 Task: Look for Airbnb options in GuayaramerÃ­n, Bolivia from 10th December, 2023 to 16th December, 2023 for 4 adults.4 bedrooms having 4 beds and 4 bathrooms. Property type can be flat. Amenities needed are: wifi, TV, free parkinig on premises, gym, breakfast. Booking option can be shelf check-in. Look for 4 properties as per requirement.
Action: Mouse moved to (450, 133)
Screenshot: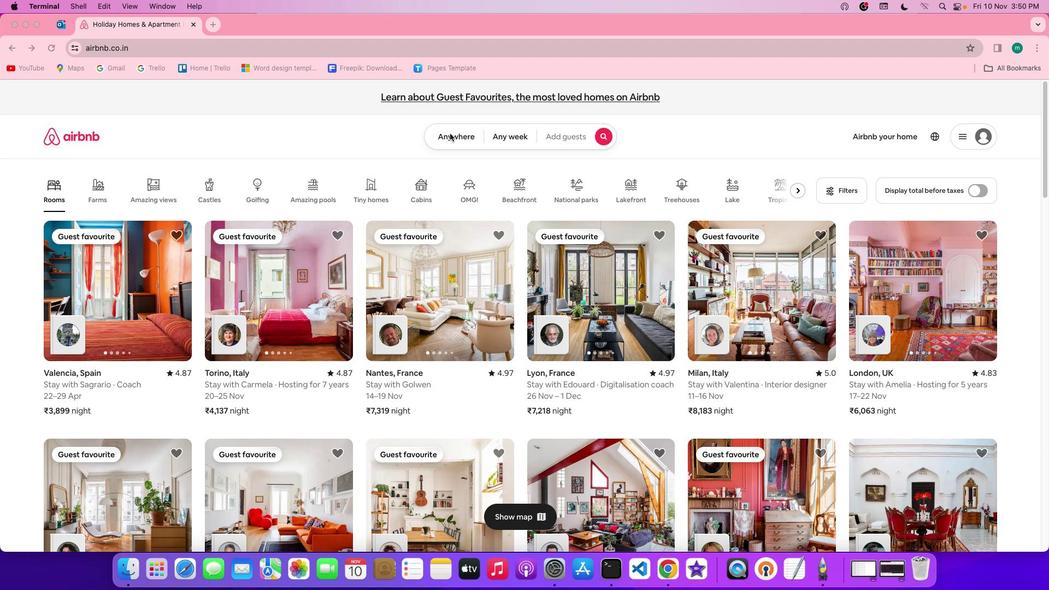 
Action: Mouse pressed left at (450, 133)
Screenshot: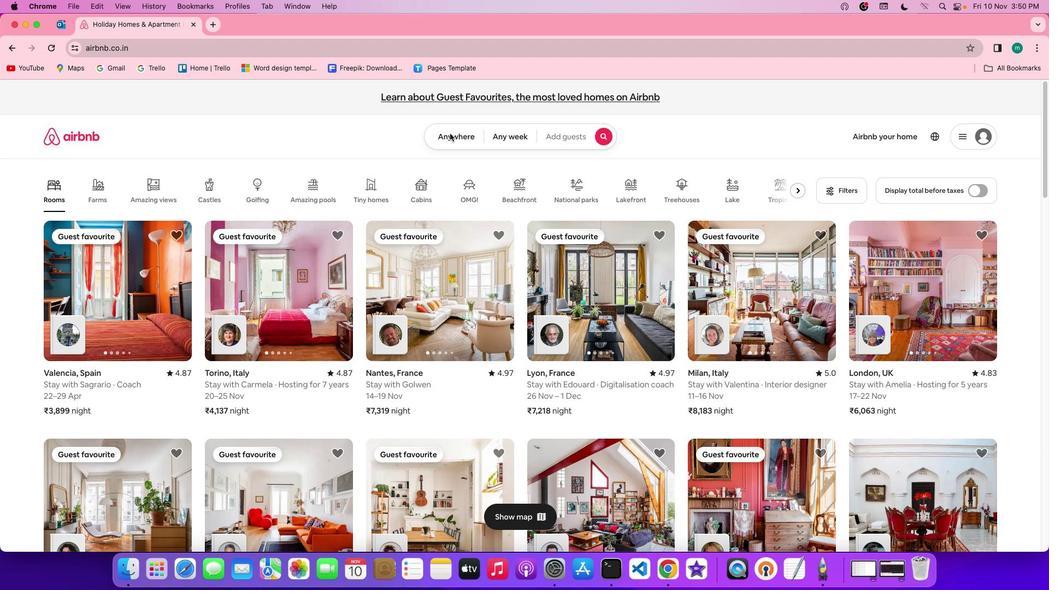 
Action: Mouse pressed left at (450, 133)
Screenshot: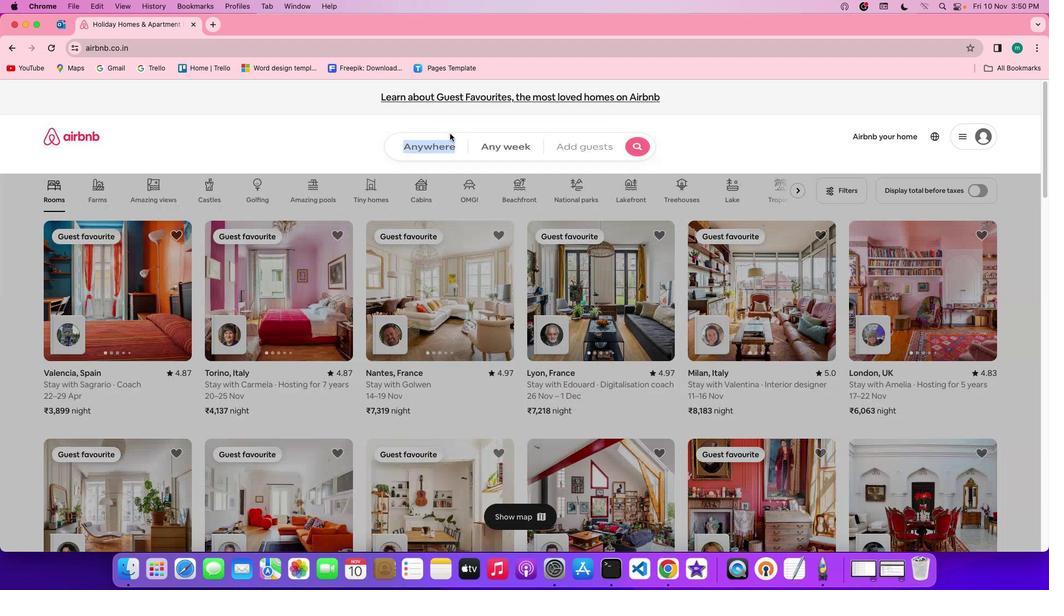 
Action: Mouse moved to (411, 176)
Screenshot: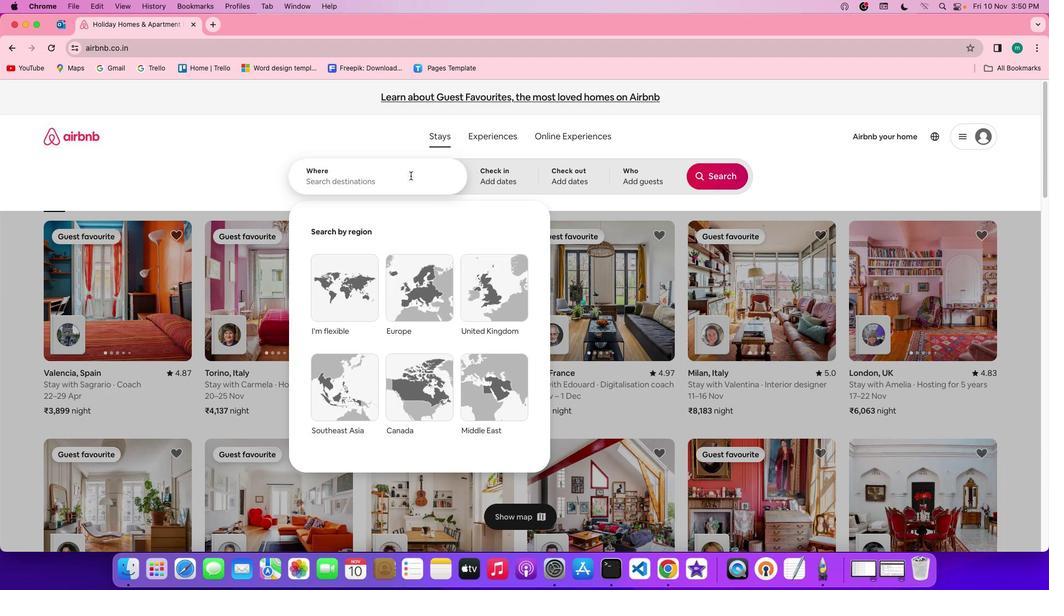 
Action: Mouse pressed left at (411, 176)
Screenshot: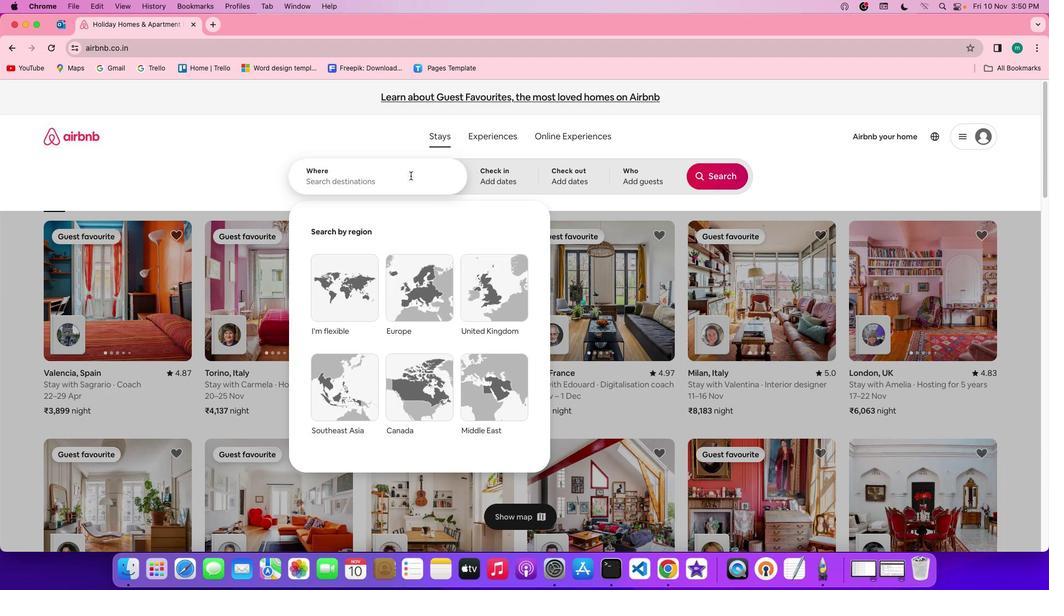 
Action: Key pressed Key.shift'G''u''a''y''a''r''a''m''e''r''t'Key.backspace'i''n'','Key.spaceKey.shift'B''o''l''i''v''i''a'
Screenshot: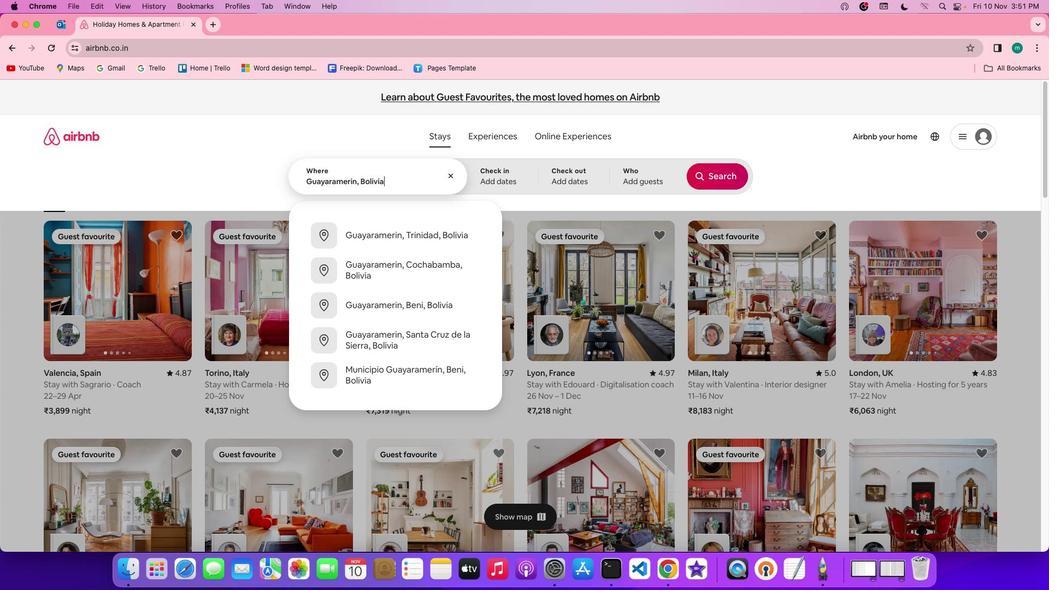 
Action: Mouse moved to (496, 177)
Screenshot: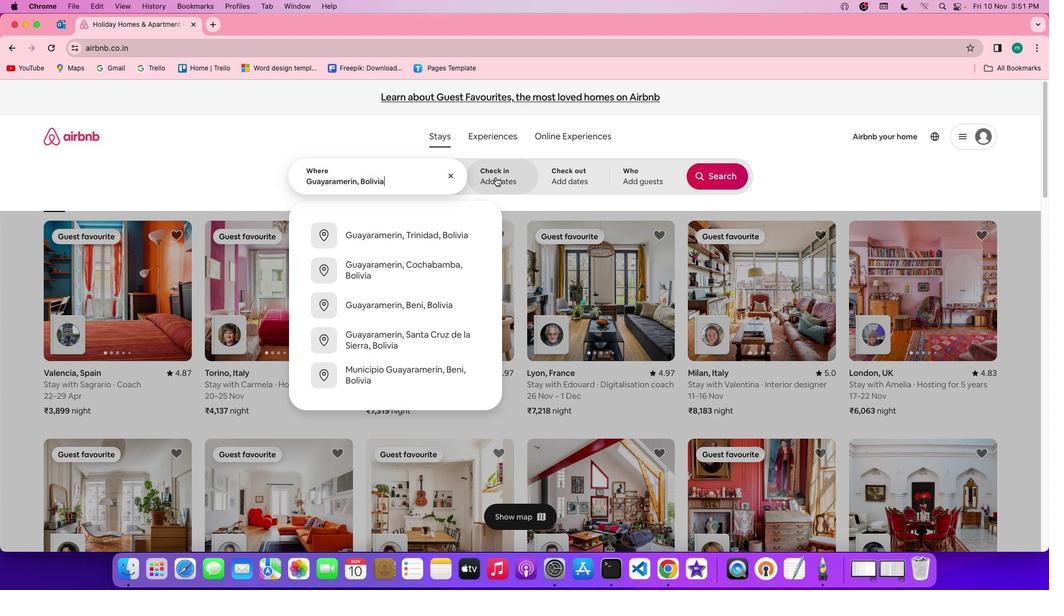 
Action: Mouse pressed left at (496, 177)
Screenshot: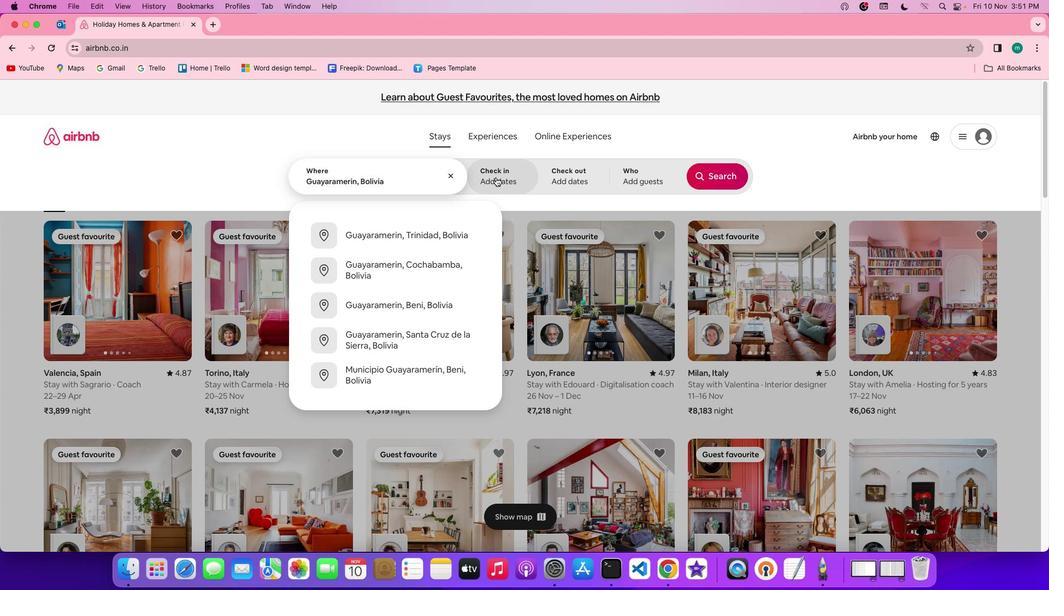 
Action: Mouse moved to (548, 370)
Screenshot: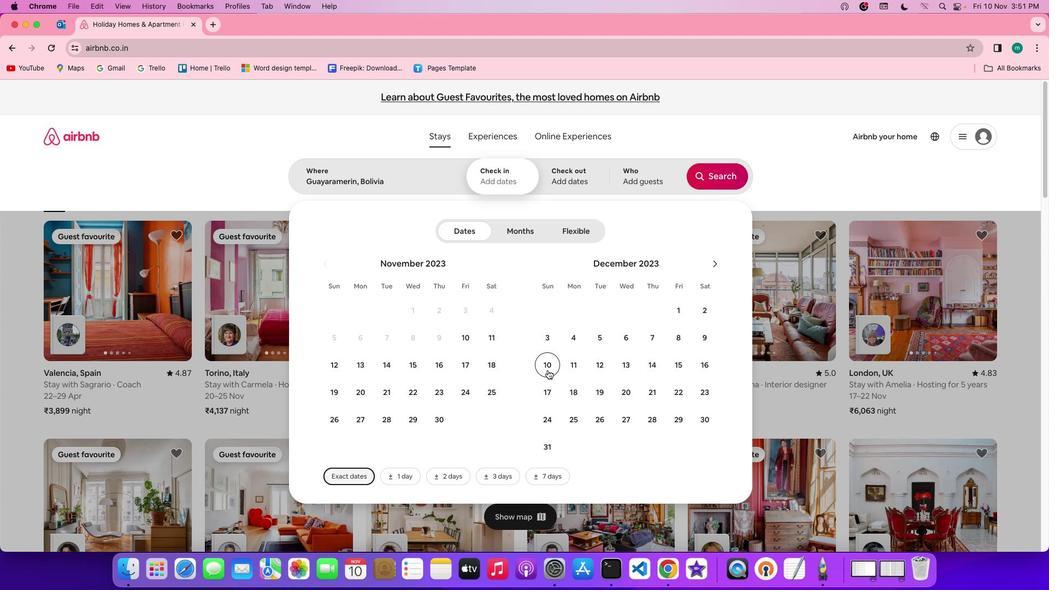 
Action: Mouse pressed left at (548, 370)
Screenshot: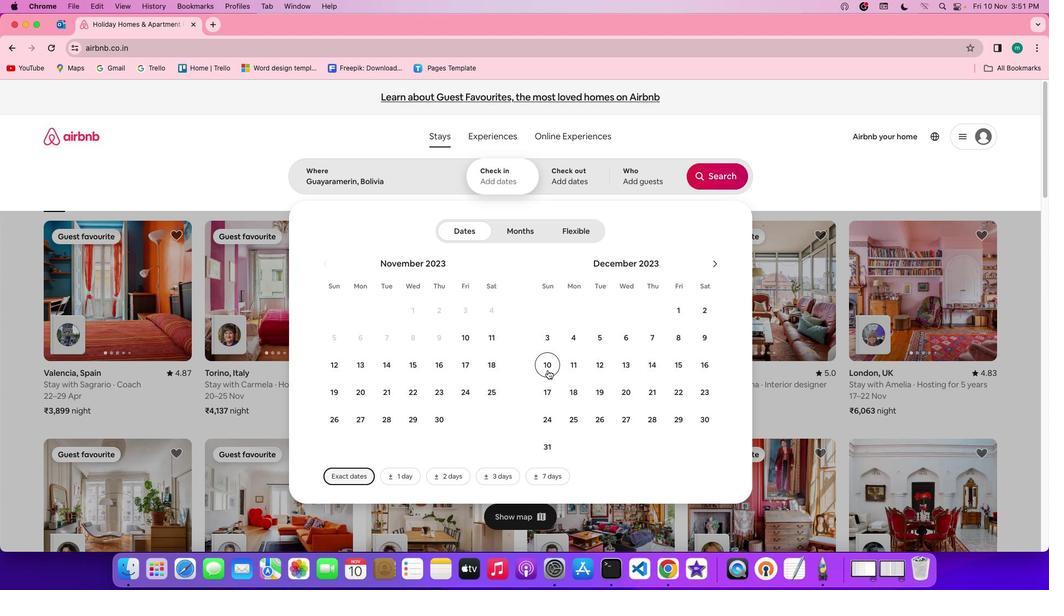 
Action: Mouse moved to (707, 369)
Screenshot: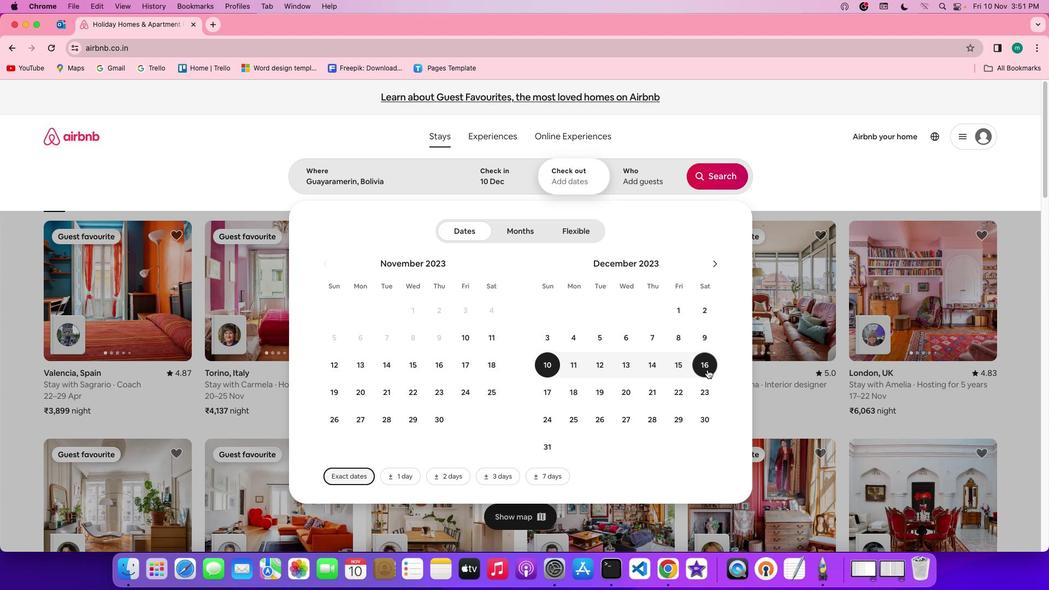 
Action: Mouse pressed left at (707, 369)
Screenshot: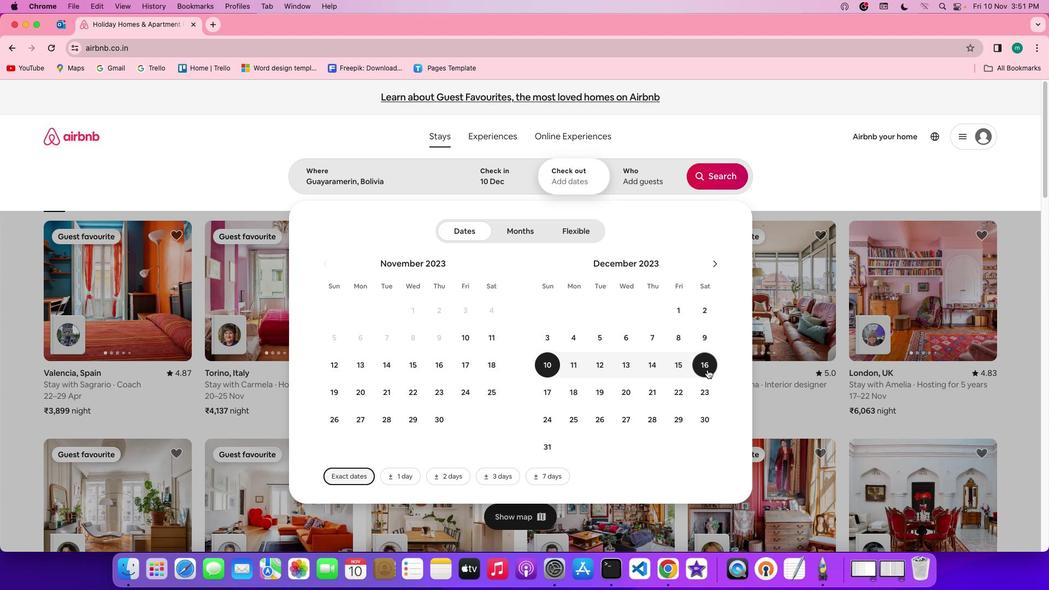 
Action: Mouse moved to (645, 187)
Screenshot: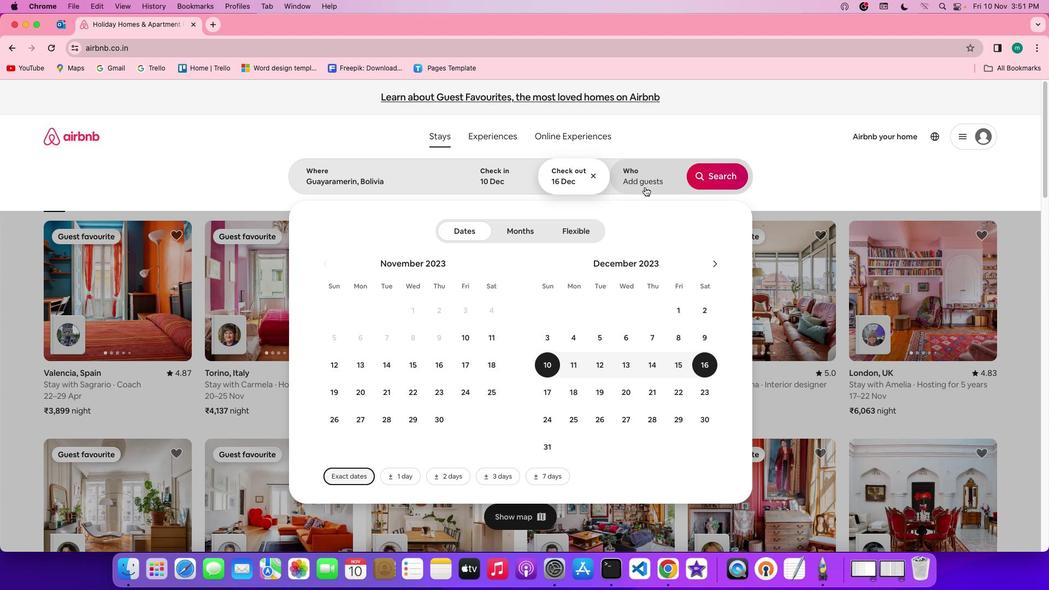 
Action: Mouse pressed left at (645, 187)
Screenshot: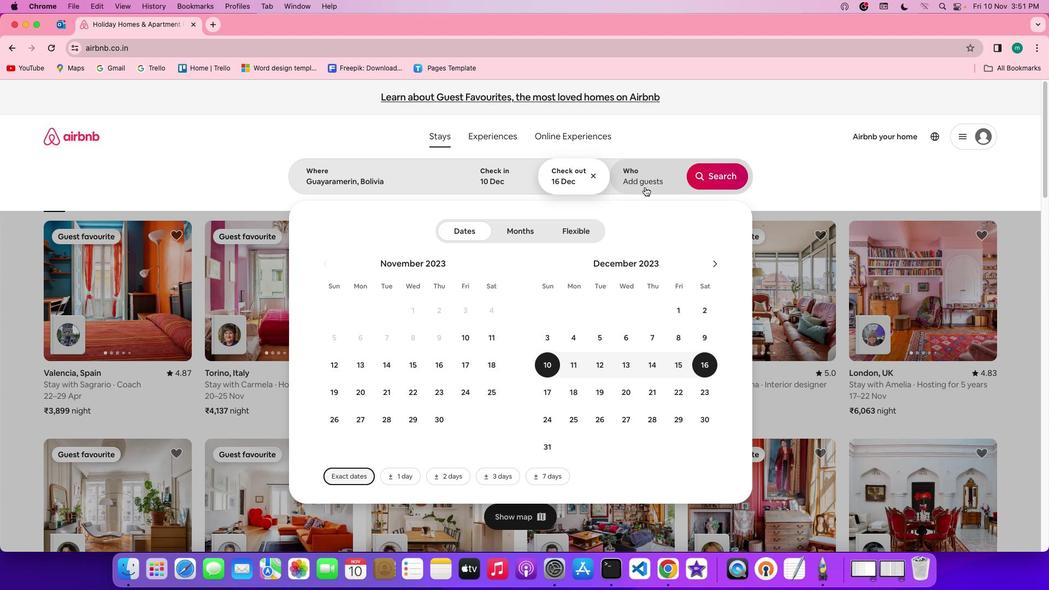 
Action: Mouse moved to (725, 234)
Screenshot: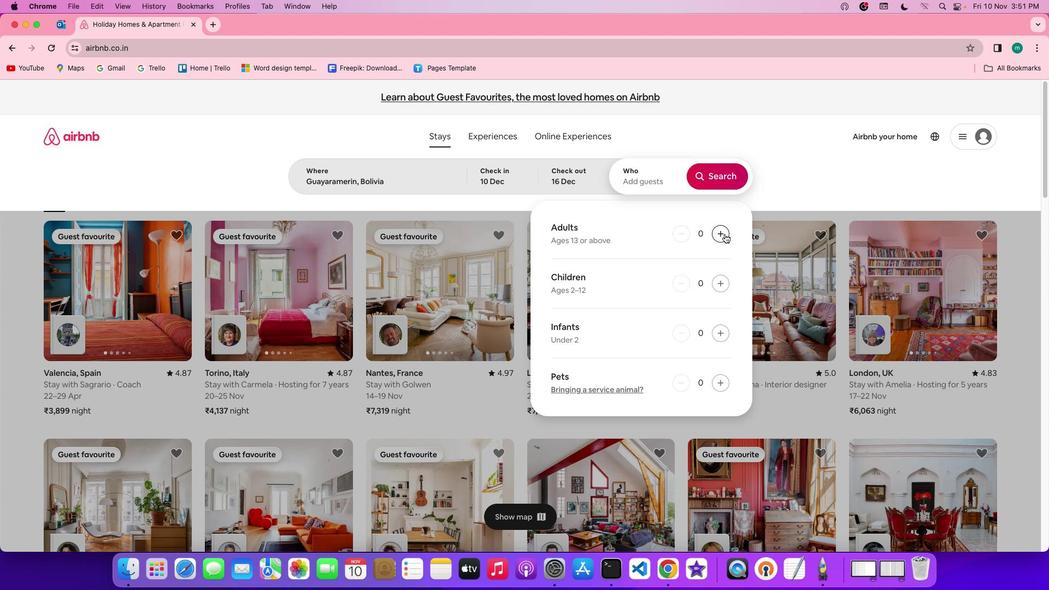 
Action: Mouse pressed left at (725, 234)
Screenshot: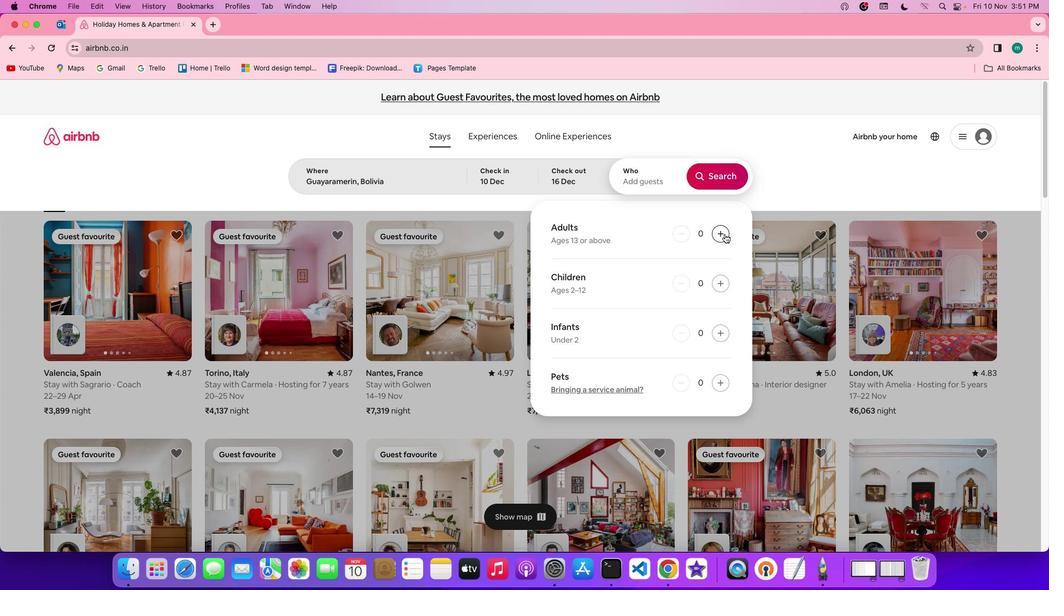 
Action: Mouse pressed left at (725, 234)
Screenshot: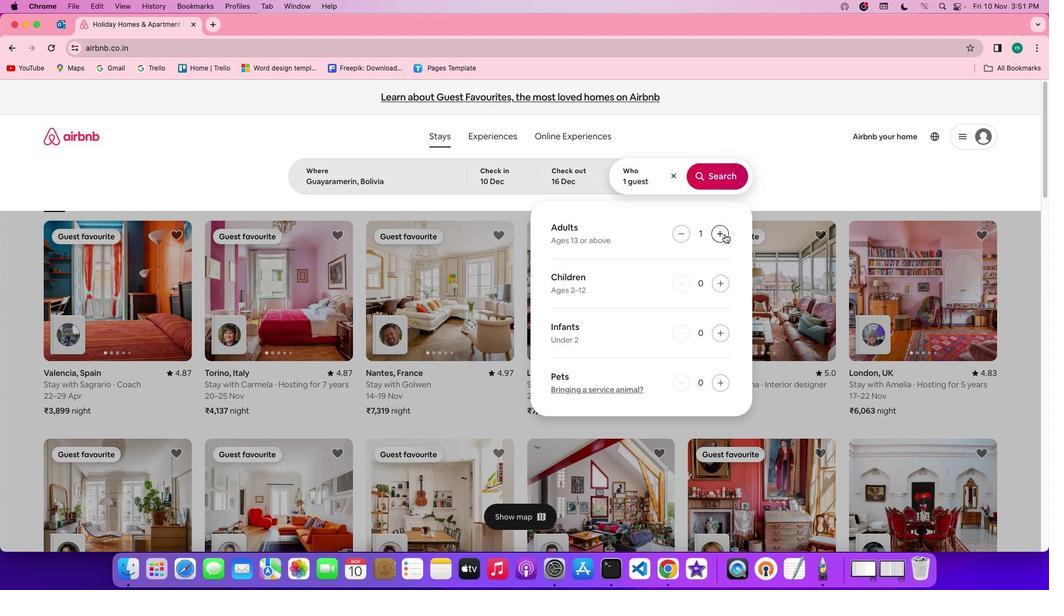 
Action: Mouse pressed left at (725, 234)
Screenshot: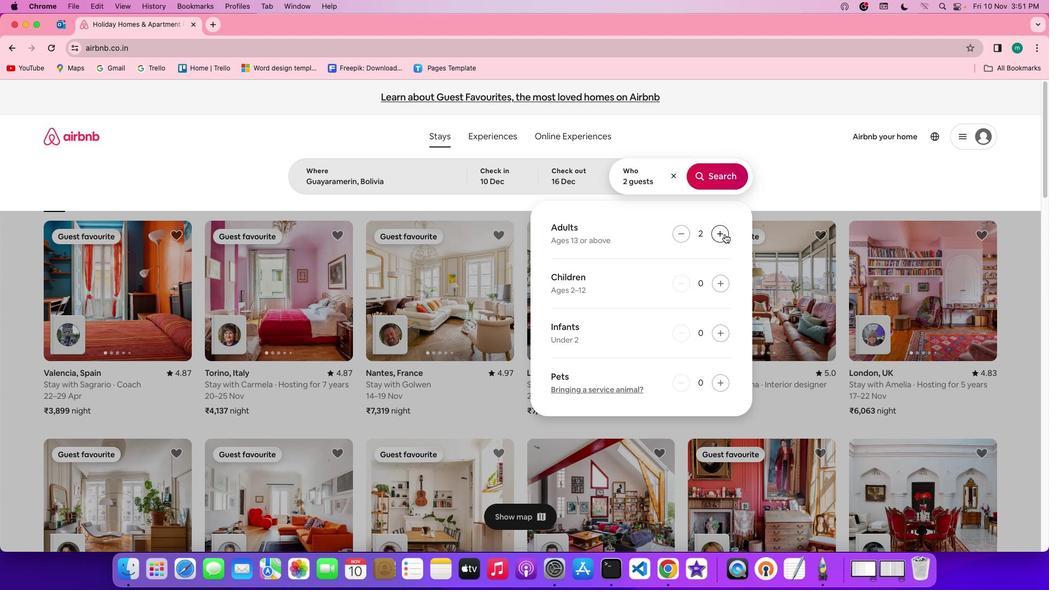 
Action: Mouse pressed left at (725, 234)
Screenshot: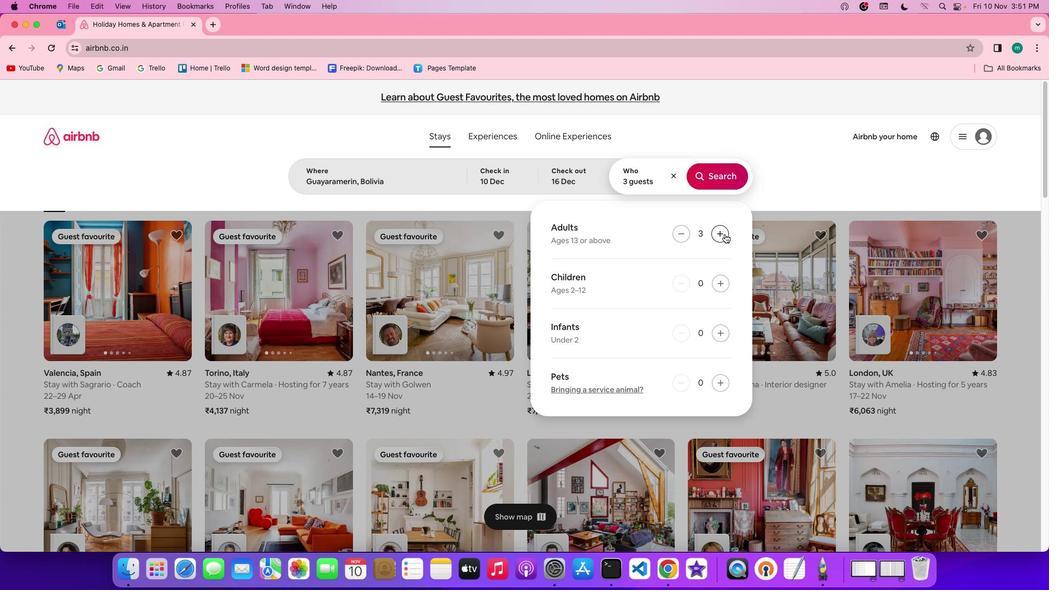 
Action: Mouse moved to (718, 174)
Screenshot: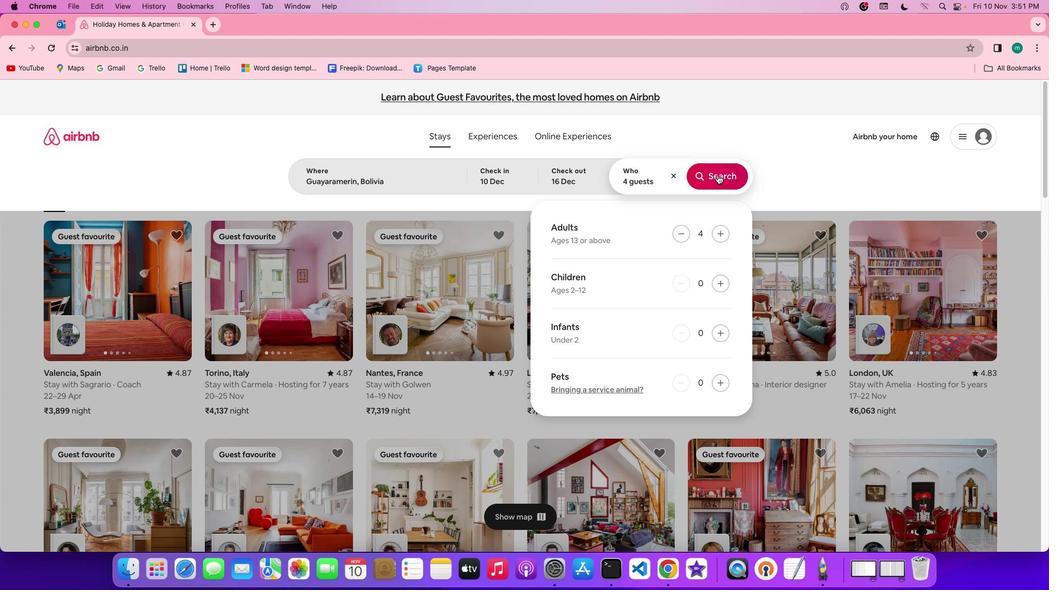 
Action: Mouse pressed left at (718, 174)
Screenshot: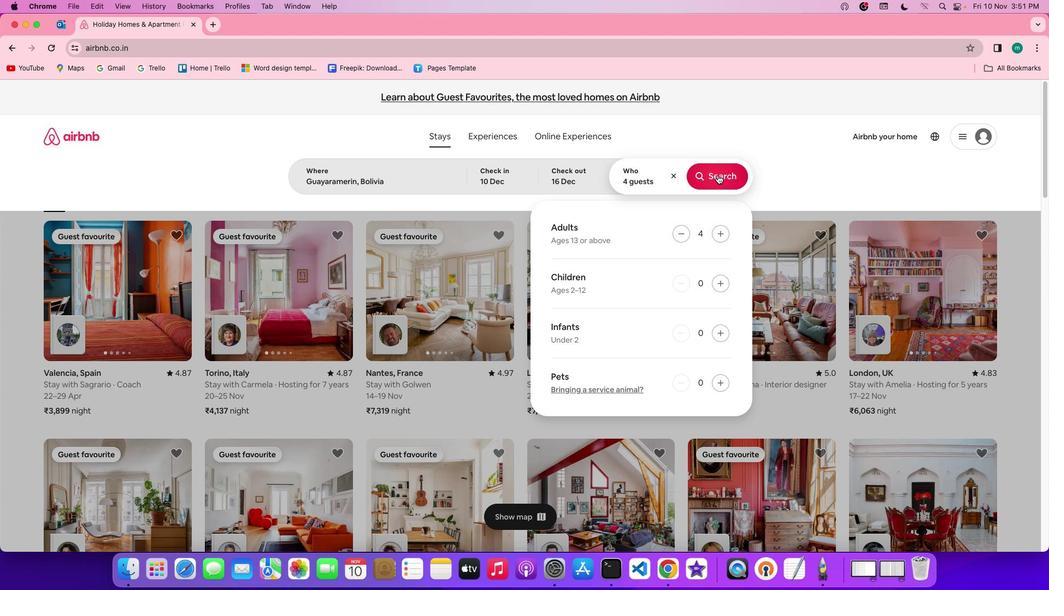 
Action: Mouse moved to (873, 142)
Screenshot: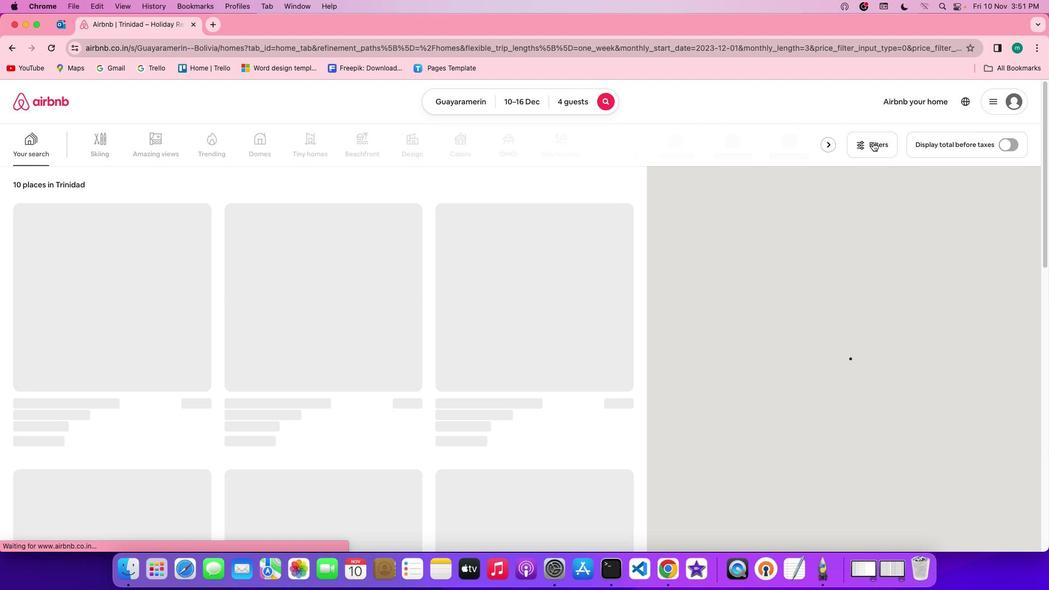 
Action: Mouse pressed left at (873, 142)
Screenshot: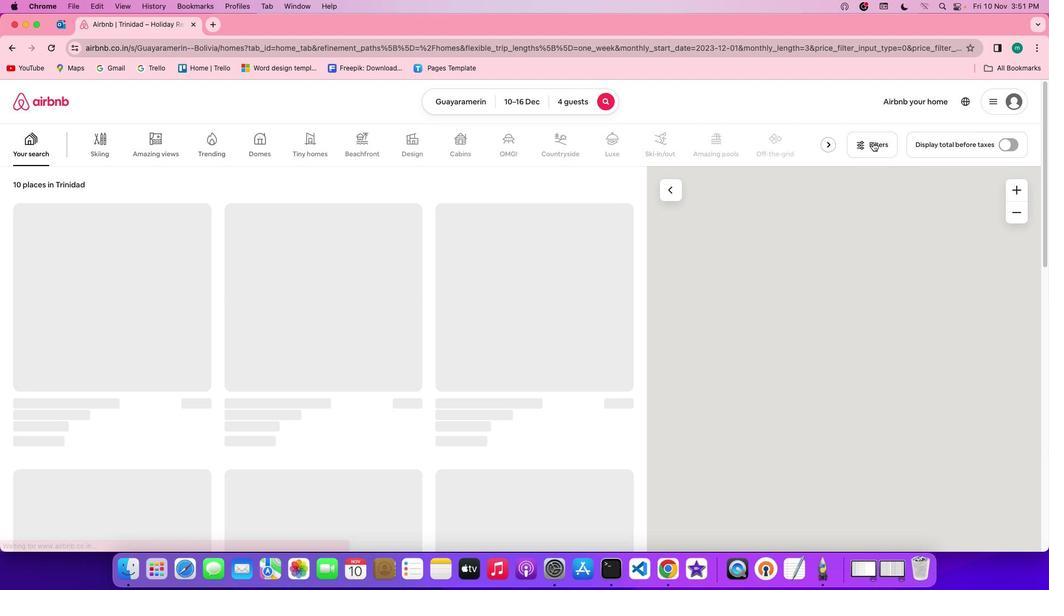 
Action: Mouse moved to (544, 370)
Screenshot: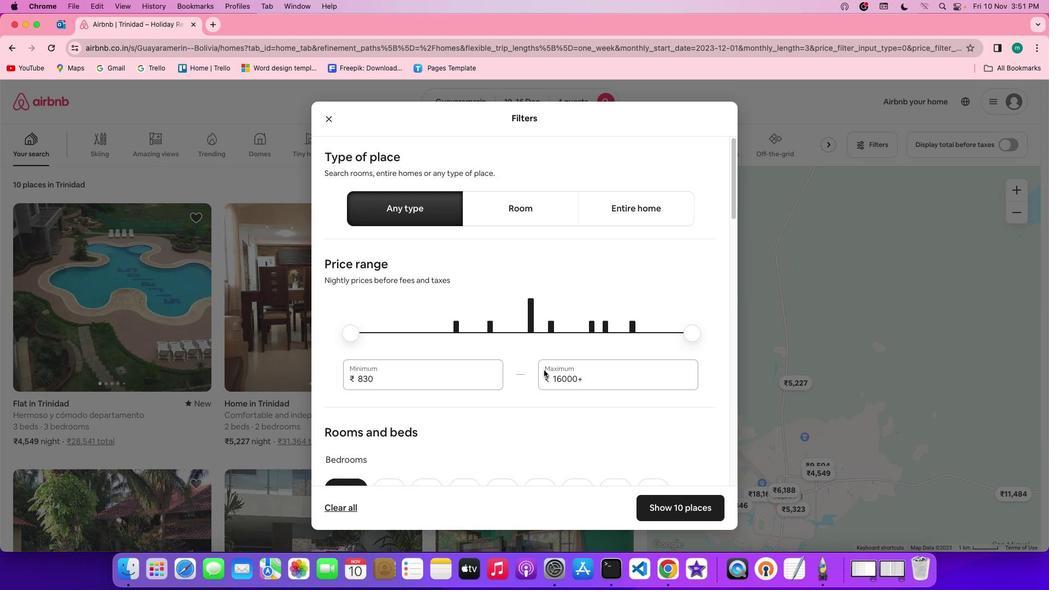 
Action: Mouse scrolled (544, 370) with delta (0, 0)
Screenshot: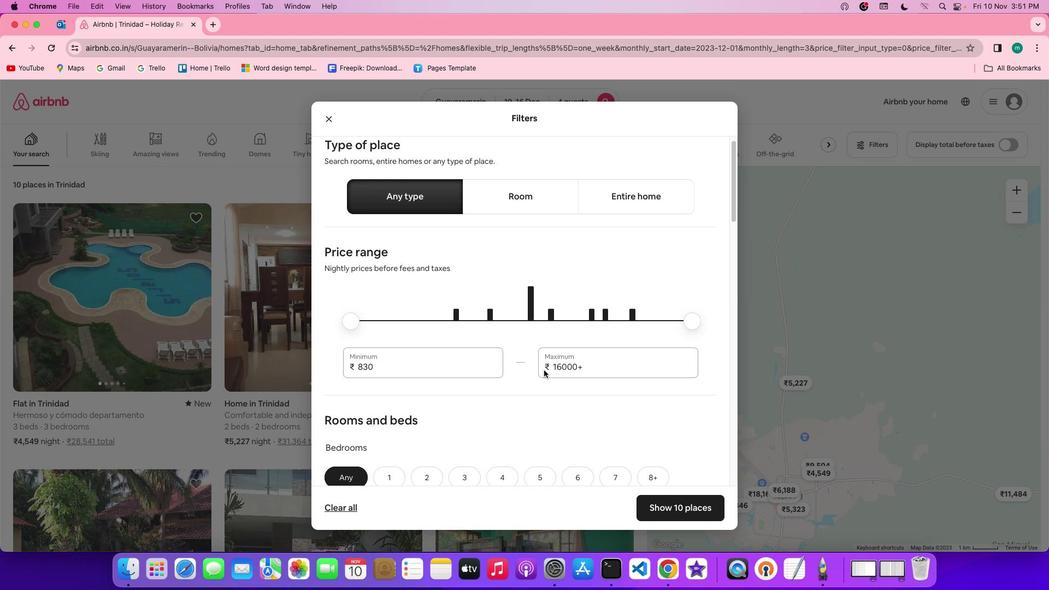
Action: Mouse scrolled (544, 370) with delta (0, 0)
Screenshot: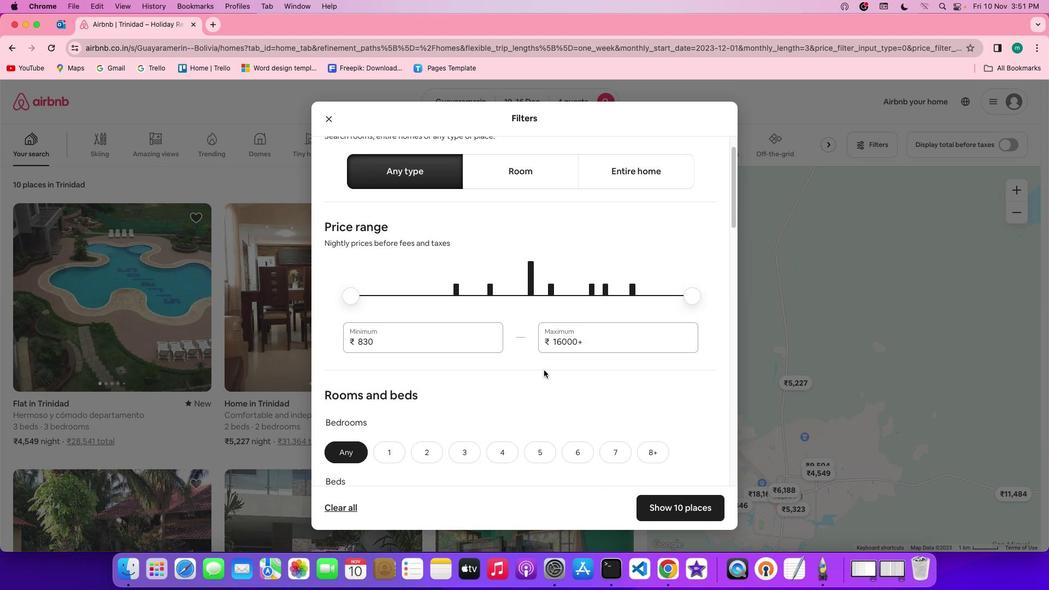 
Action: Mouse scrolled (544, 370) with delta (0, -1)
Screenshot: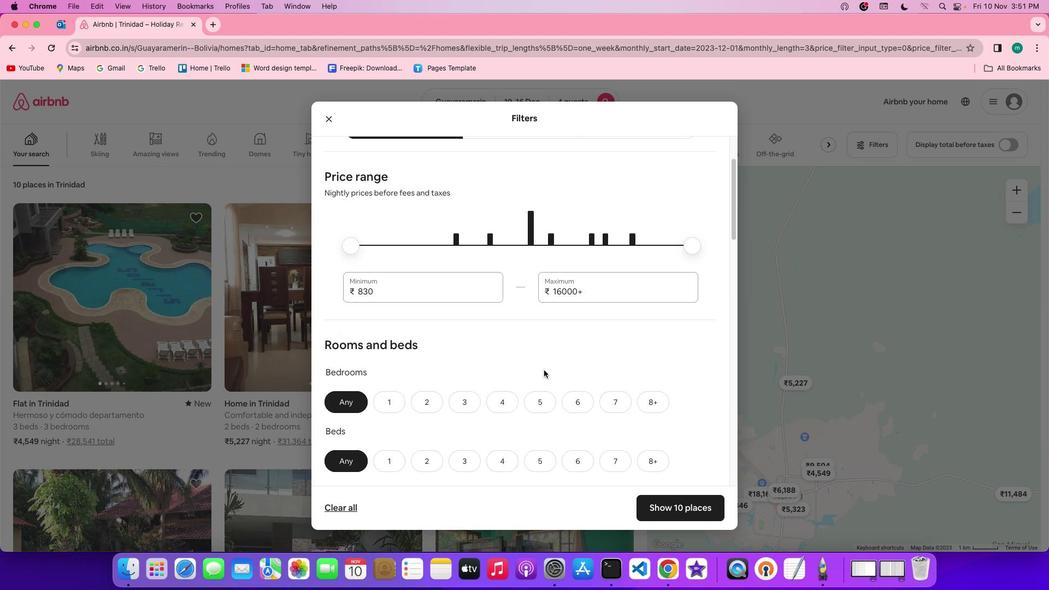 
Action: Mouse scrolled (544, 370) with delta (0, -2)
Screenshot: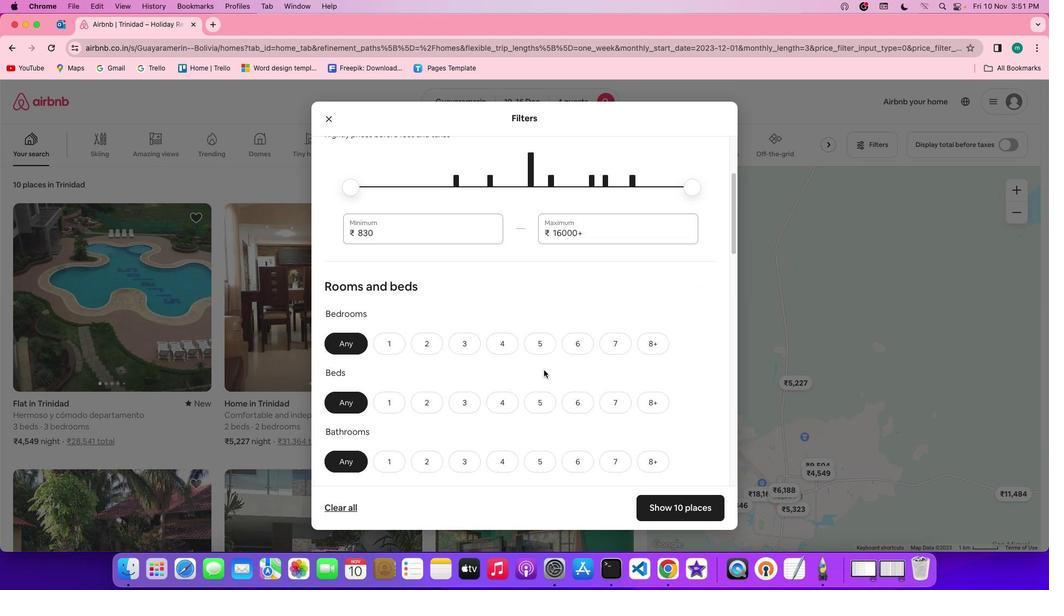 
Action: Mouse moved to (512, 306)
Screenshot: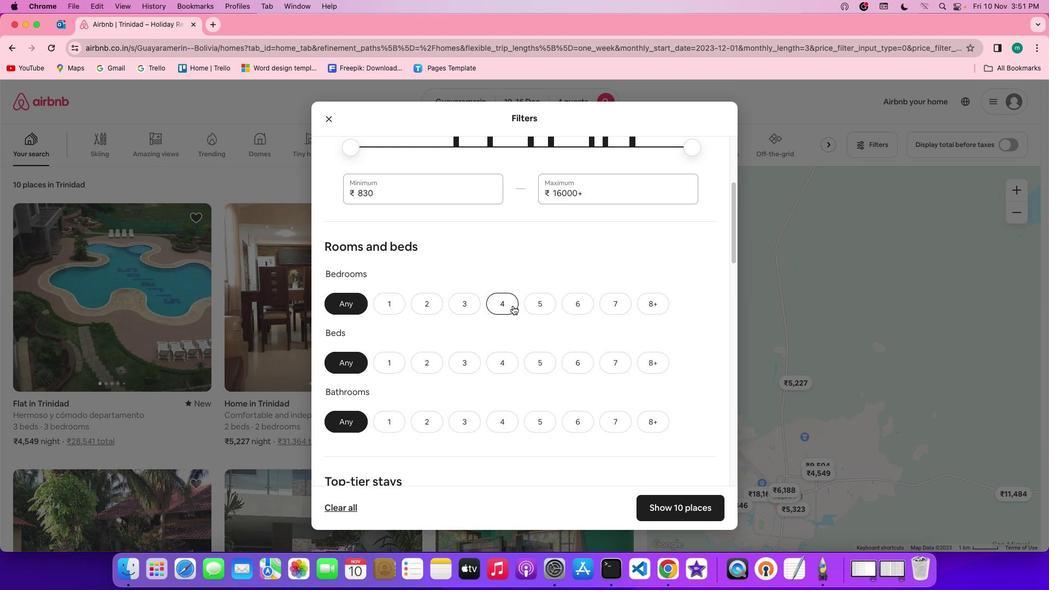 
Action: Mouse pressed left at (512, 306)
Screenshot: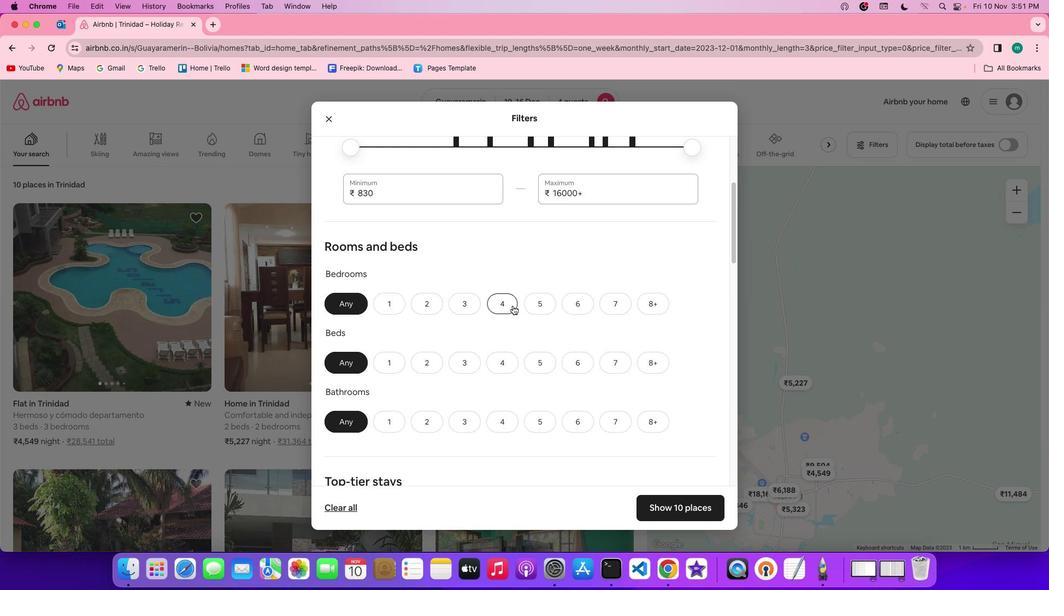 
Action: Mouse moved to (504, 361)
Screenshot: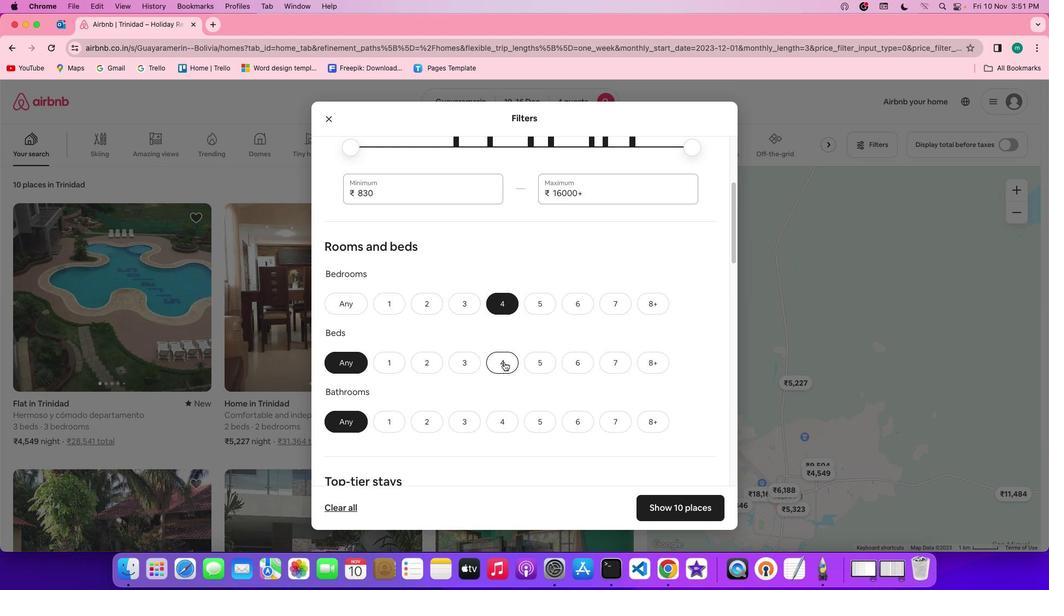 
Action: Mouse pressed left at (504, 361)
Screenshot: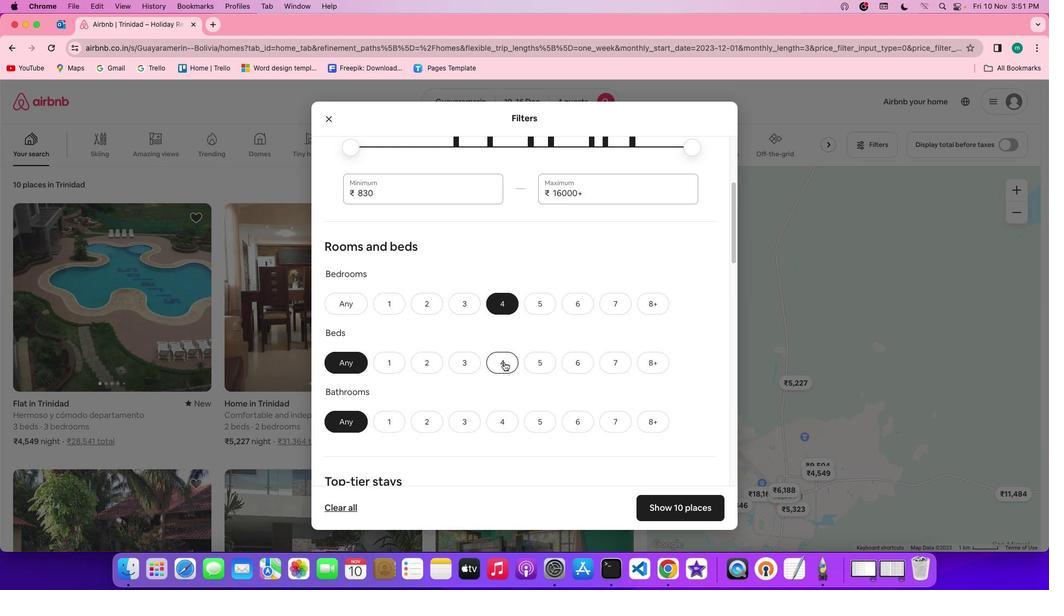 
Action: Mouse moved to (502, 423)
Screenshot: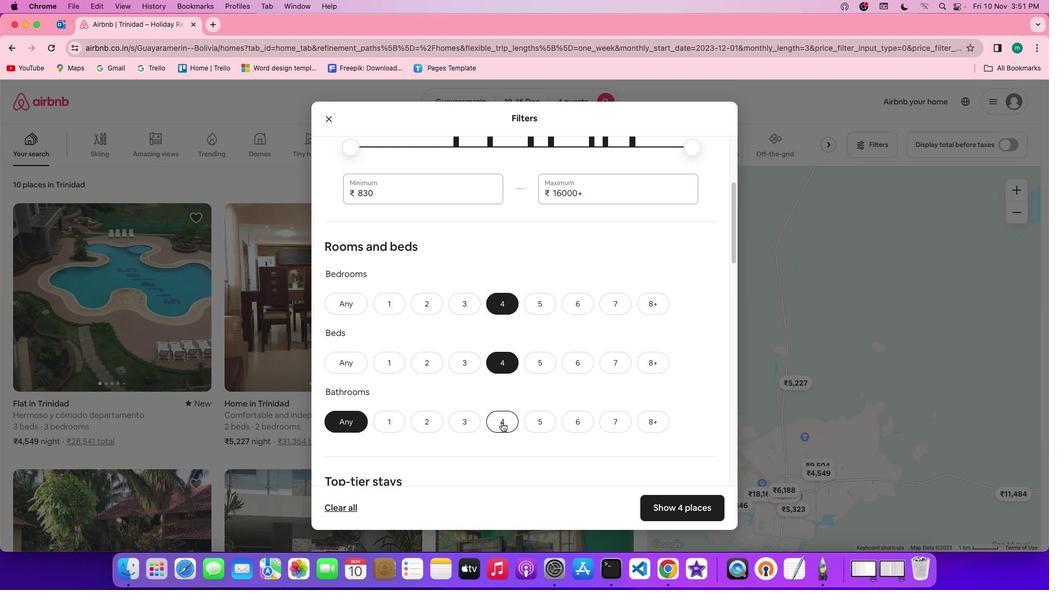 
Action: Mouse pressed left at (502, 423)
Screenshot: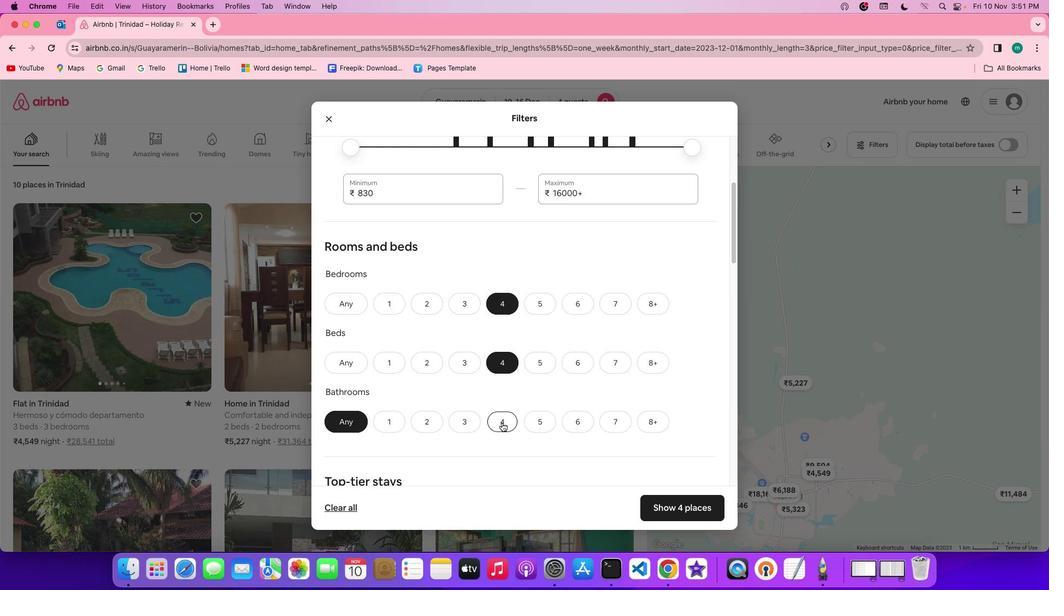 
Action: Mouse moved to (607, 406)
Screenshot: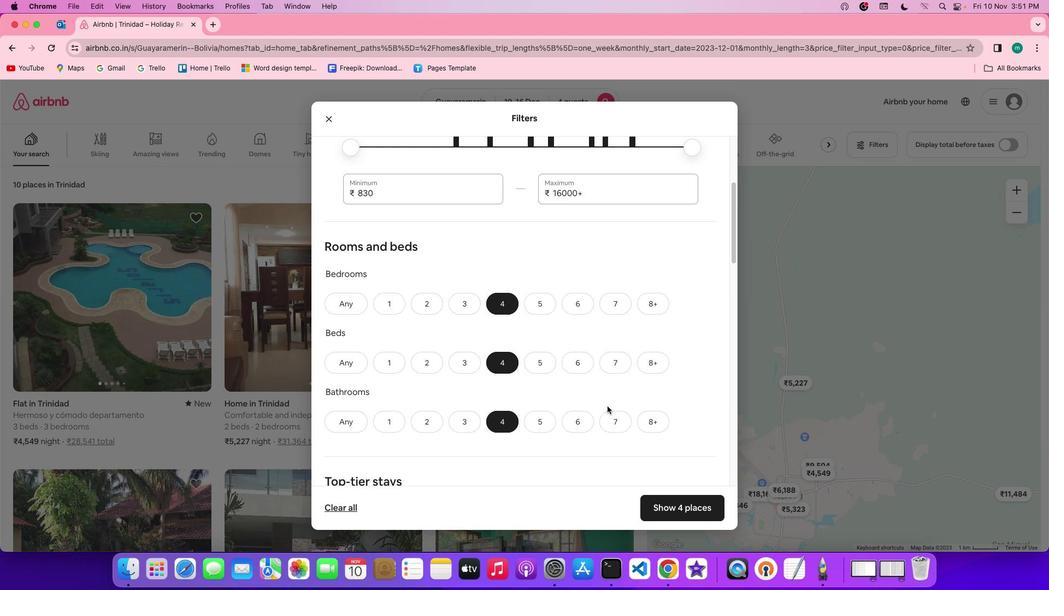 
Action: Mouse scrolled (607, 406) with delta (0, 0)
Screenshot: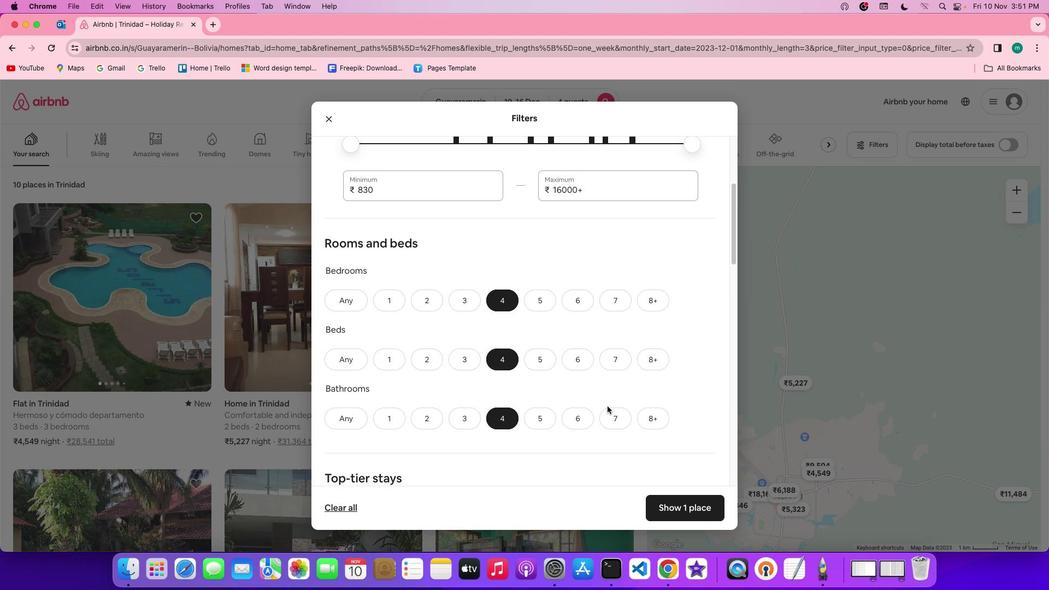 
Action: Mouse scrolled (607, 406) with delta (0, 0)
Screenshot: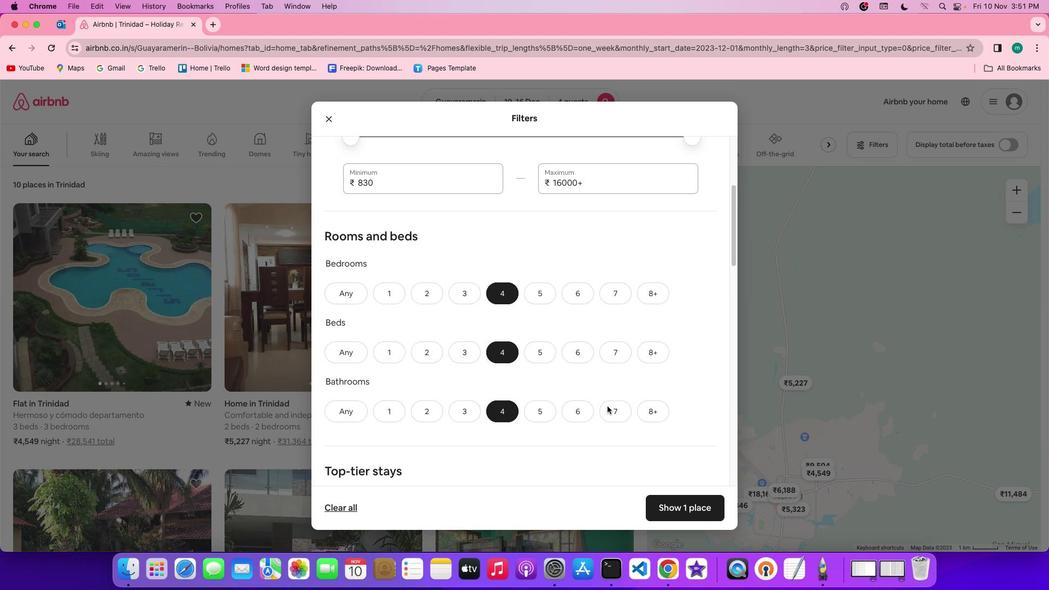 
Action: Mouse scrolled (607, 406) with delta (0, -1)
Screenshot: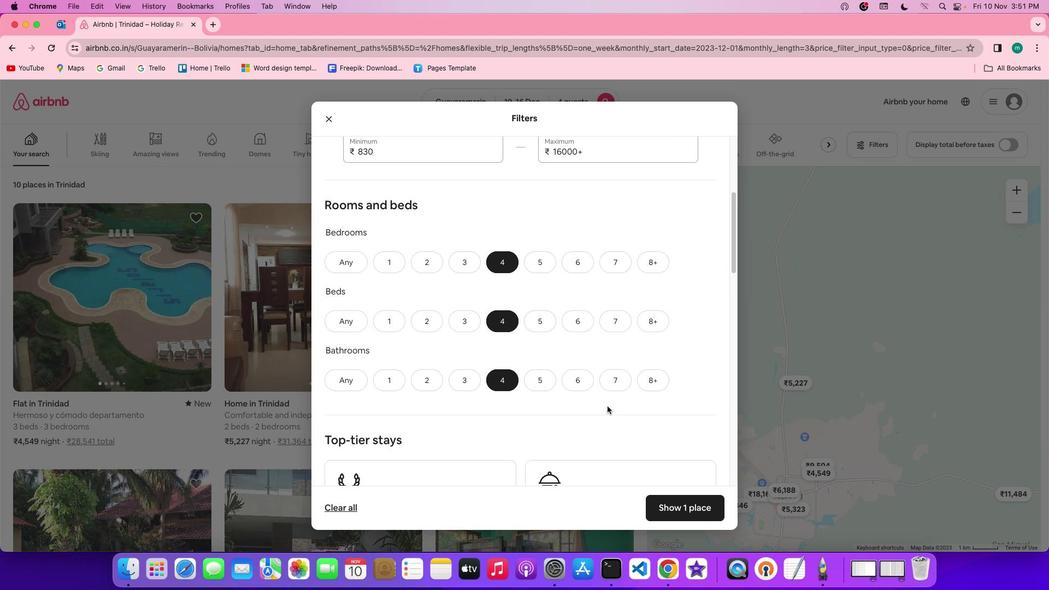 
Action: Mouse scrolled (607, 406) with delta (0, 0)
Screenshot: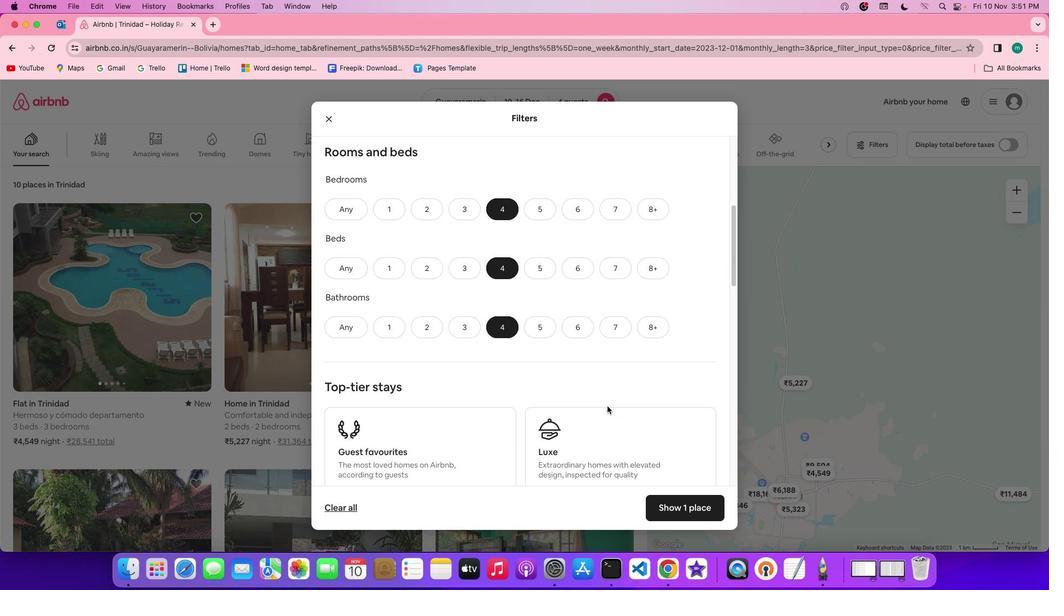 
Action: Mouse scrolled (607, 406) with delta (0, 0)
Screenshot: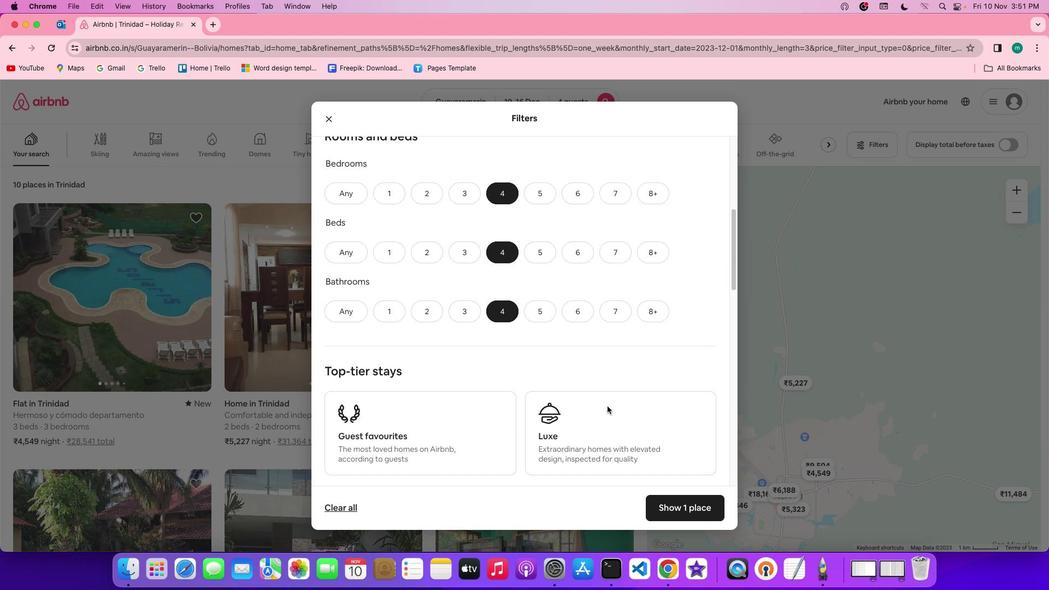 
Action: Mouse scrolled (607, 406) with delta (0, 0)
Screenshot: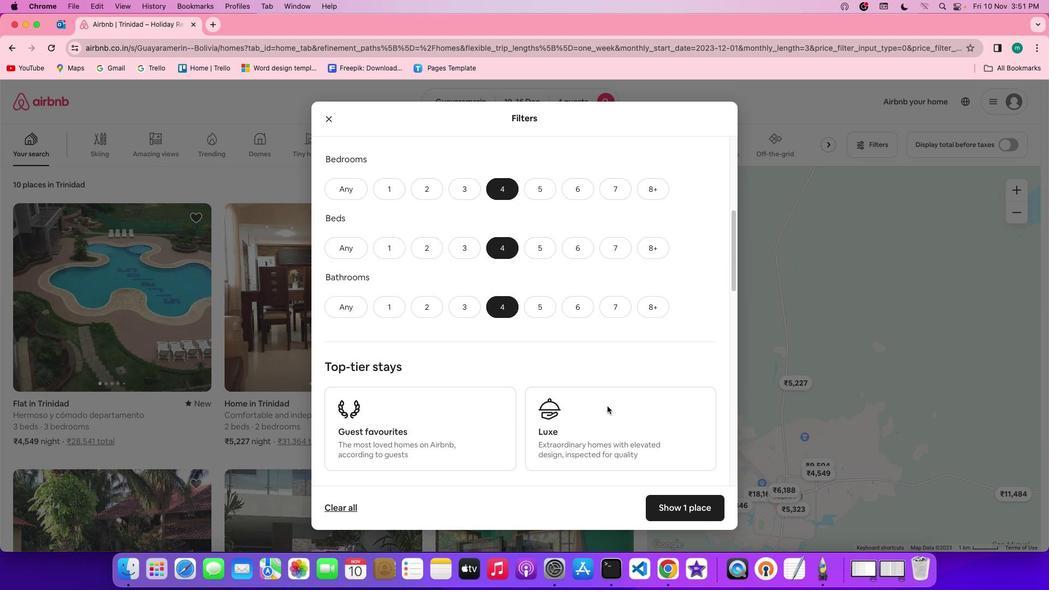 
Action: Mouse scrolled (607, 406) with delta (0, 0)
Screenshot: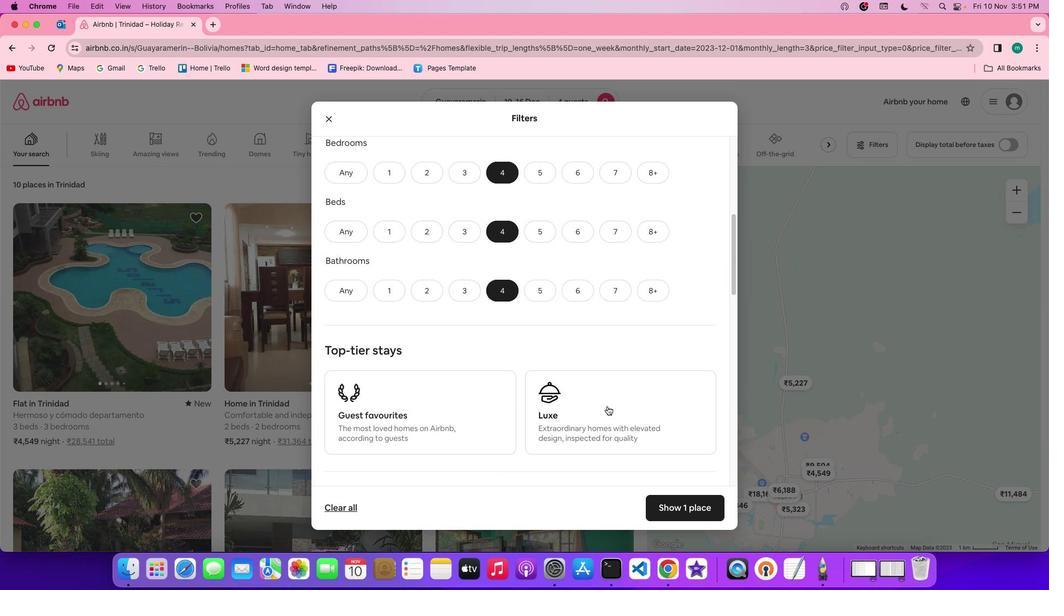 
Action: Mouse scrolled (607, 406) with delta (0, 0)
Screenshot: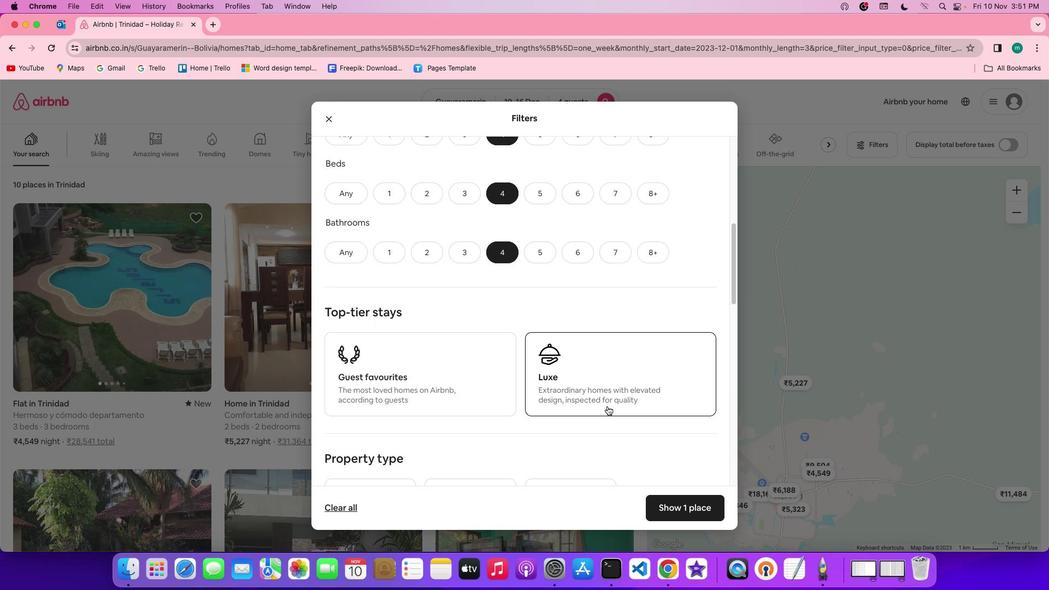 
Action: Mouse scrolled (607, 406) with delta (0, 0)
Screenshot: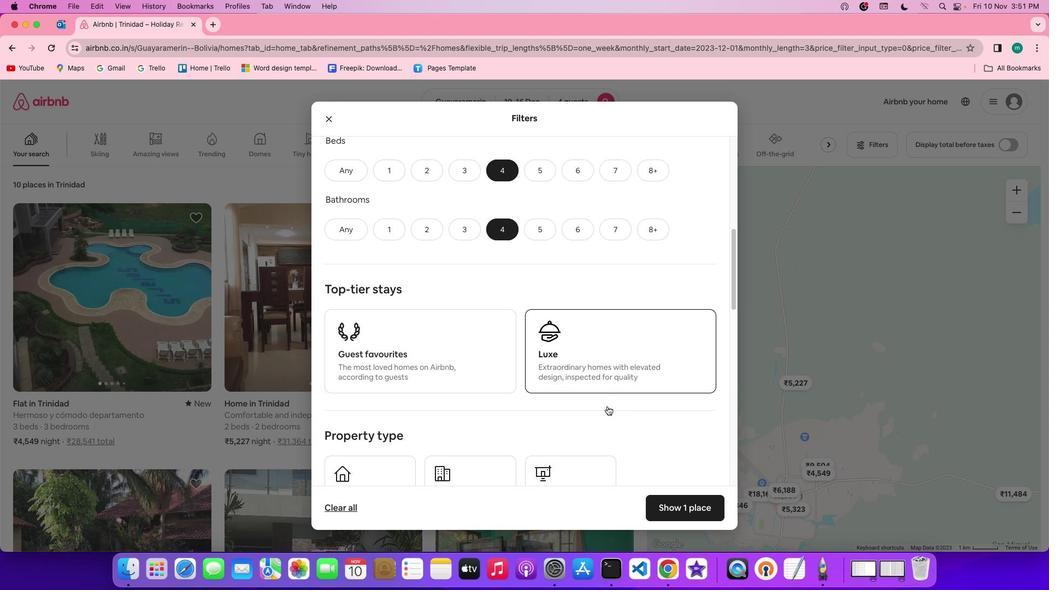 
Action: Mouse scrolled (607, 406) with delta (0, 0)
Screenshot: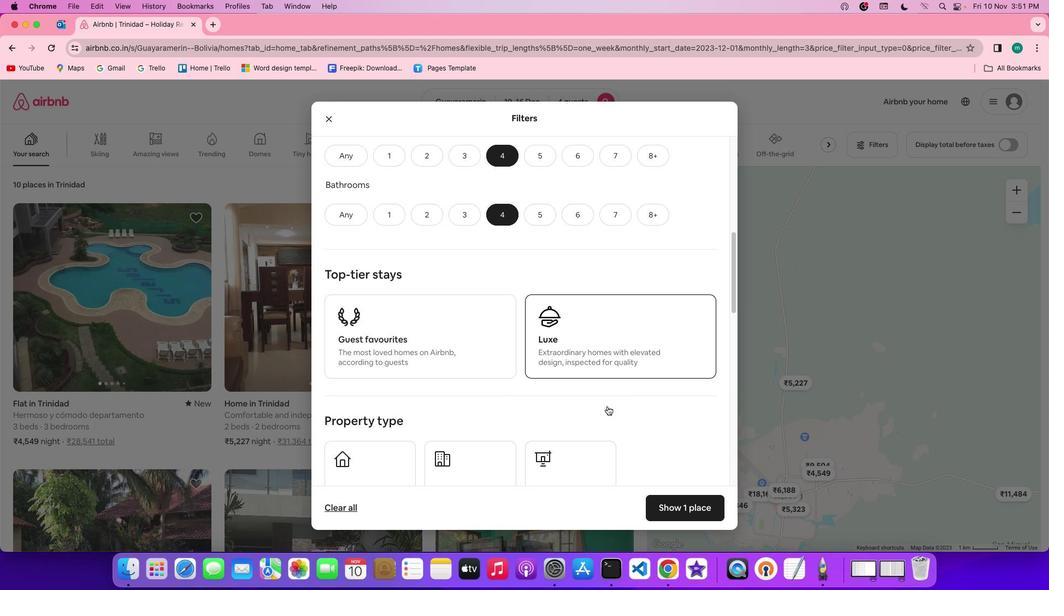 
Action: Mouse scrolled (607, 406) with delta (0, -1)
Screenshot: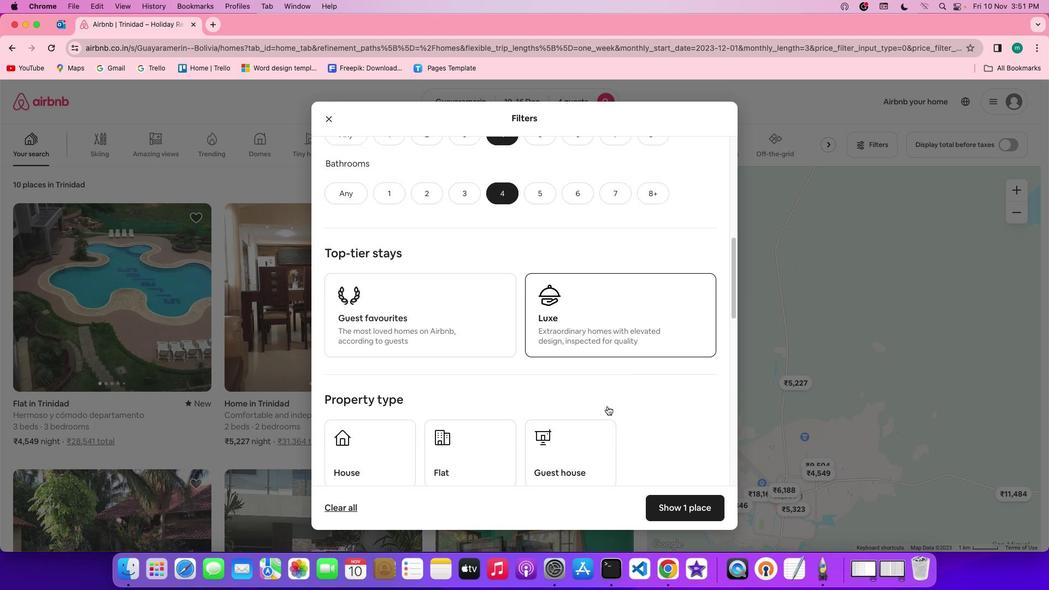 
Action: Mouse scrolled (607, 406) with delta (0, 0)
Screenshot: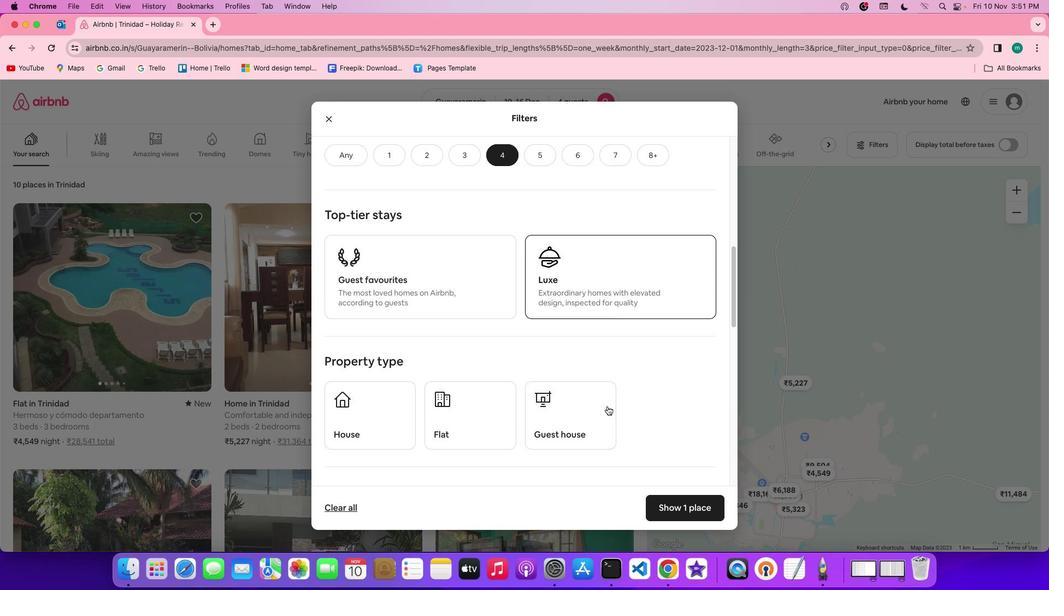 
Action: Mouse scrolled (607, 406) with delta (0, 0)
Screenshot: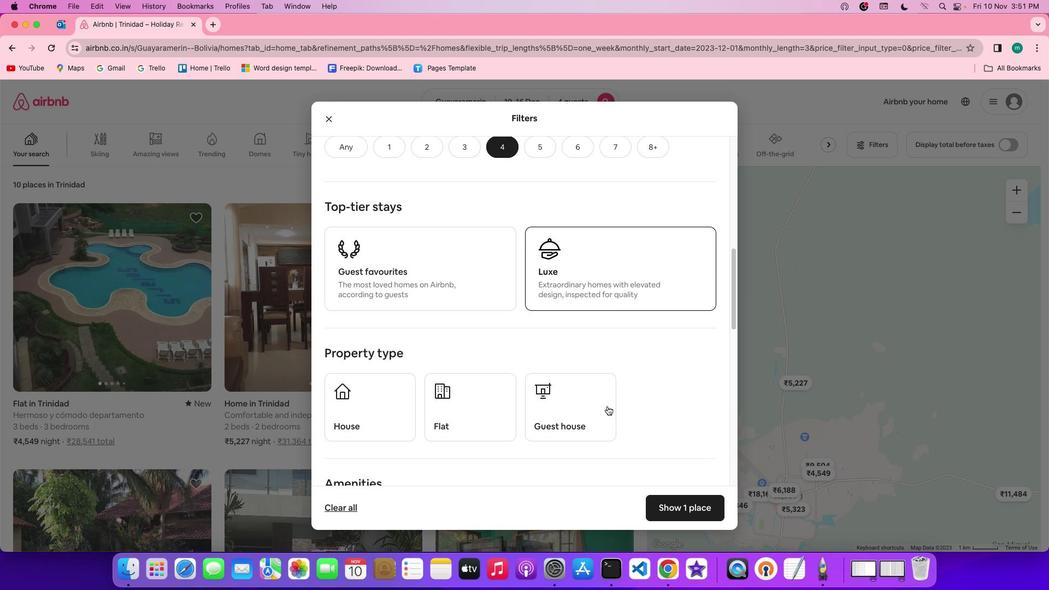 
Action: Mouse scrolled (607, 406) with delta (0, -1)
Screenshot: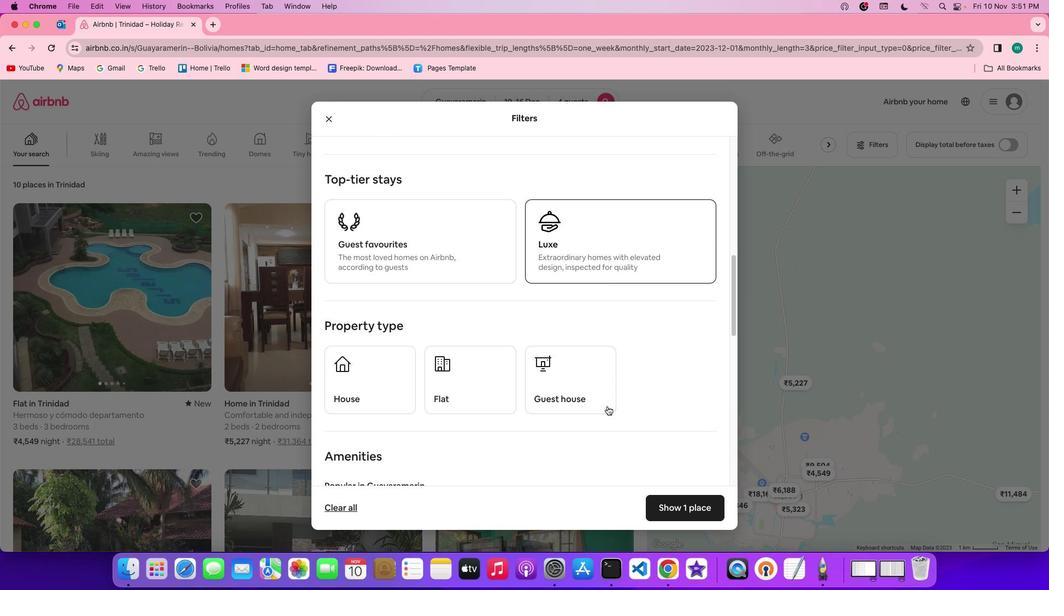 
Action: Mouse moved to (477, 385)
Screenshot: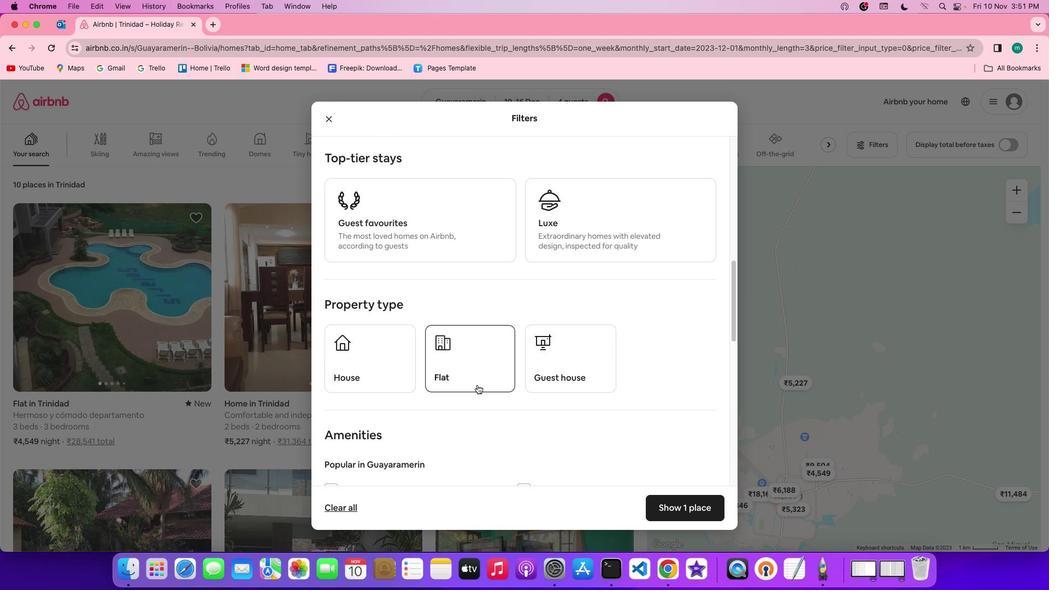 
Action: Mouse pressed left at (477, 385)
Screenshot: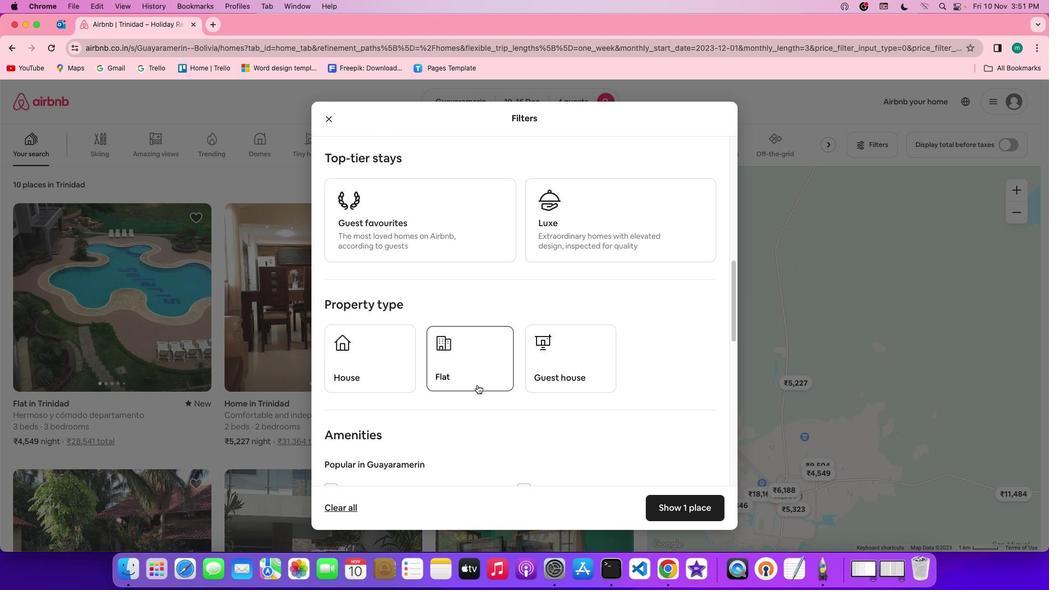 
Action: Mouse moved to (607, 417)
Screenshot: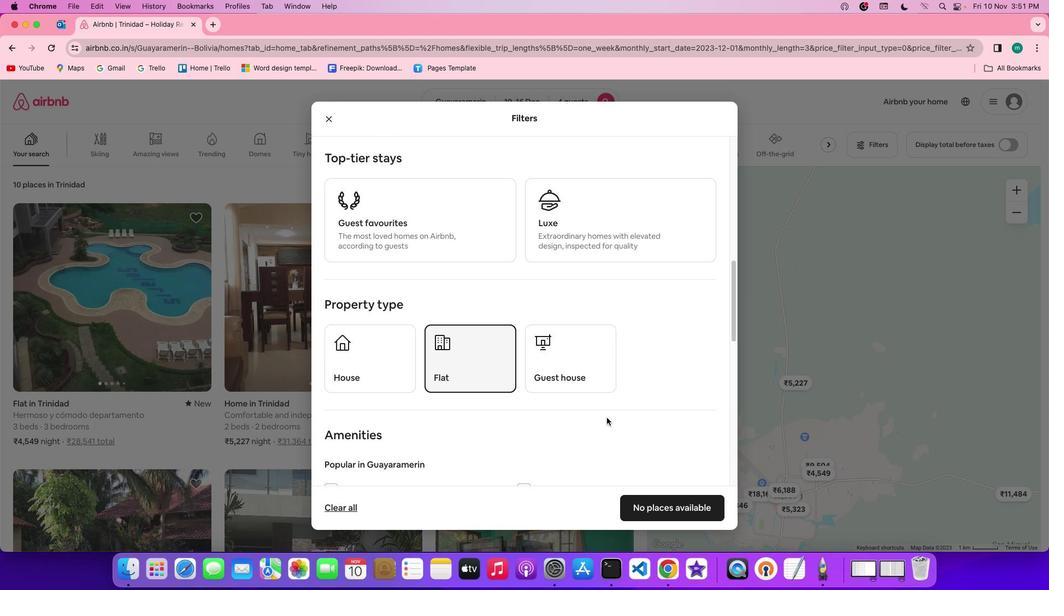 
Action: Mouse scrolled (607, 417) with delta (0, 0)
Screenshot: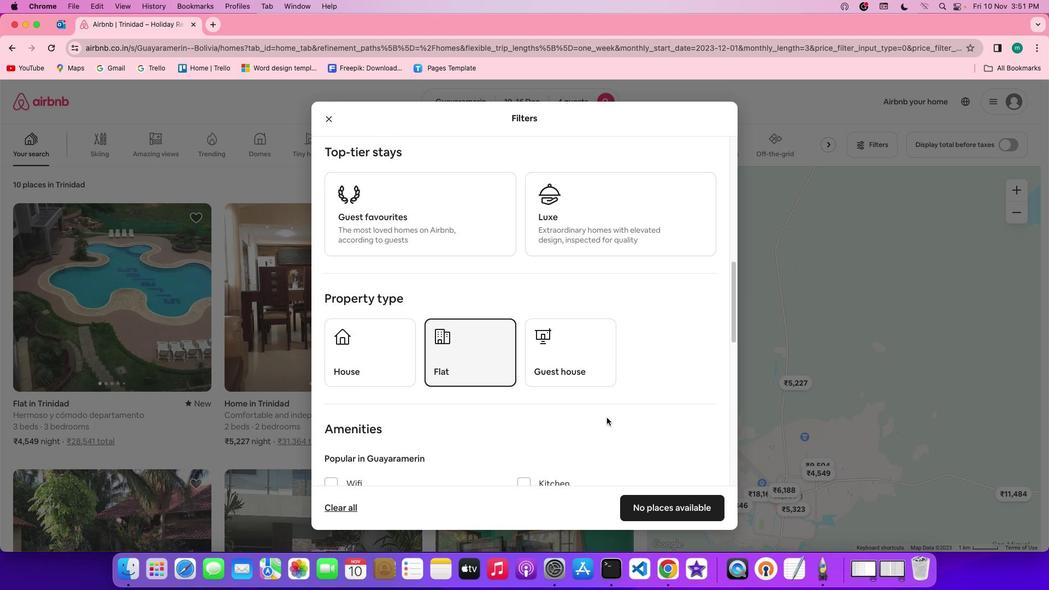 
Action: Mouse scrolled (607, 417) with delta (0, 0)
Screenshot: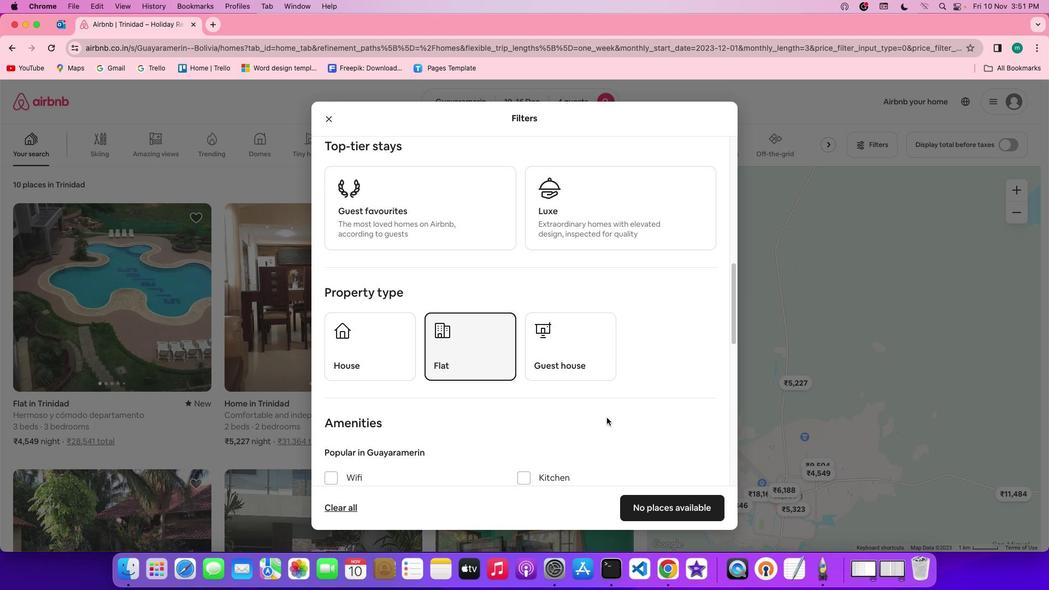 
Action: Mouse scrolled (607, 417) with delta (0, 0)
Screenshot: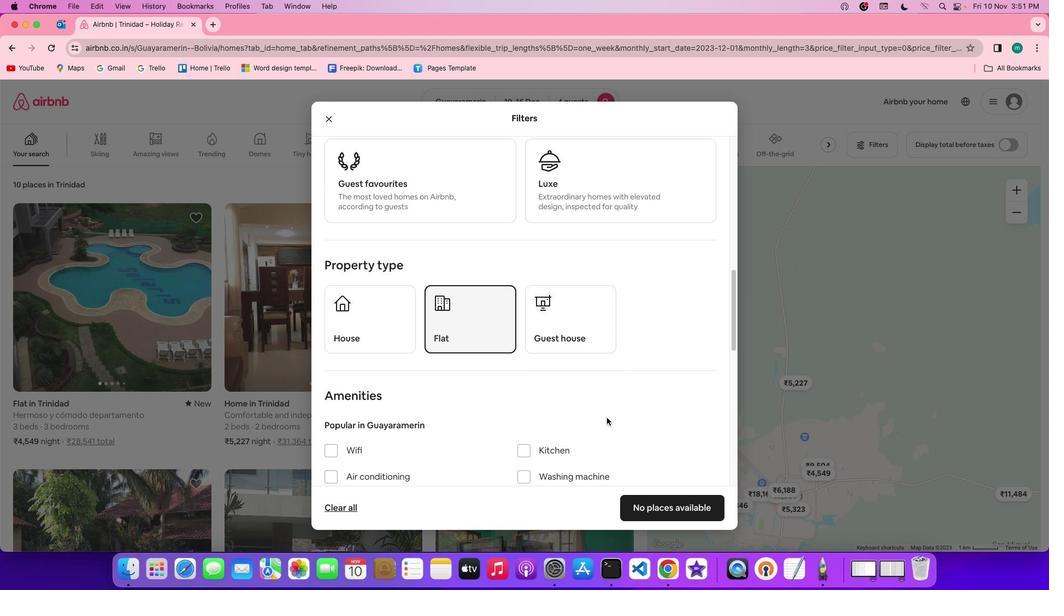 
Action: Mouse scrolled (607, 417) with delta (0, 0)
Screenshot: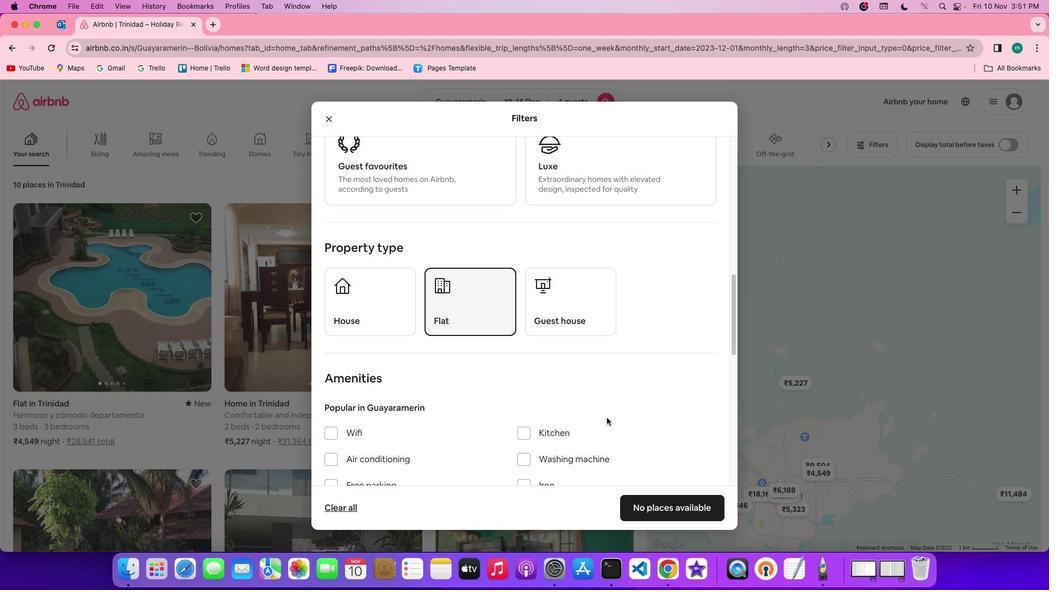 
Action: Mouse scrolled (607, 417) with delta (0, 0)
Screenshot: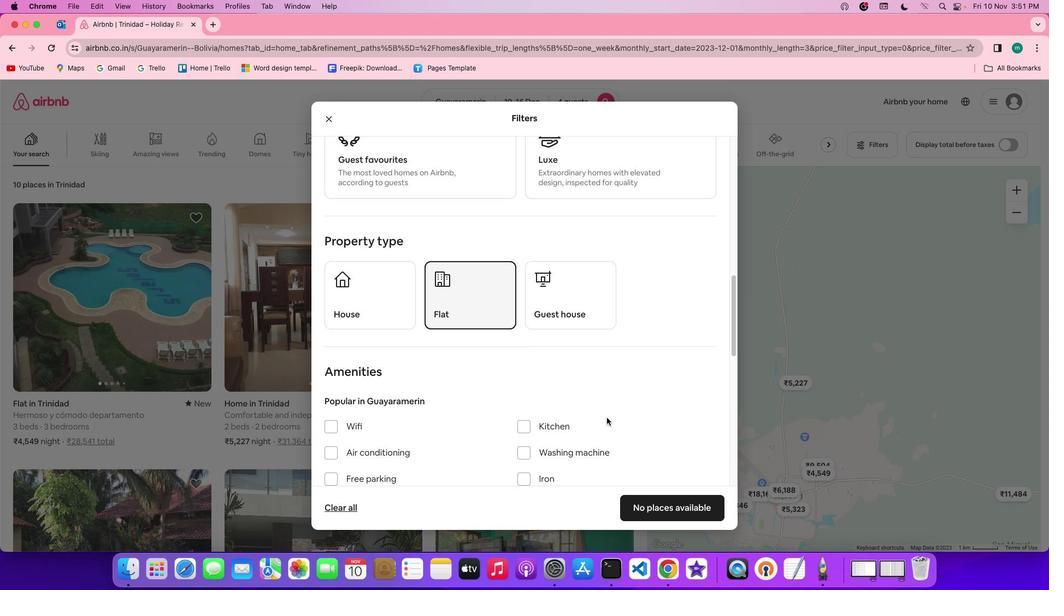 
Action: Mouse scrolled (607, 417) with delta (0, -1)
Screenshot: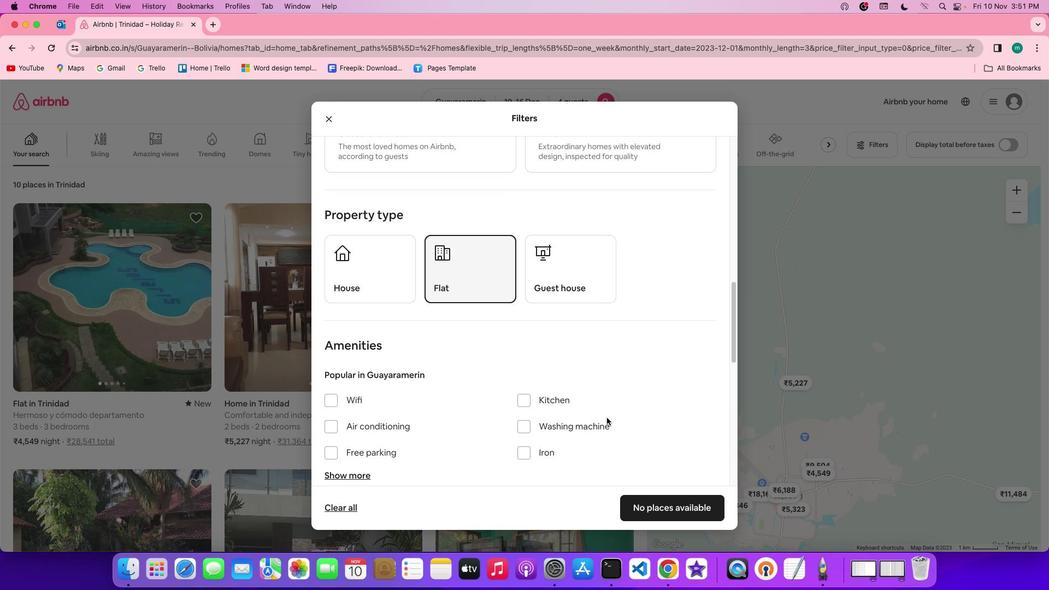 
Action: Mouse scrolled (607, 417) with delta (0, 0)
Screenshot: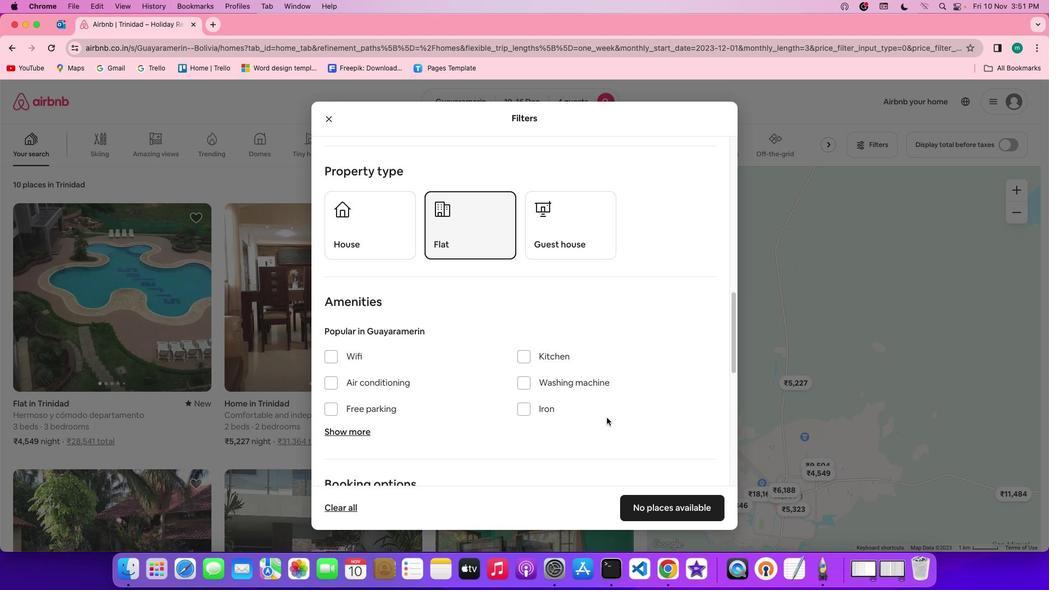 
Action: Mouse scrolled (607, 417) with delta (0, 0)
Screenshot: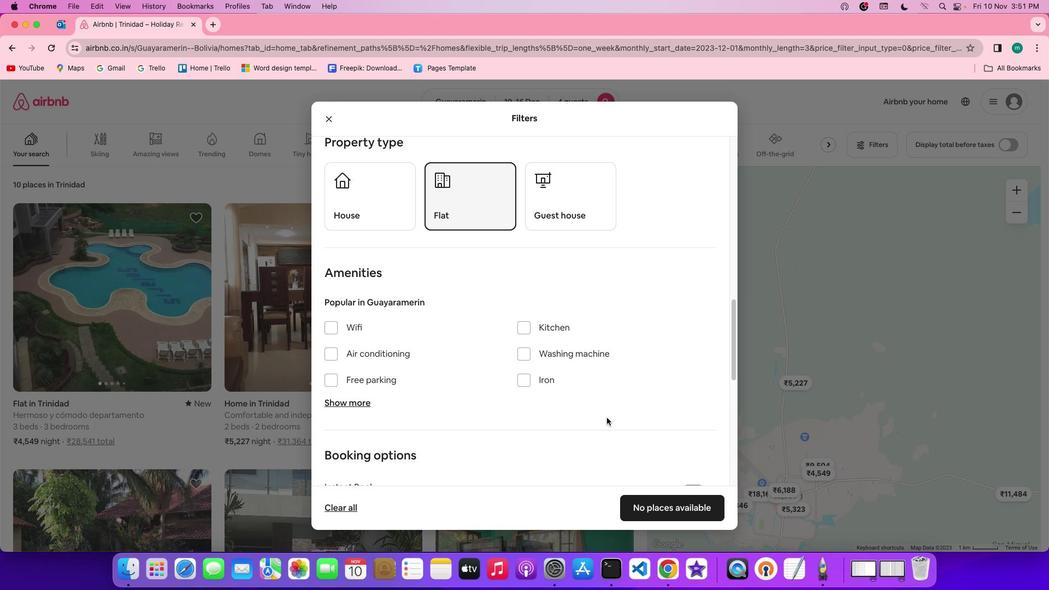 
Action: Mouse scrolled (607, 417) with delta (0, 0)
Screenshot: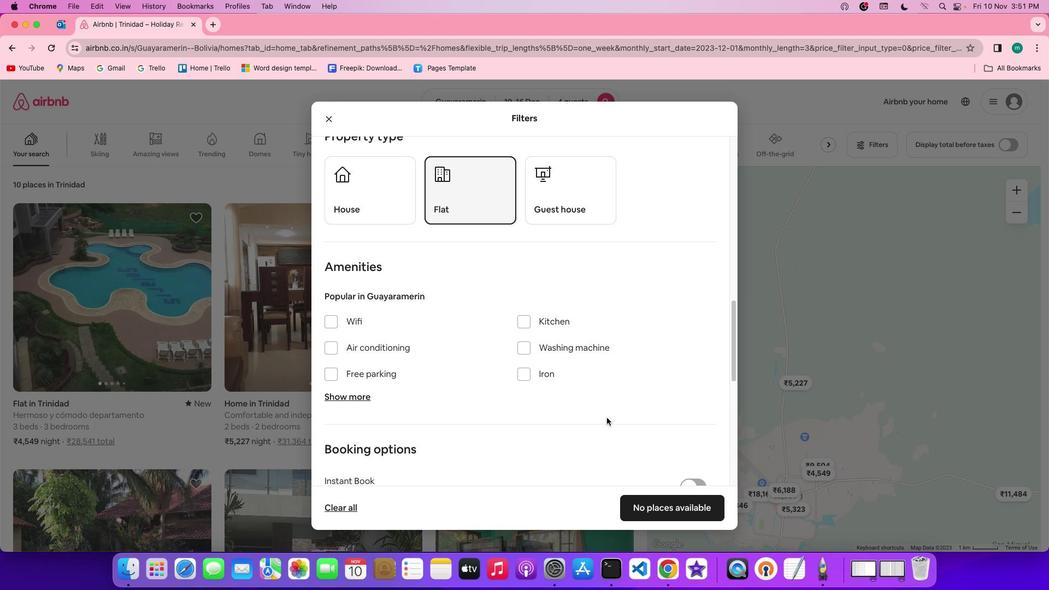 
Action: Mouse scrolled (607, 417) with delta (0, -1)
Screenshot: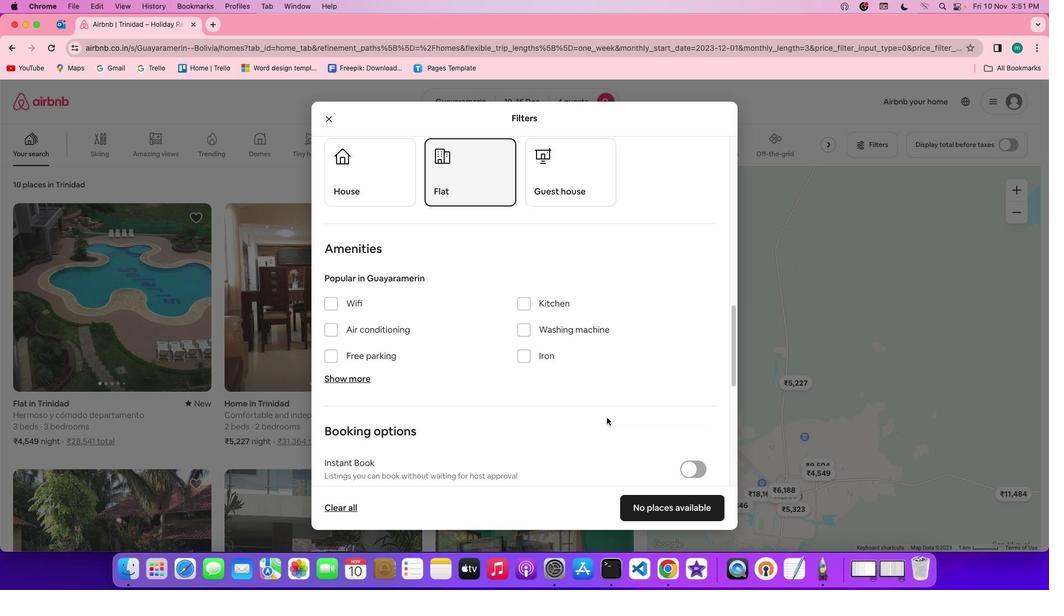 
Action: Mouse scrolled (607, 417) with delta (0, 0)
Screenshot: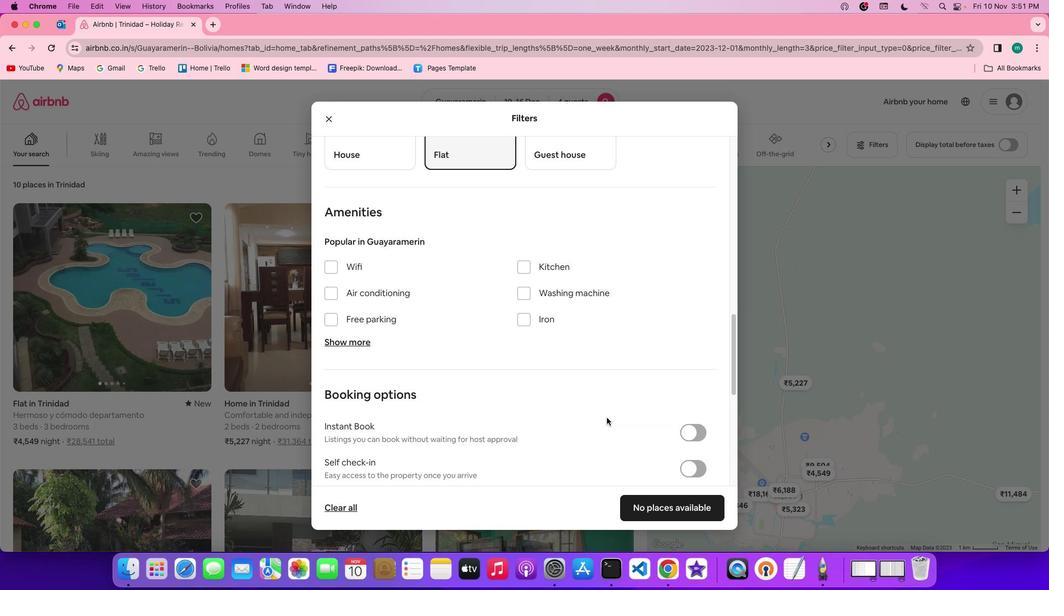 
Action: Mouse scrolled (607, 417) with delta (0, 0)
Screenshot: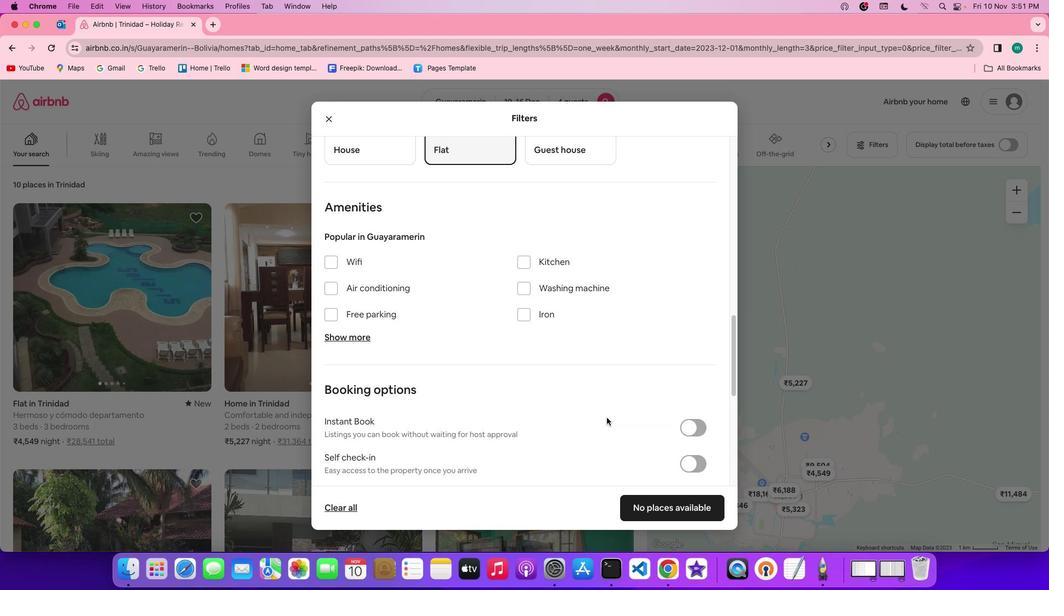 
Action: Mouse scrolled (607, 417) with delta (0, 0)
Screenshot: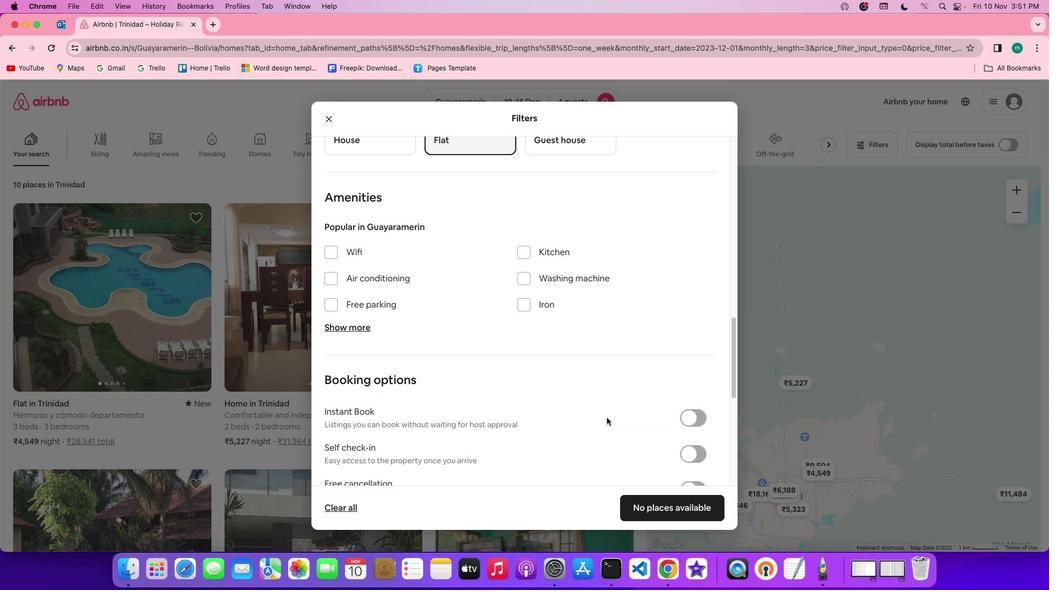 
Action: Mouse moved to (334, 240)
Screenshot: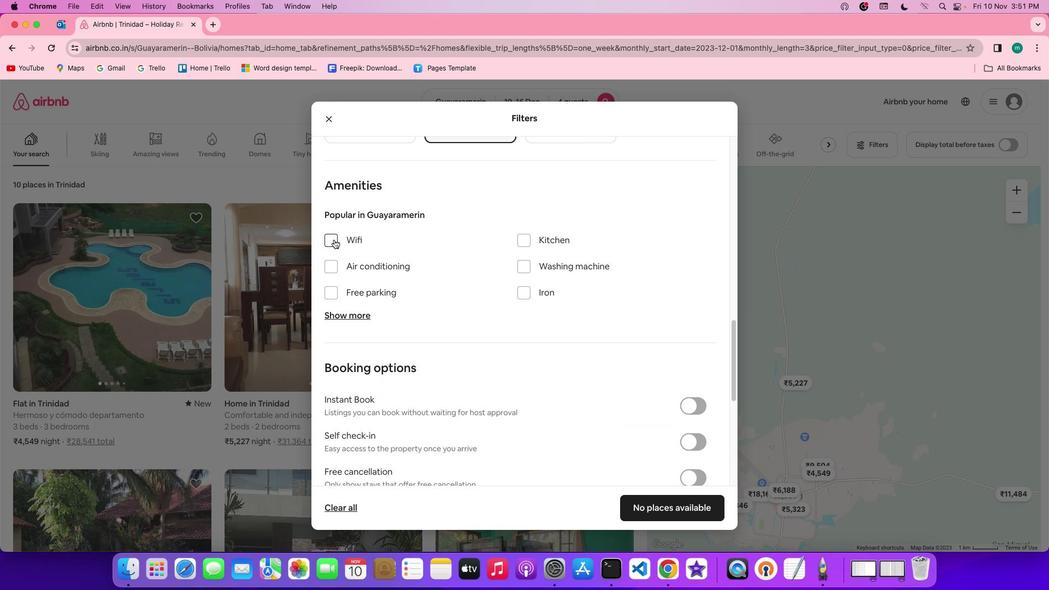 
Action: Mouse pressed left at (334, 240)
Screenshot: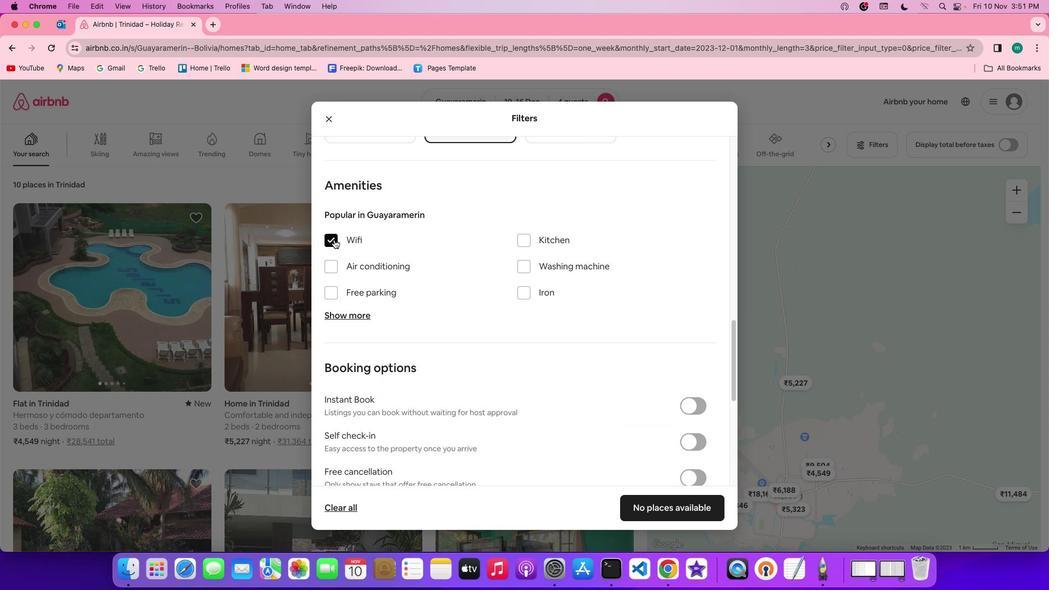 
Action: Mouse moved to (342, 312)
Screenshot: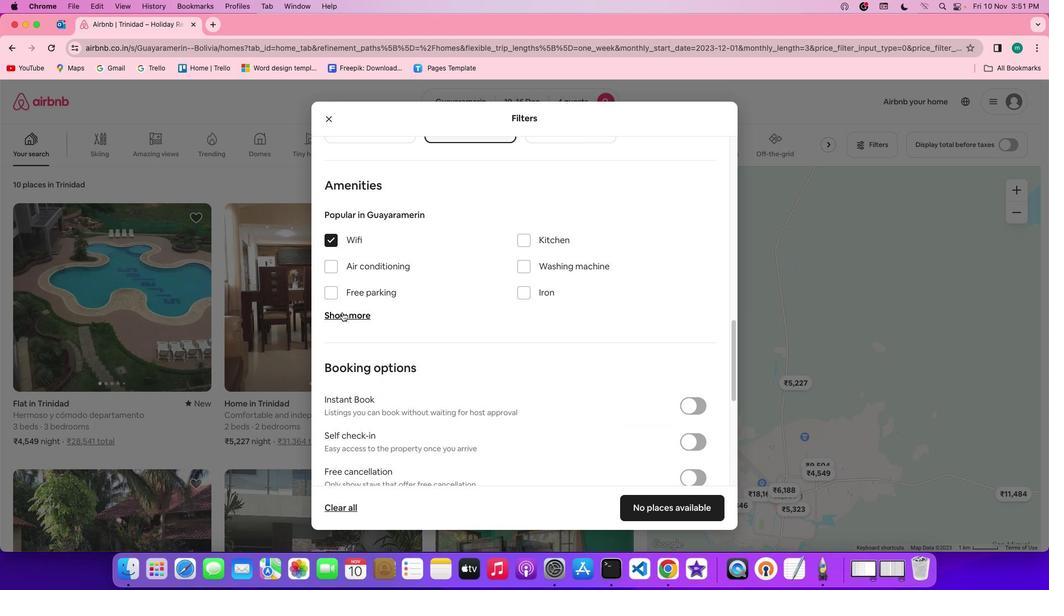 
Action: Mouse pressed left at (342, 312)
Screenshot: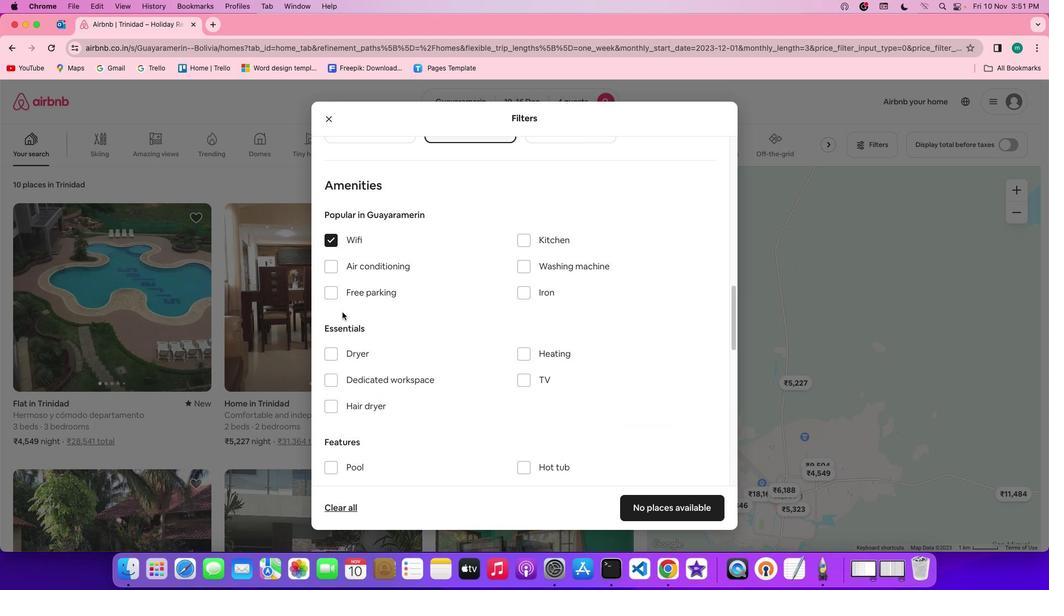 
Action: Mouse moved to (534, 382)
Screenshot: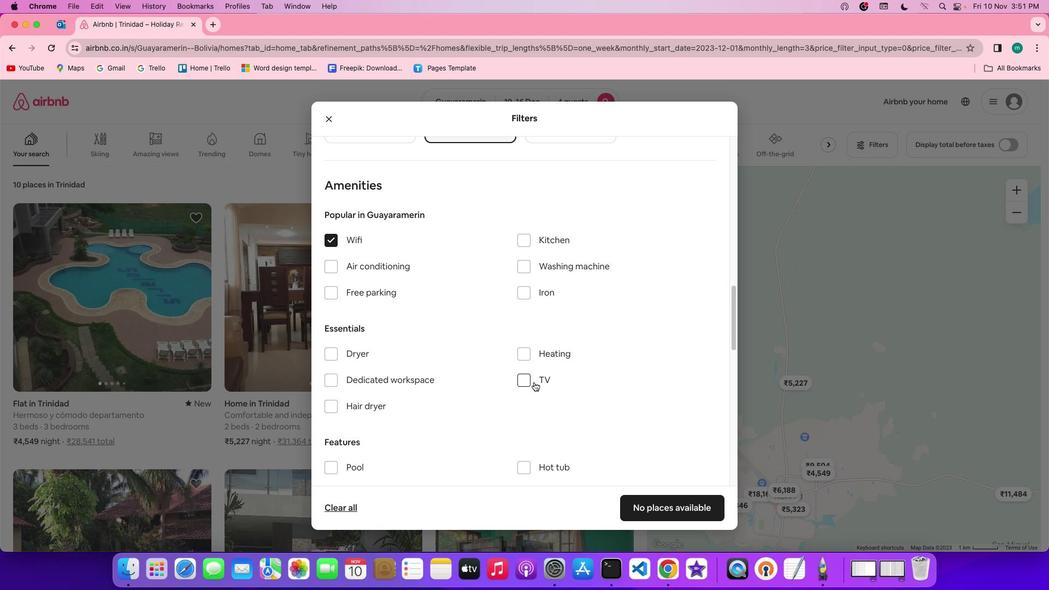 
Action: Mouse pressed left at (534, 382)
Screenshot: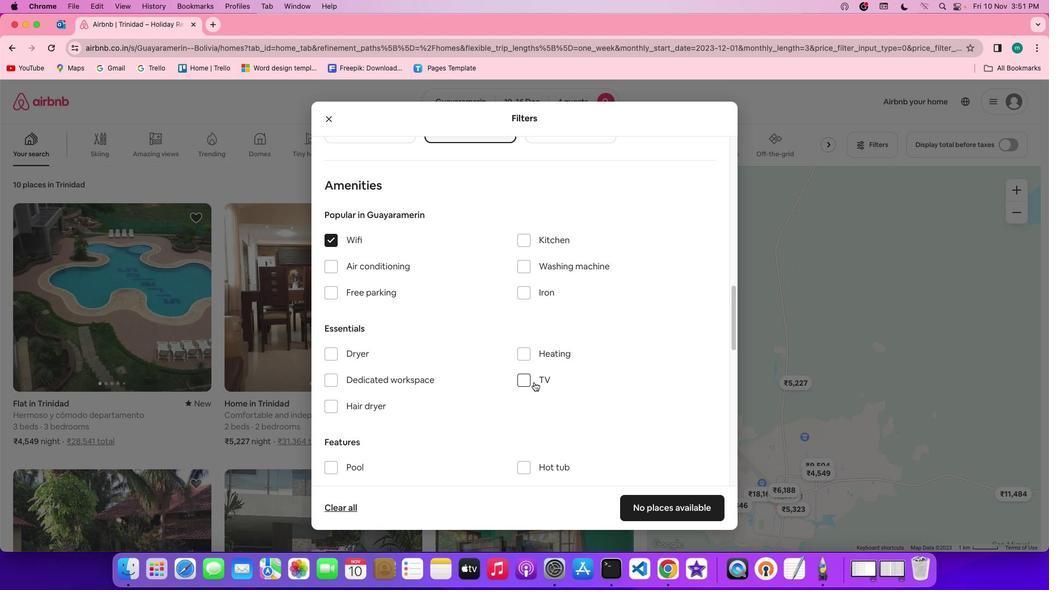 
Action: Mouse moved to (364, 294)
Screenshot: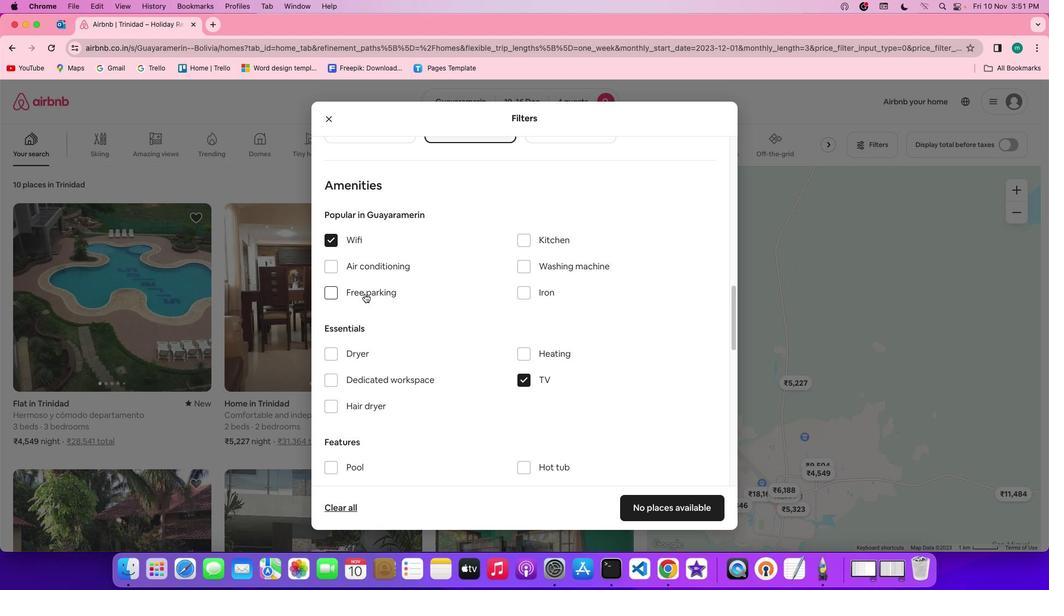 
Action: Mouse pressed left at (364, 294)
Screenshot: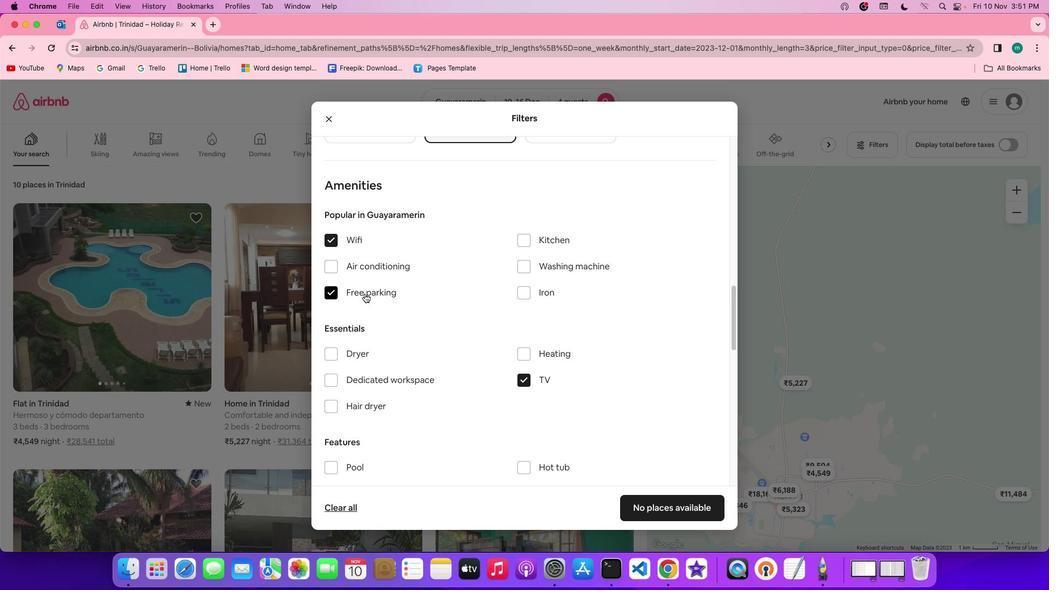 
Action: Mouse moved to (450, 340)
Screenshot: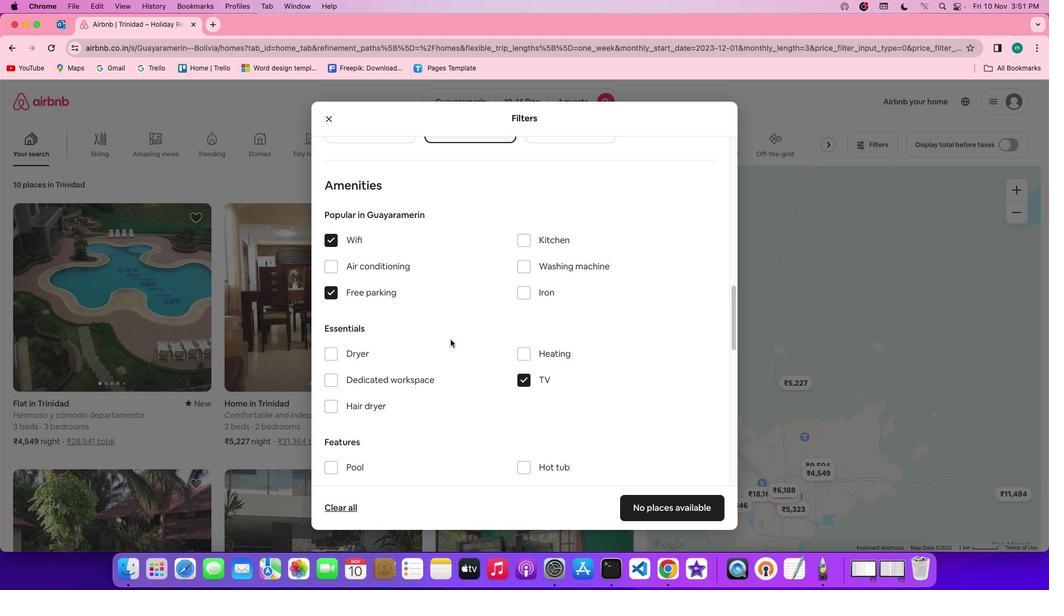 
Action: Mouse scrolled (450, 340) with delta (0, 0)
Screenshot: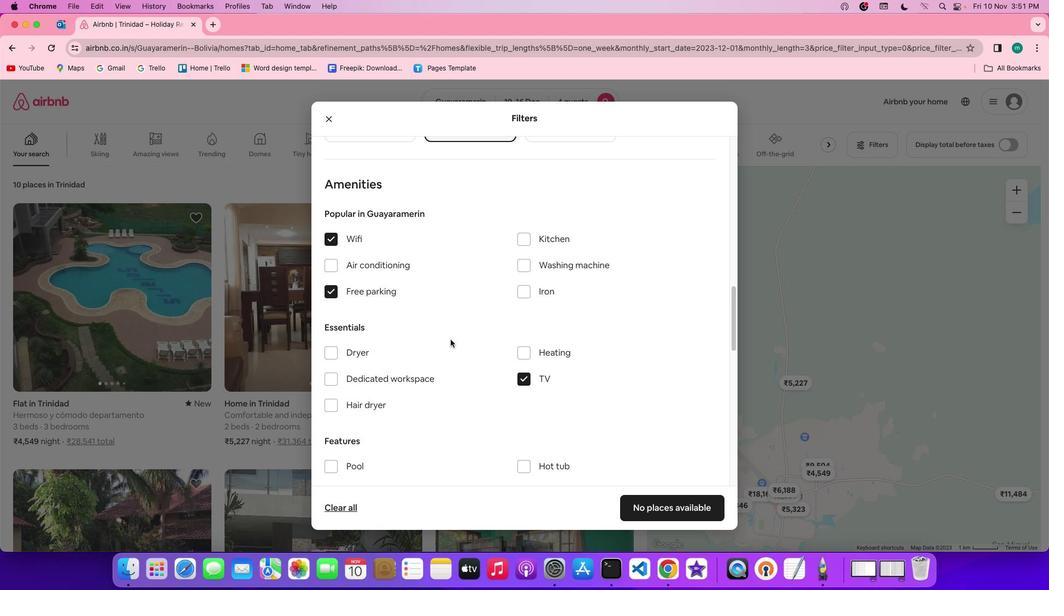 
Action: Mouse scrolled (450, 340) with delta (0, 0)
Screenshot: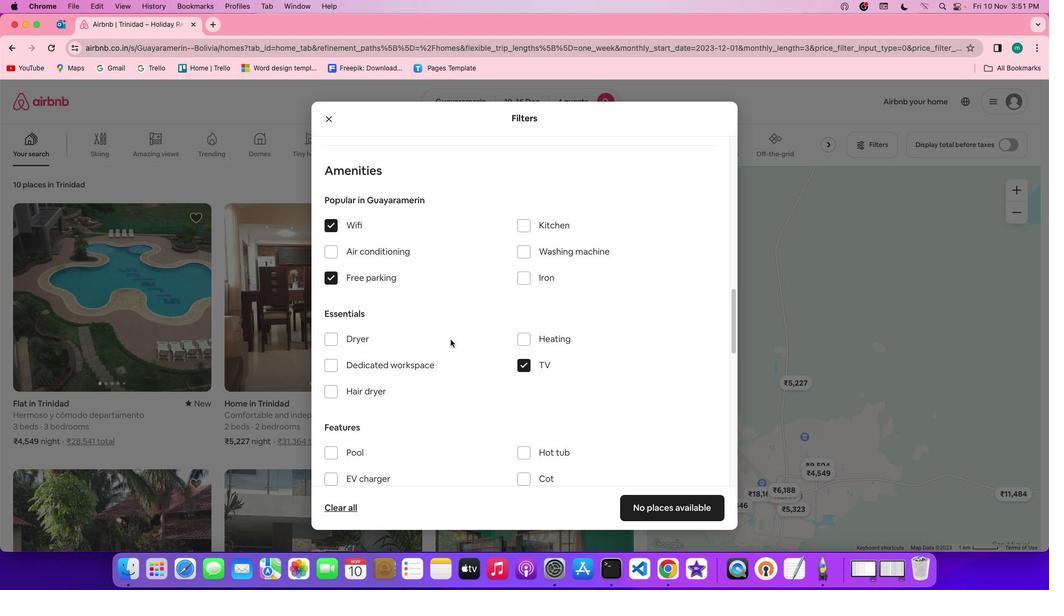 
Action: Mouse scrolled (450, 340) with delta (0, 0)
Screenshot: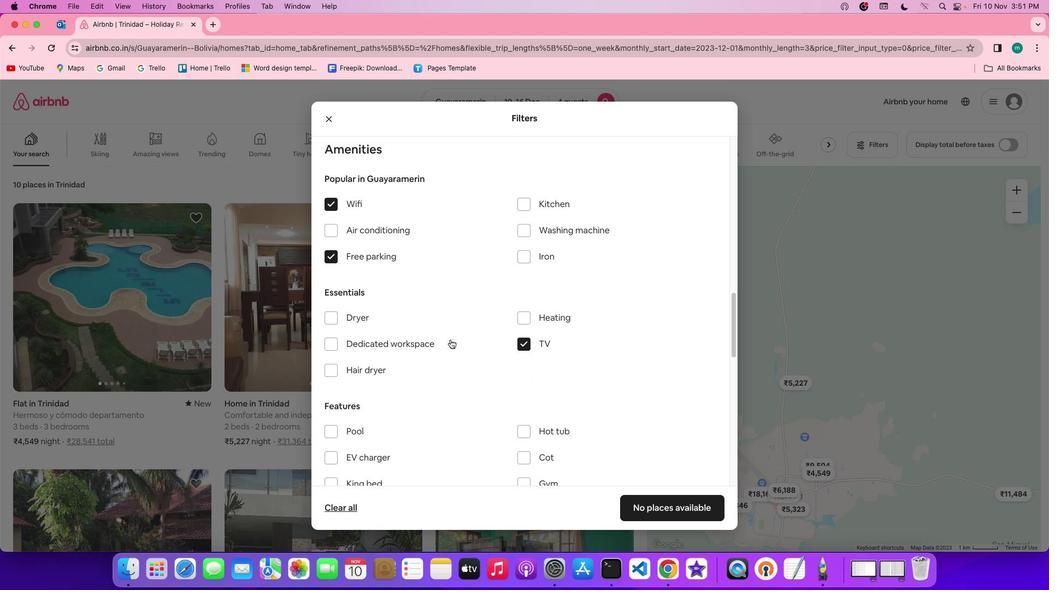 
Action: Mouse scrolled (450, 340) with delta (0, 0)
Screenshot: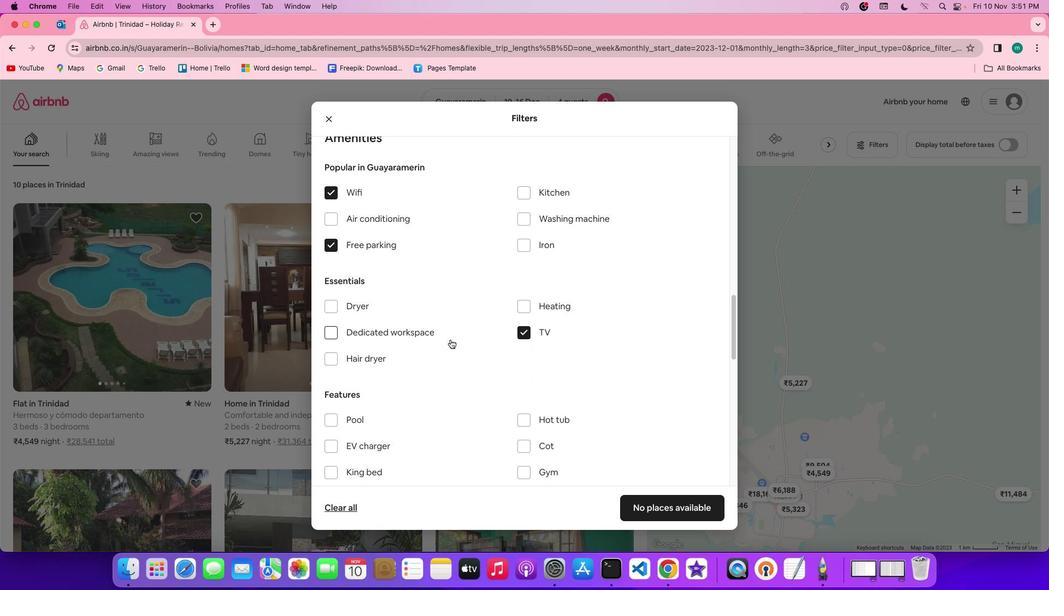 
Action: Mouse scrolled (450, 340) with delta (0, 0)
Screenshot: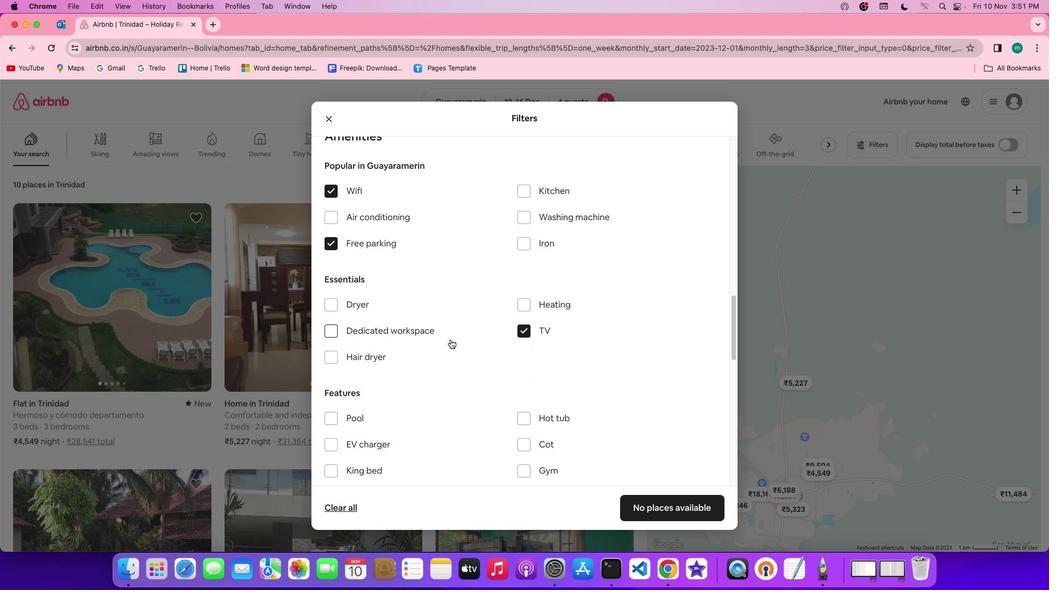 
Action: Mouse scrolled (450, 340) with delta (0, 0)
Screenshot: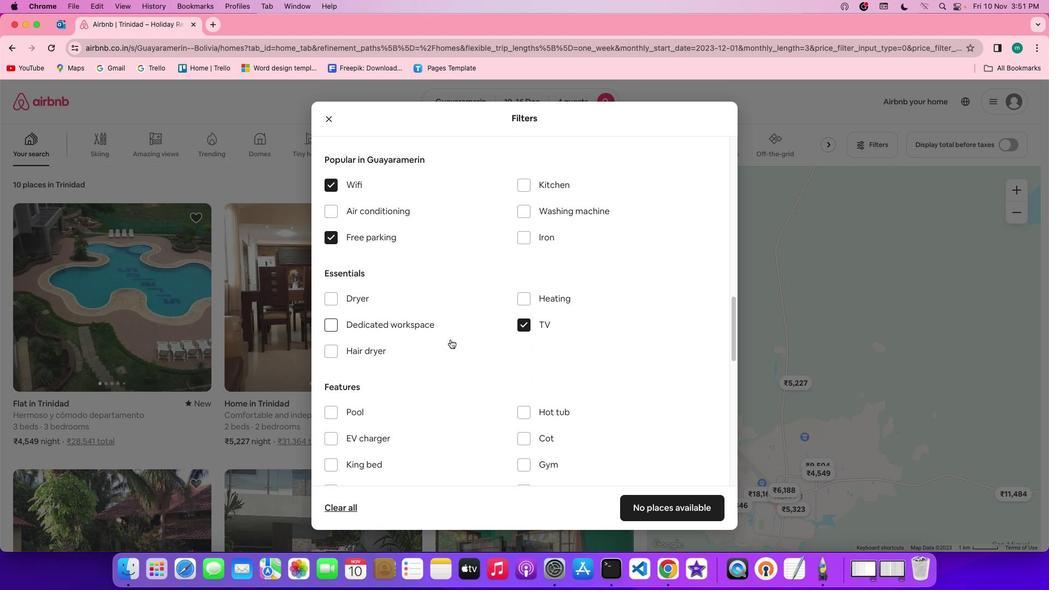 
Action: Mouse scrolled (450, 340) with delta (0, 0)
Screenshot: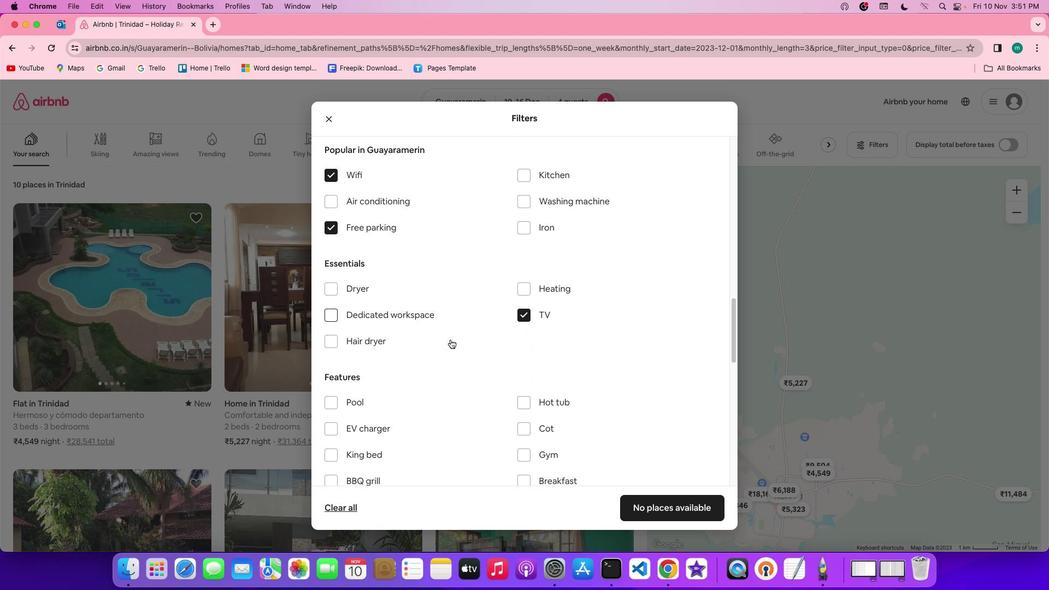 
Action: Mouse scrolled (450, 340) with delta (0, 0)
Screenshot: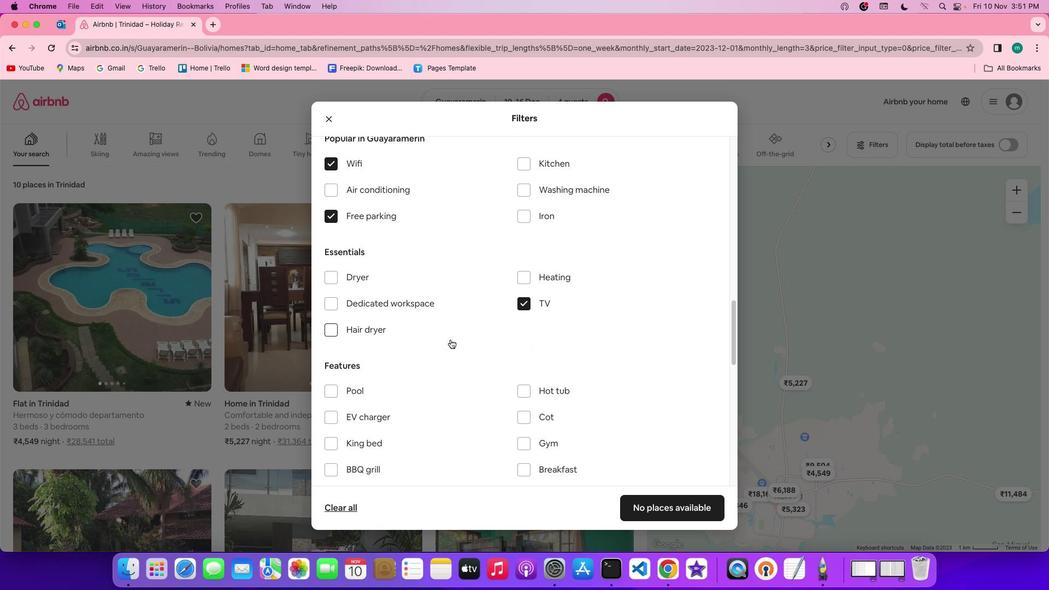 
Action: Mouse scrolled (450, 340) with delta (0, 0)
Screenshot: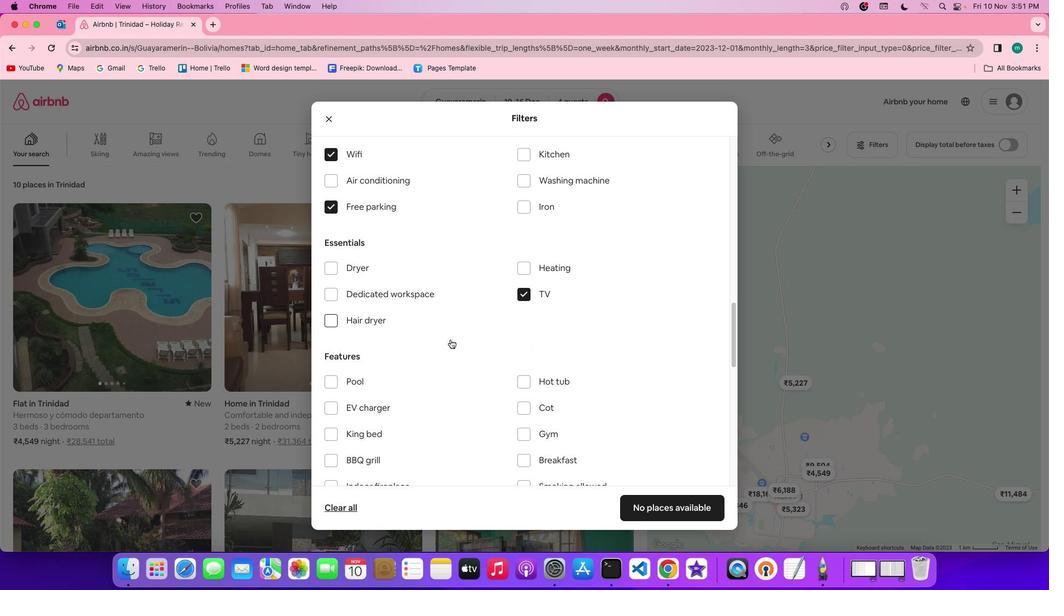 
Action: Mouse scrolled (450, 340) with delta (0, 0)
Screenshot: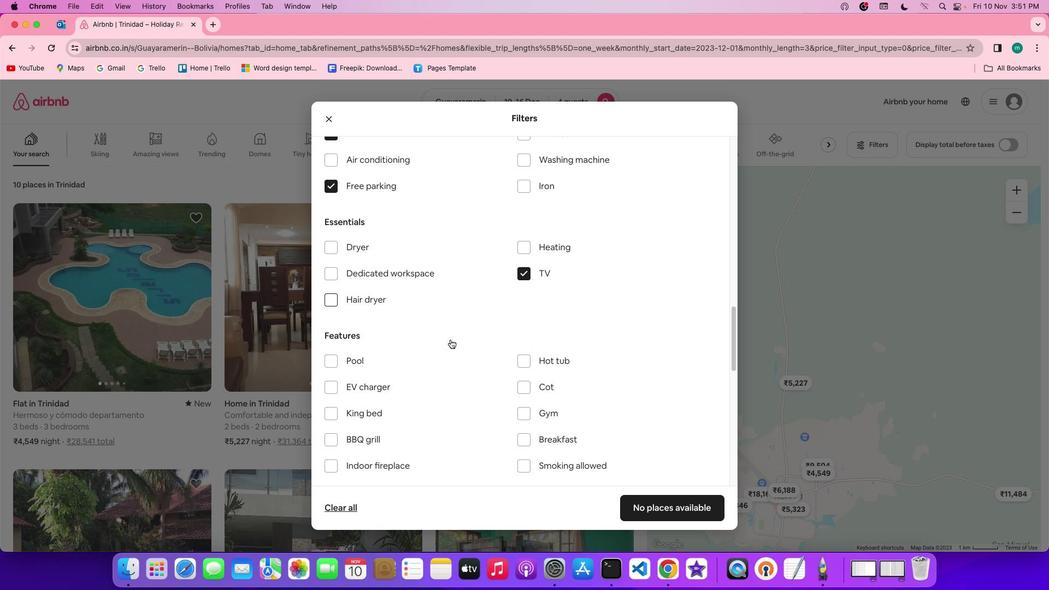 
Action: Mouse scrolled (450, 340) with delta (0, 0)
Screenshot: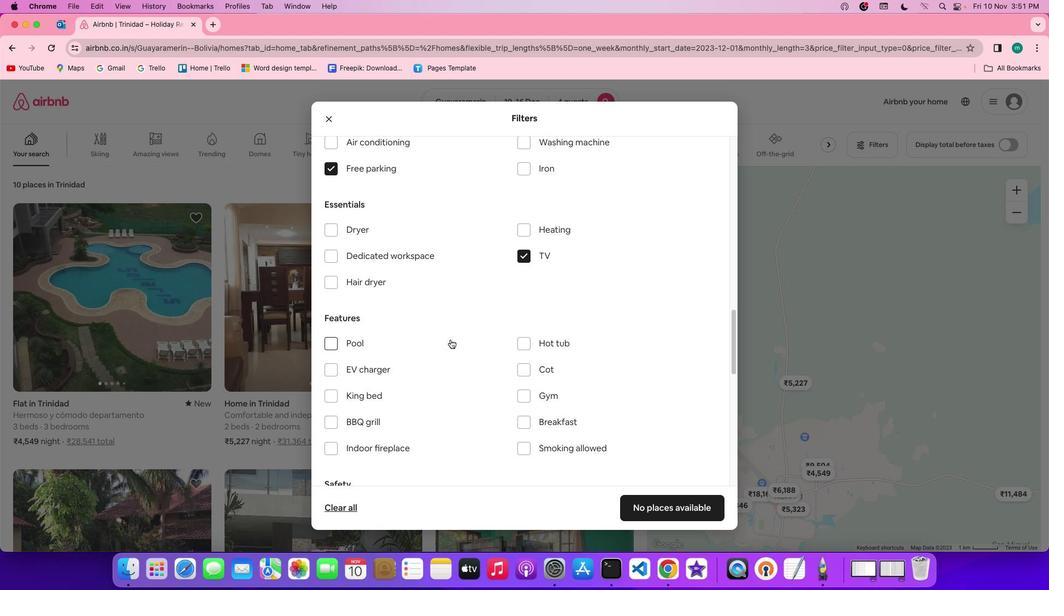 
Action: Mouse scrolled (450, 340) with delta (0, 0)
Screenshot: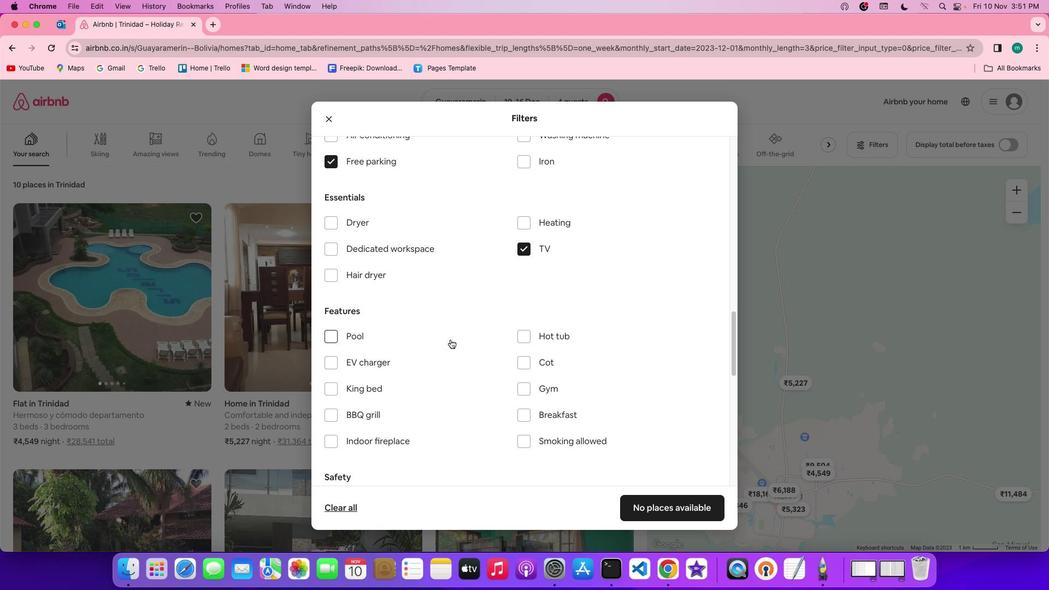 
Action: Mouse scrolled (450, 340) with delta (0, 0)
Screenshot: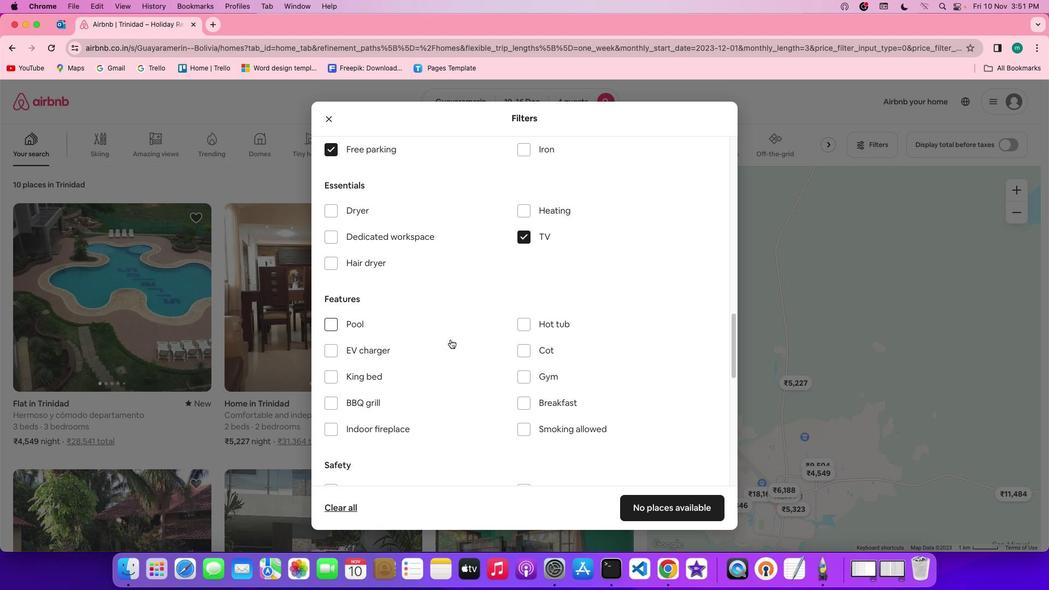 
Action: Mouse scrolled (450, 340) with delta (0, -1)
Screenshot: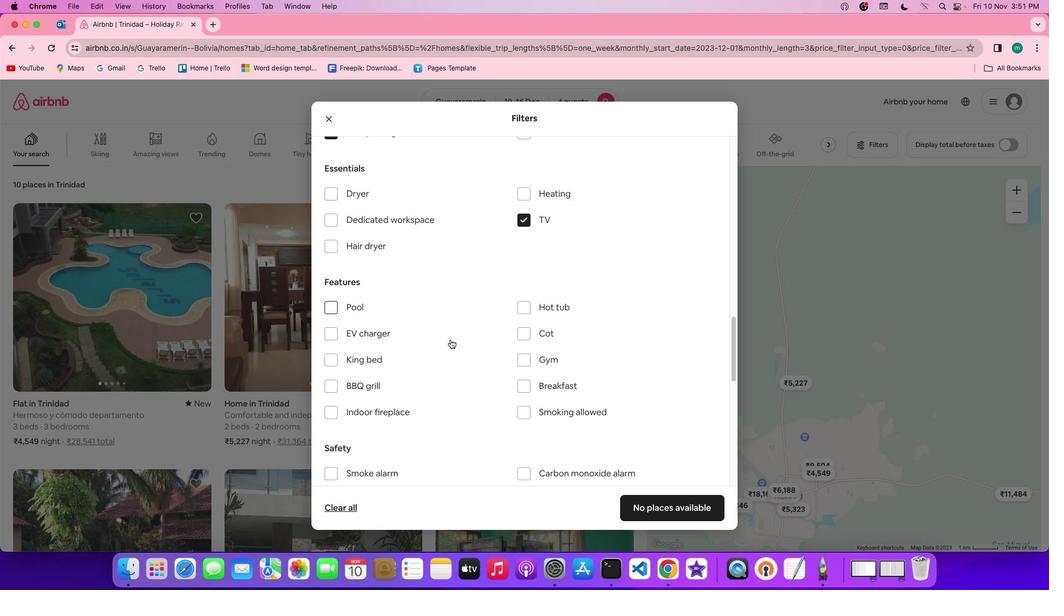 
Action: Mouse moved to (519, 325)
Screenshot: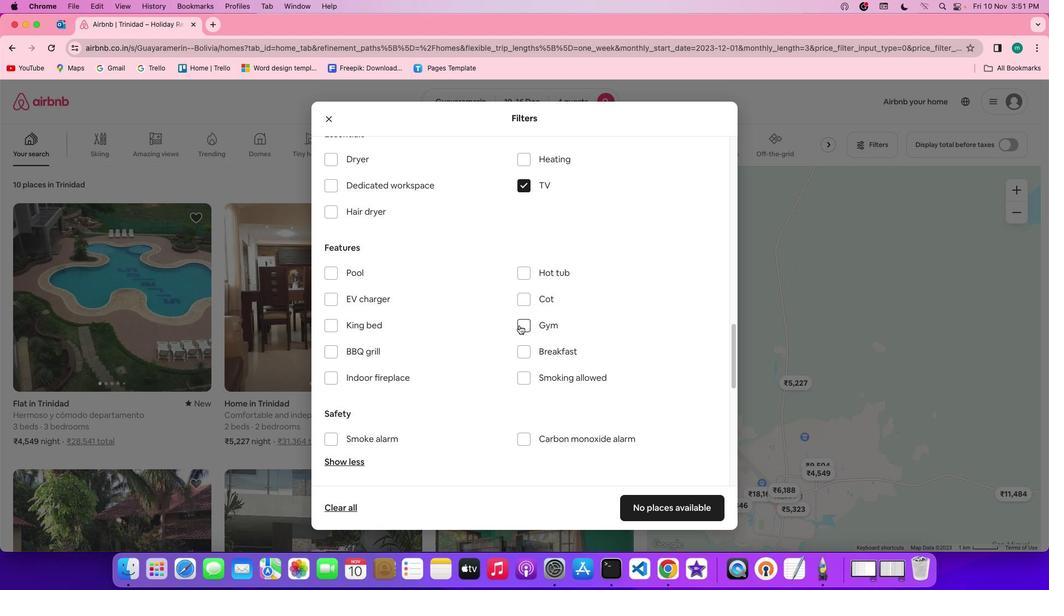 
Action: Mouse pressed left at (519, 325)
Screenshot: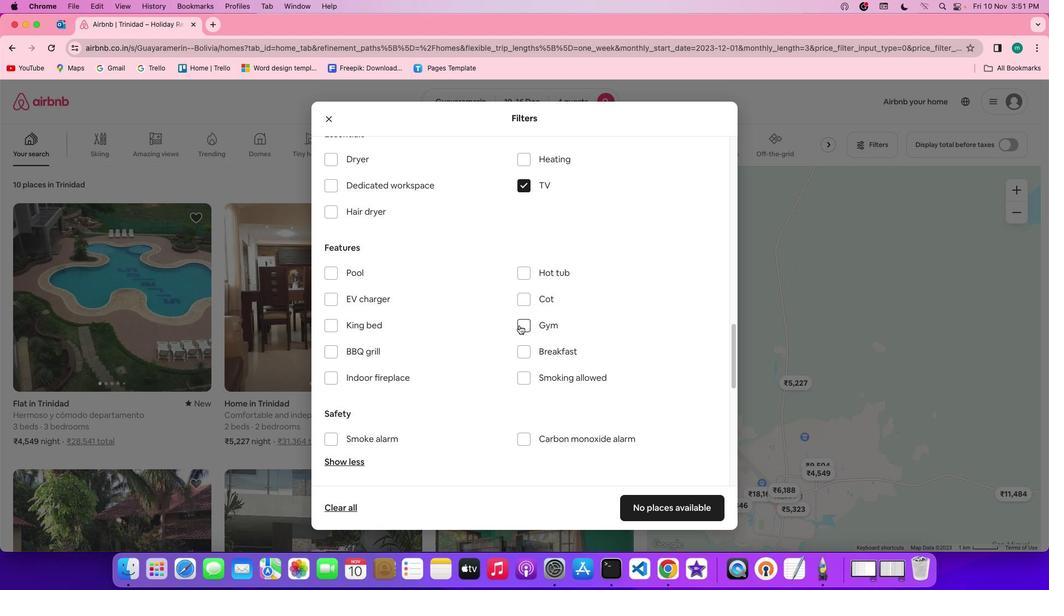 
Action: Mouse moved to (523, 354)
Screenshot: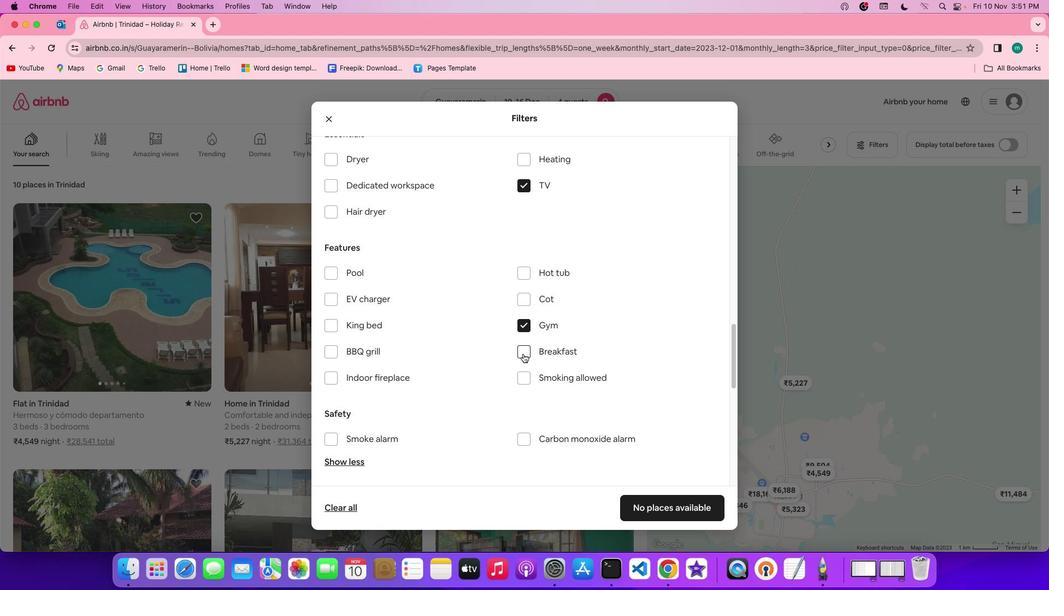 
Action: Mouse pressed left at (523, 354)
Screenshot: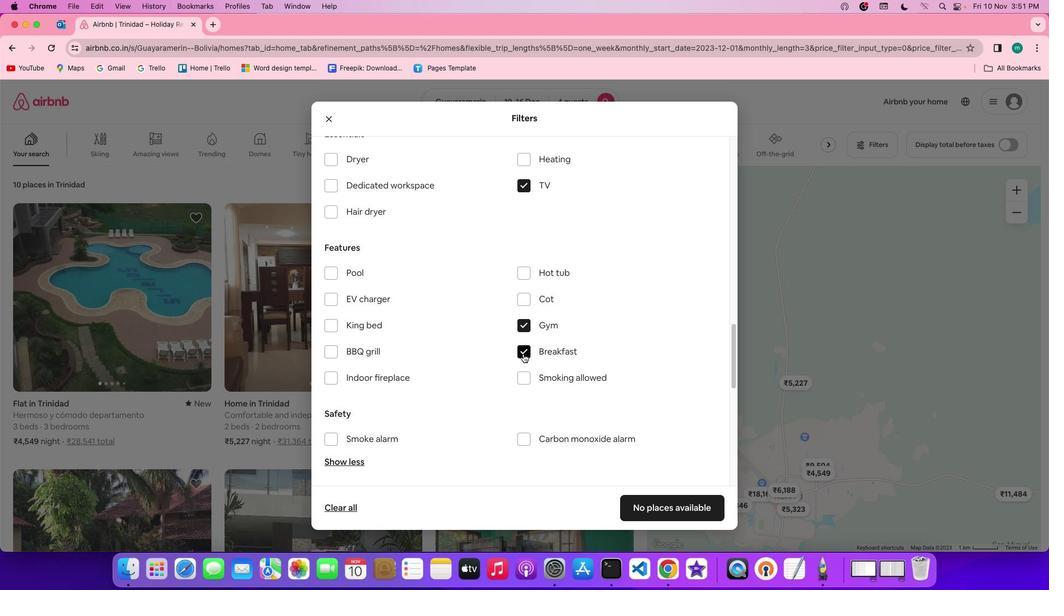 
Action: Mouse moved to (589, 394)
Screenshot: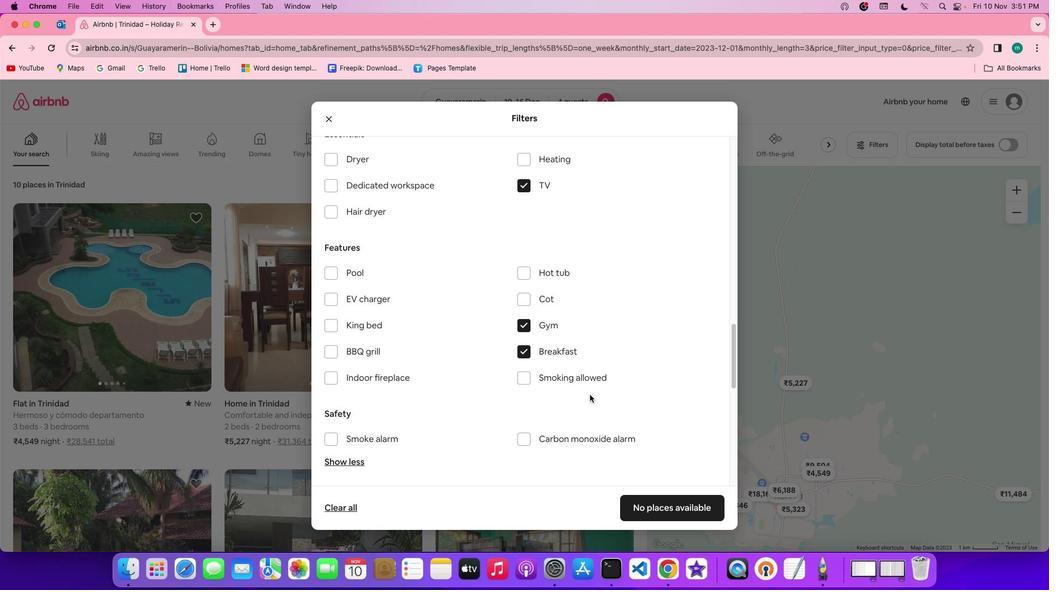 
Action: Mouse scrolled (589, 394) with delta (0, 0)
Screenshot: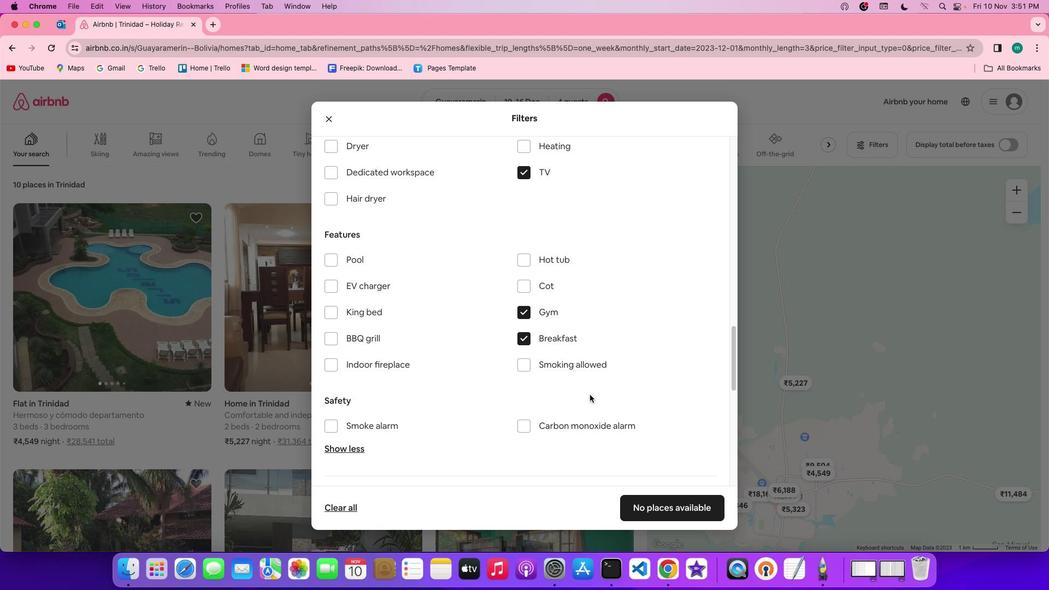 
Action: Mouse scrolled (589, 394) with delta (0, 0)
Screenshot: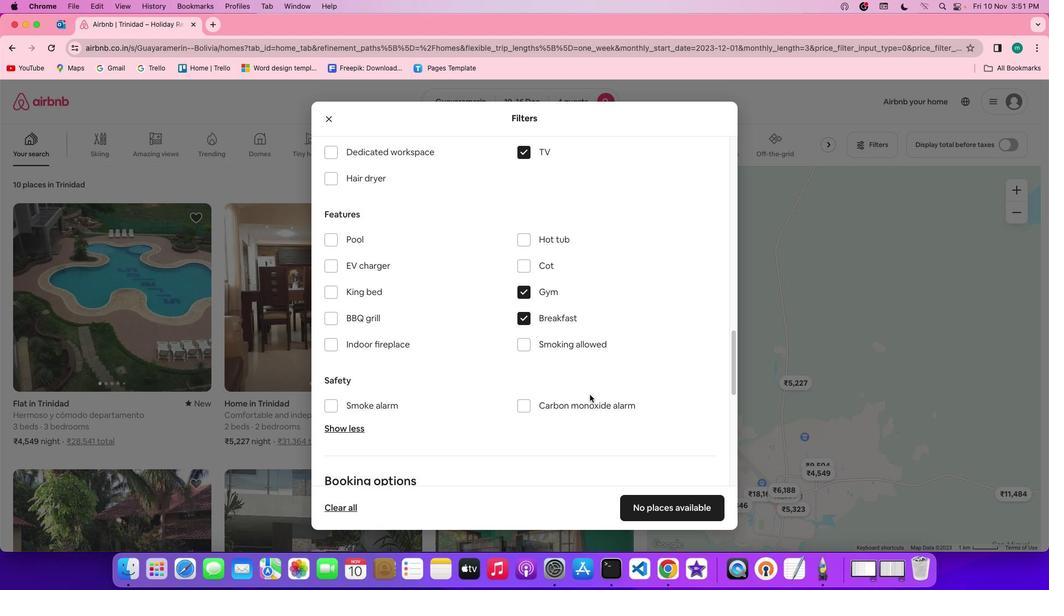 
Action: Mouse scrolled (589, 394) with delta (0, -1)
Screenshot: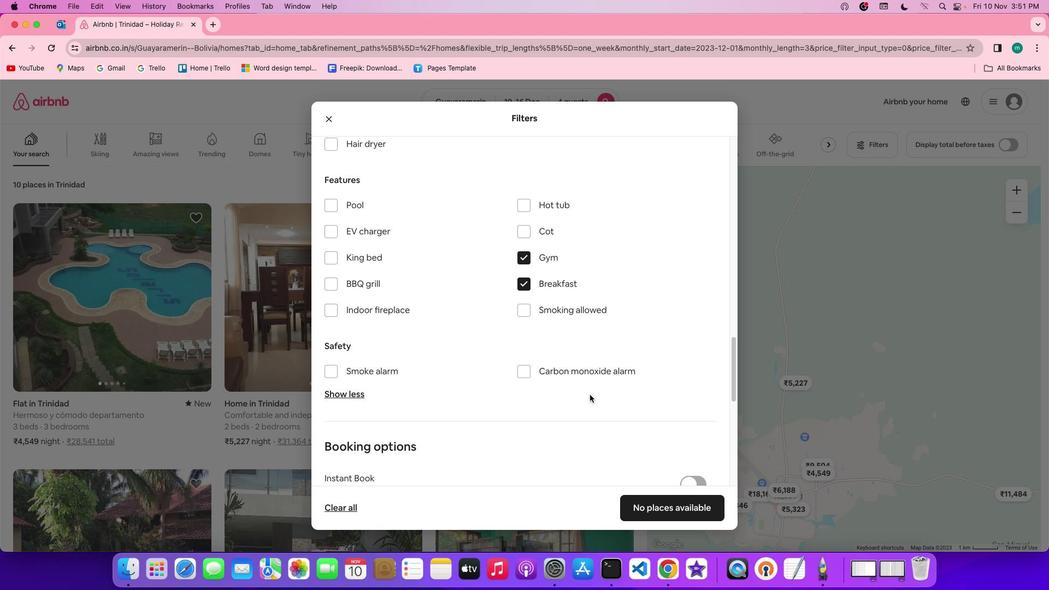 
Action: Mouse scrolled (589, 394) with delta (0, -1)
Screenshot: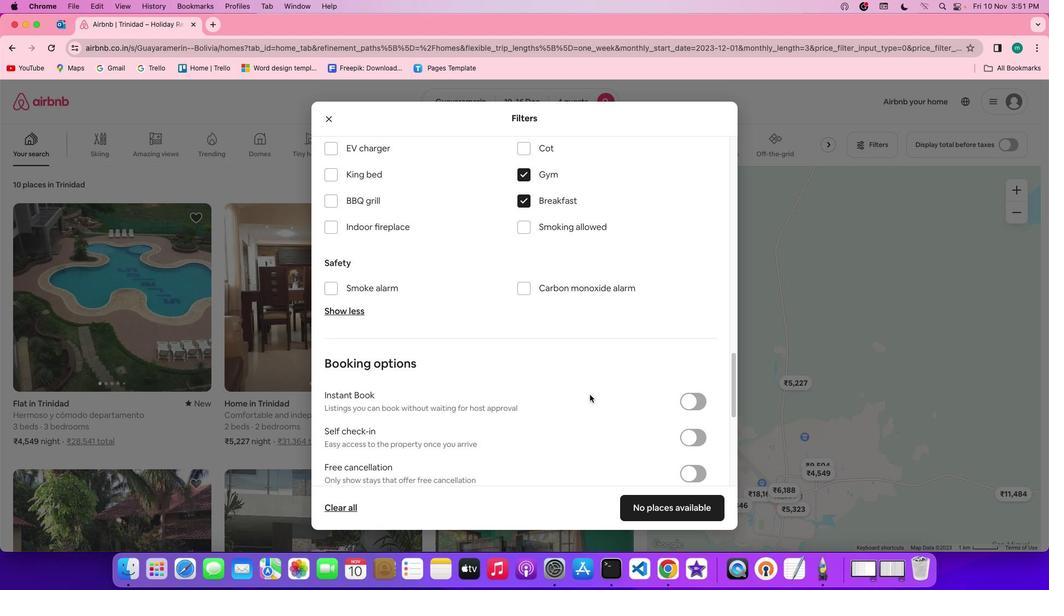 
Action: Mouse scrolled (589, 394) with delta (0, 0)
Screenshot: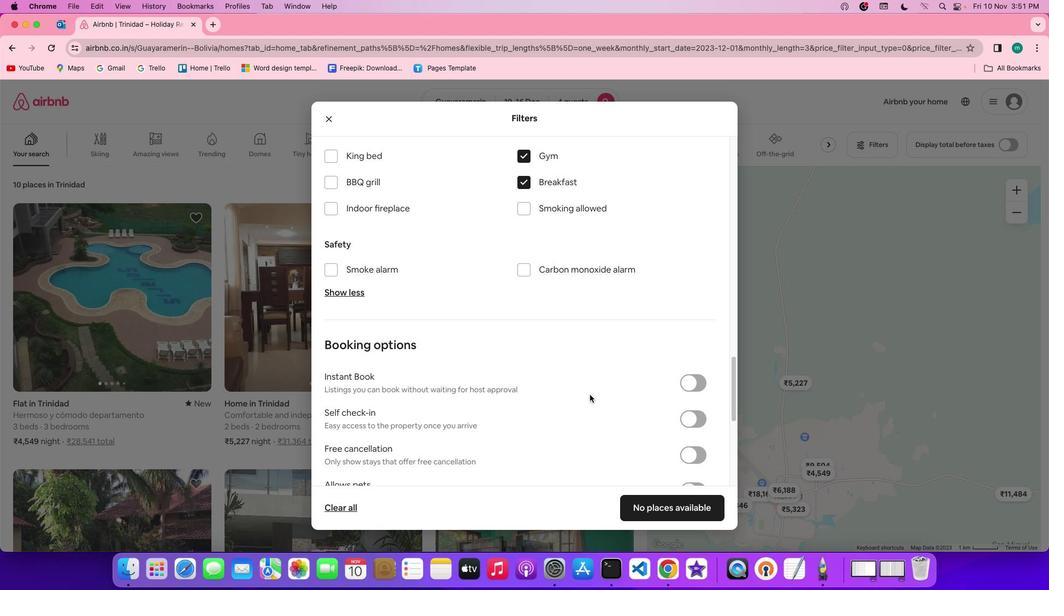 
Action: Mouse scrolled (589, 394) with delta (0, 0)
Screenshot: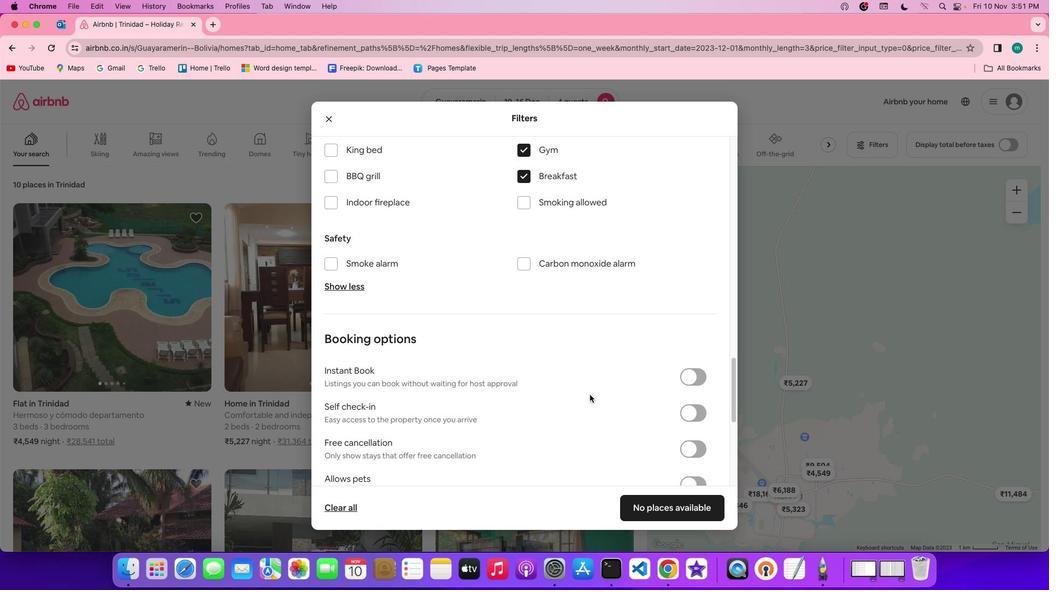 
Action: Mouse scrolled (589, 394) with delta (0, -1)
Screenshot: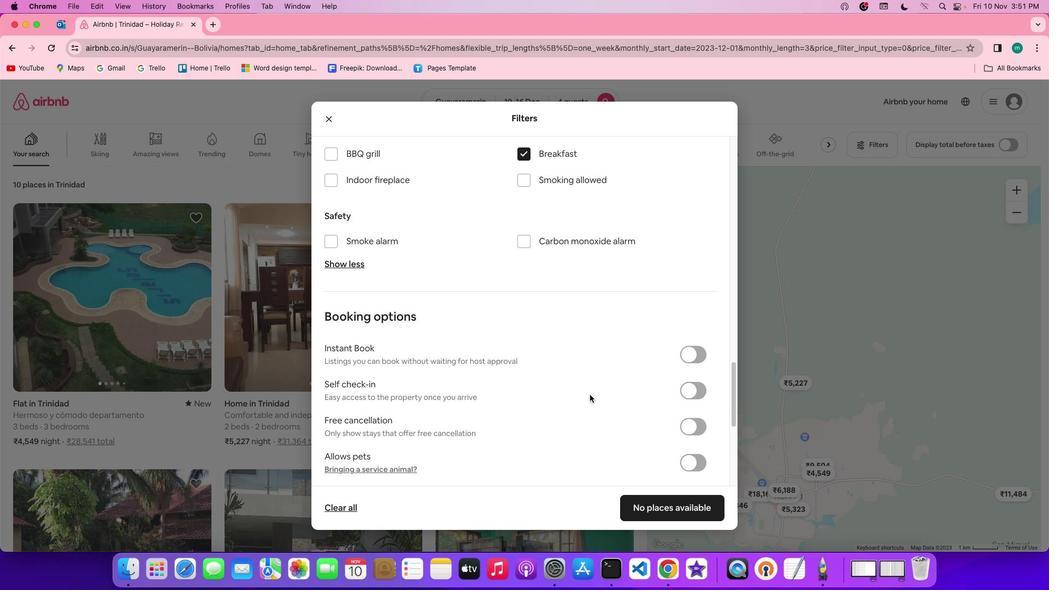 
Action: Mouse scrolled (589, 394) with delta (0, 0)
Screenshot: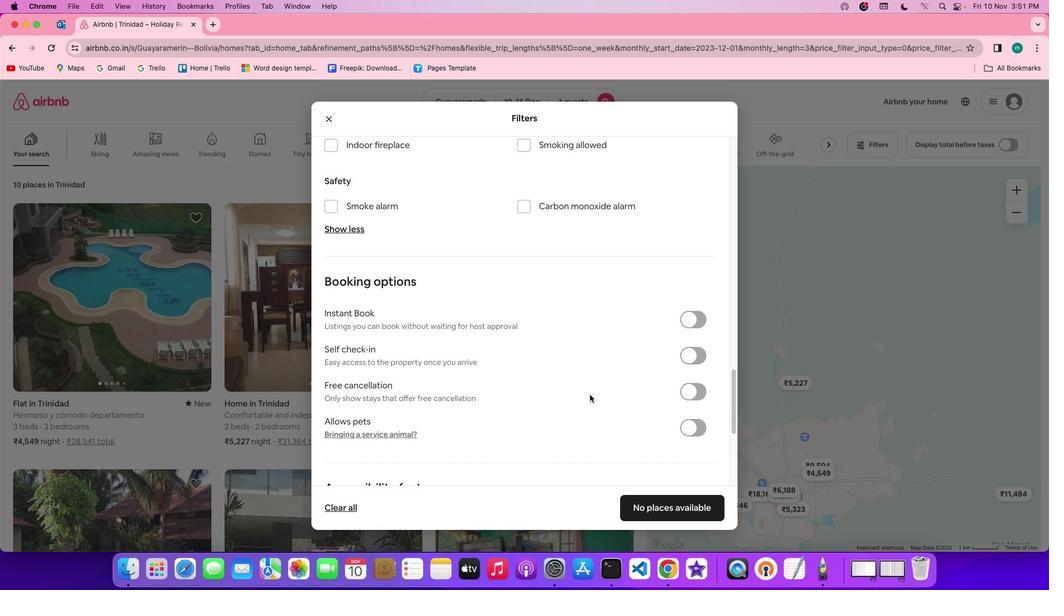 
Action: Mouse scrolled (589, 394) with delta (0, 0)
Screenshot: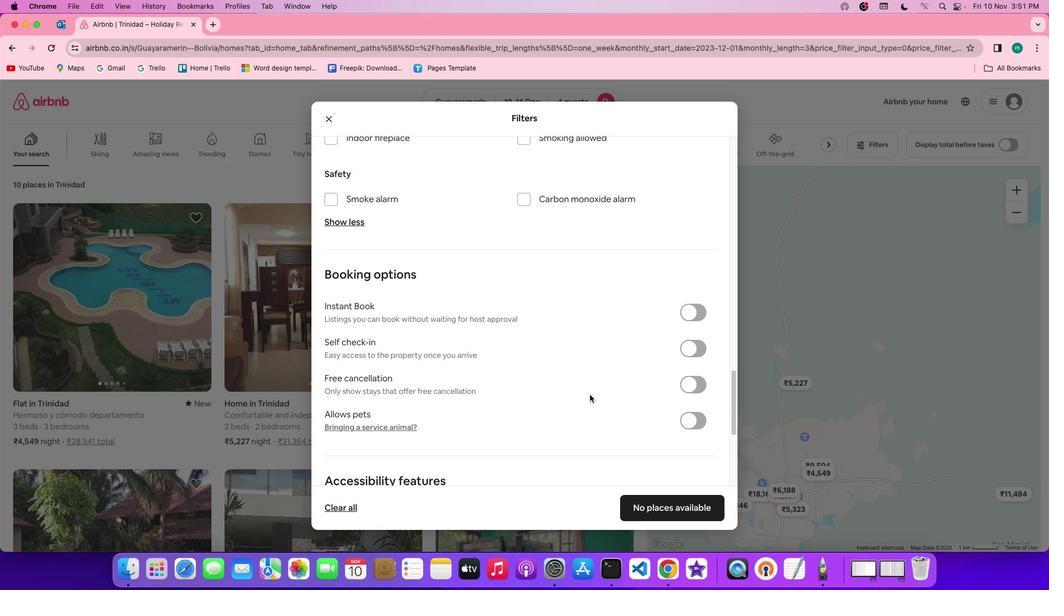 
Action: Mouse scrolled (589, 394) with delta (0, -1)
Screenshot: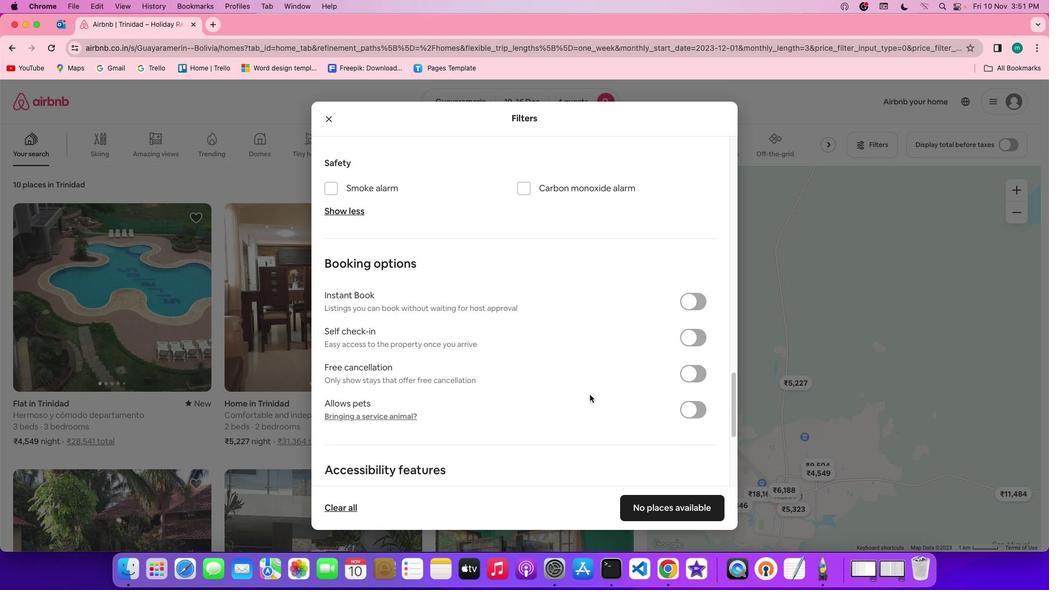 
Action: Mouse scrolled (589, 394) with delta (0, 0)
Screenshot: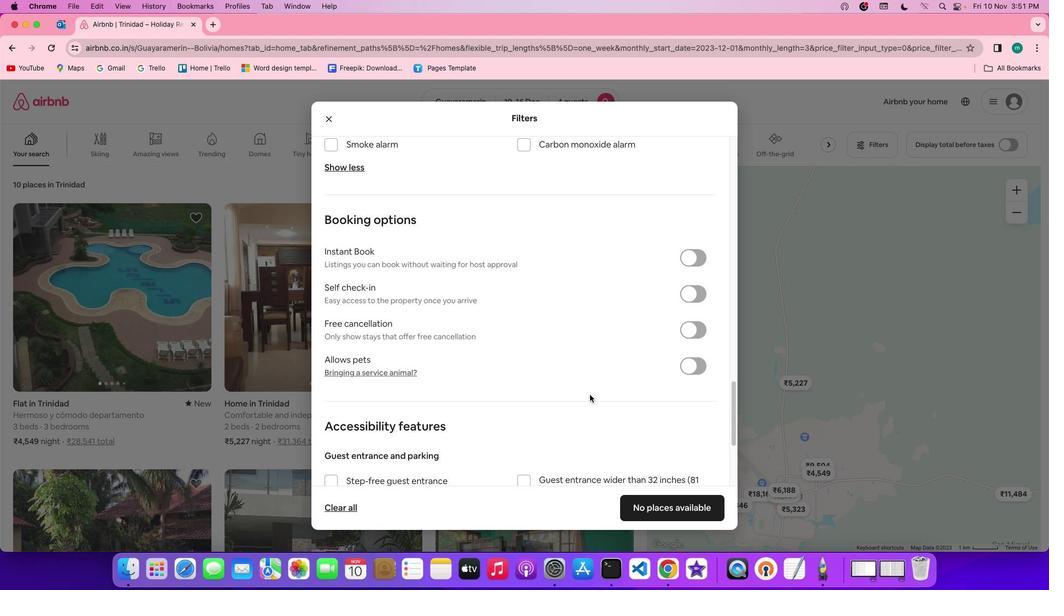 
Action: Mouse scrolled (589, 394) with delta (0, 0)
Screenshot: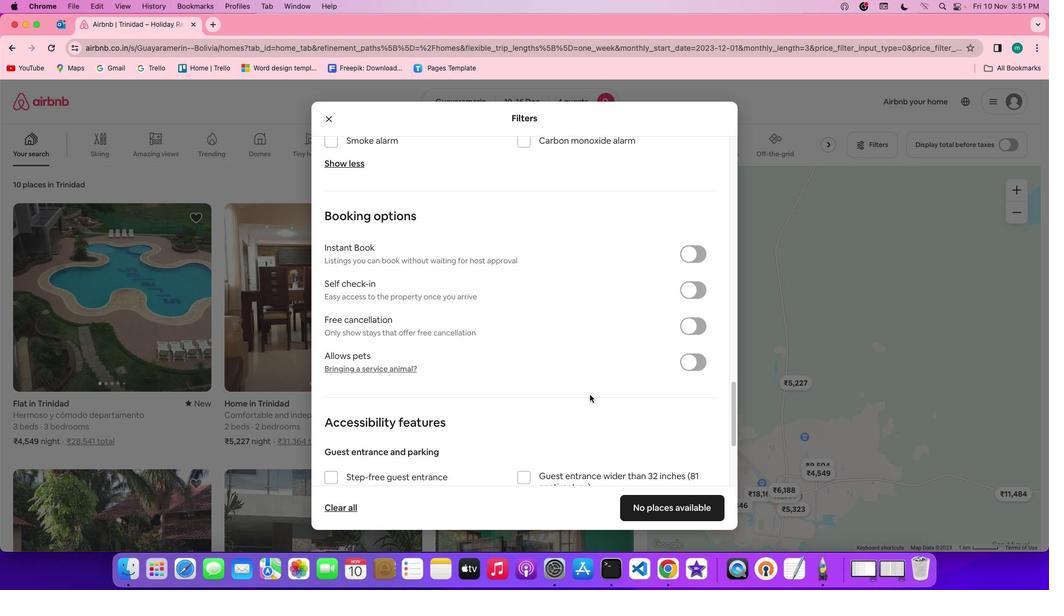 
Action: Mouse scrolled (589, 394) with delta (0, 0)
Screenshot: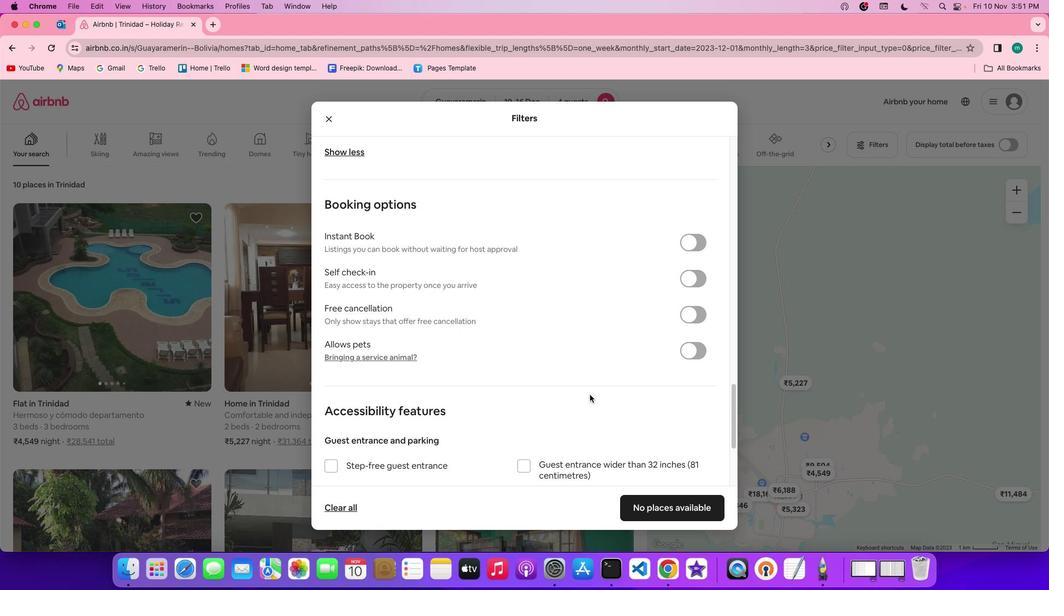 
Action: Mouse moved to (689, 255)
Screenshot: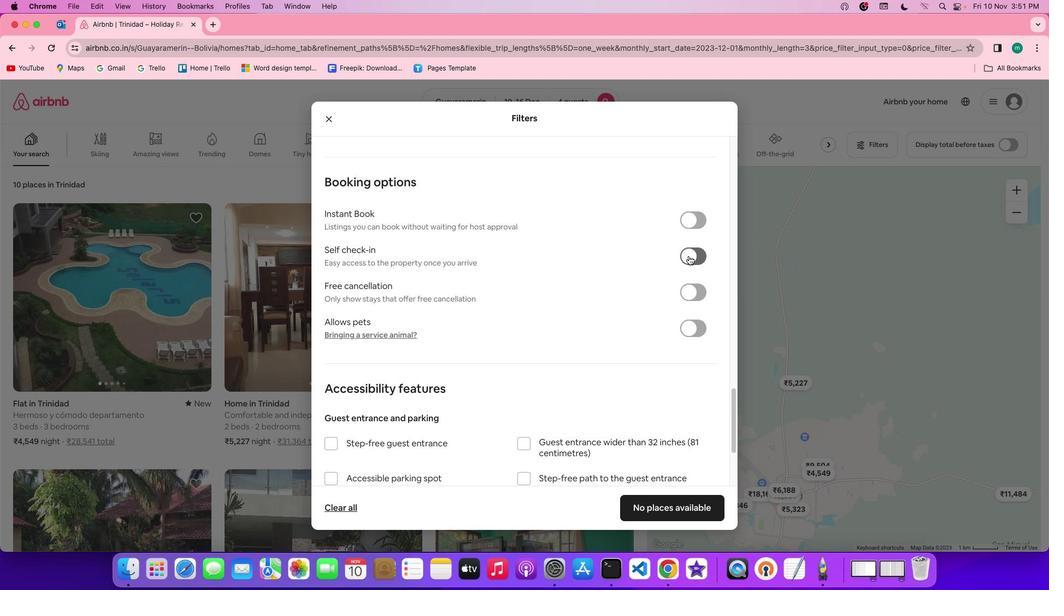 
Action: Mouse pressed left at (689, 255)
Screenshot: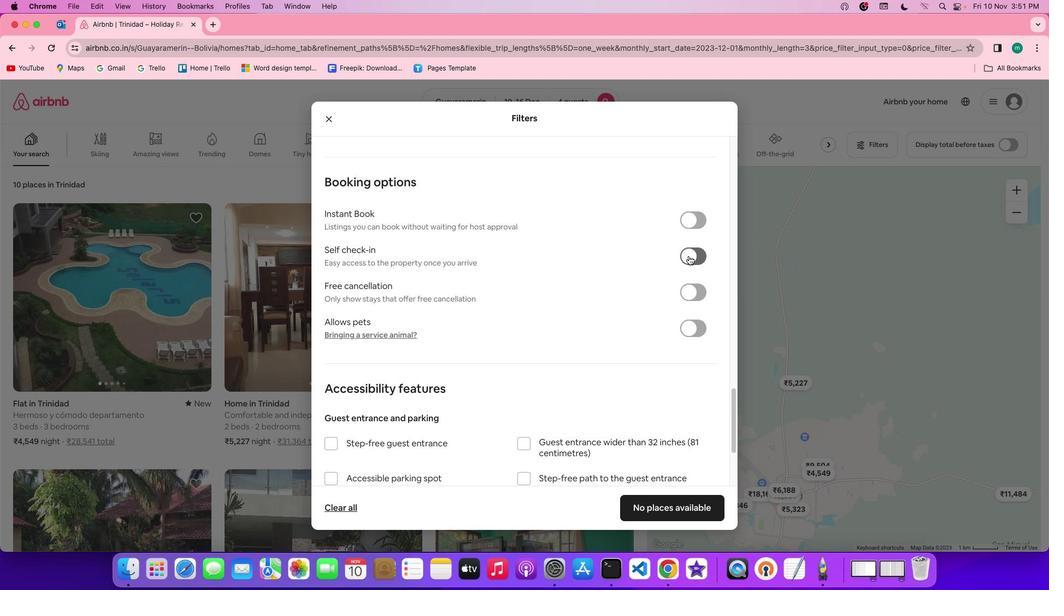 
Action: Mouse moved to (540, 370)
Screenshot: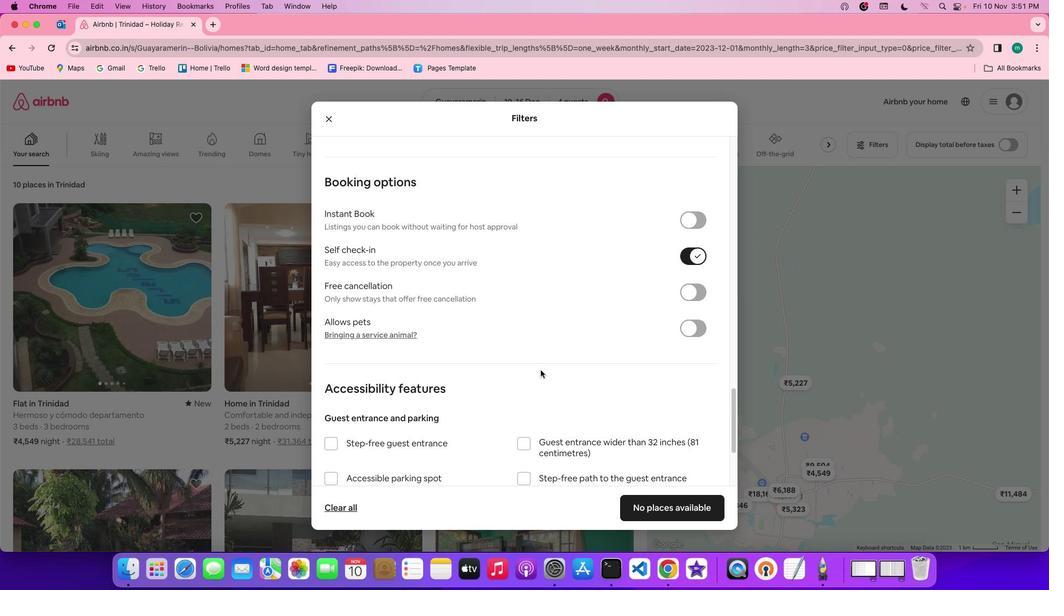 
Action: Mouse scrolled (540, 370) with delta (0, 0)
Screenshot: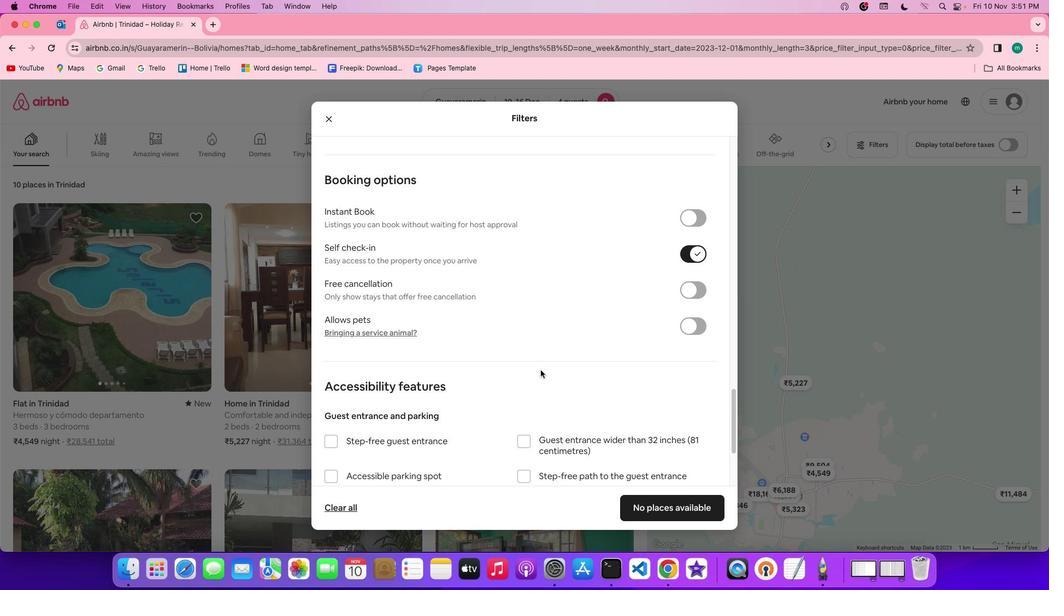 
Action: Mouse scrolled (540, 370) with delta (0, 0)
Screenshot: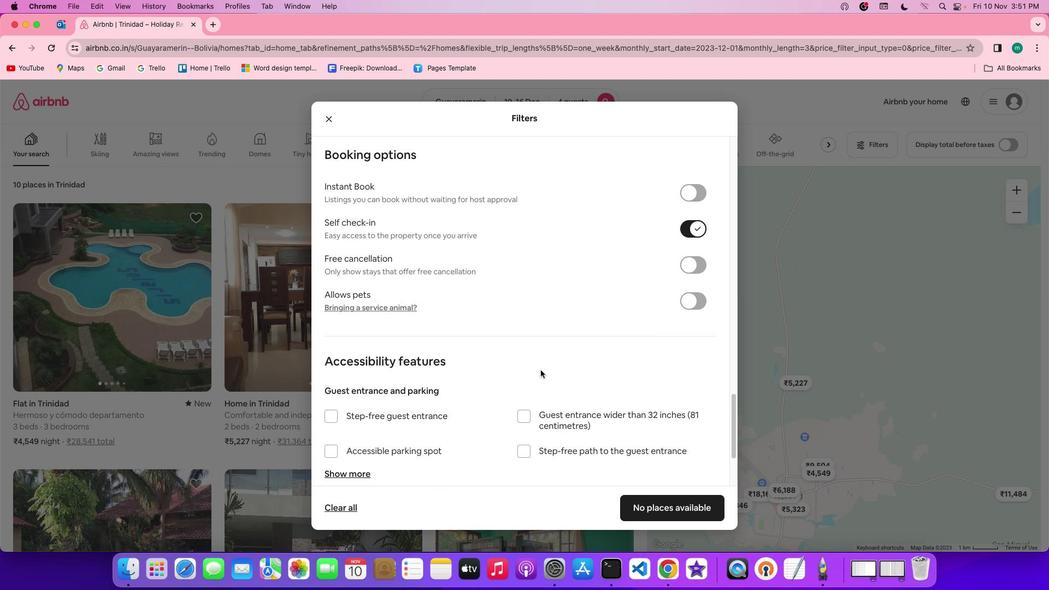 
Action: Mouse scrolled (540, 370) with delta (0, -1)
Screenshot: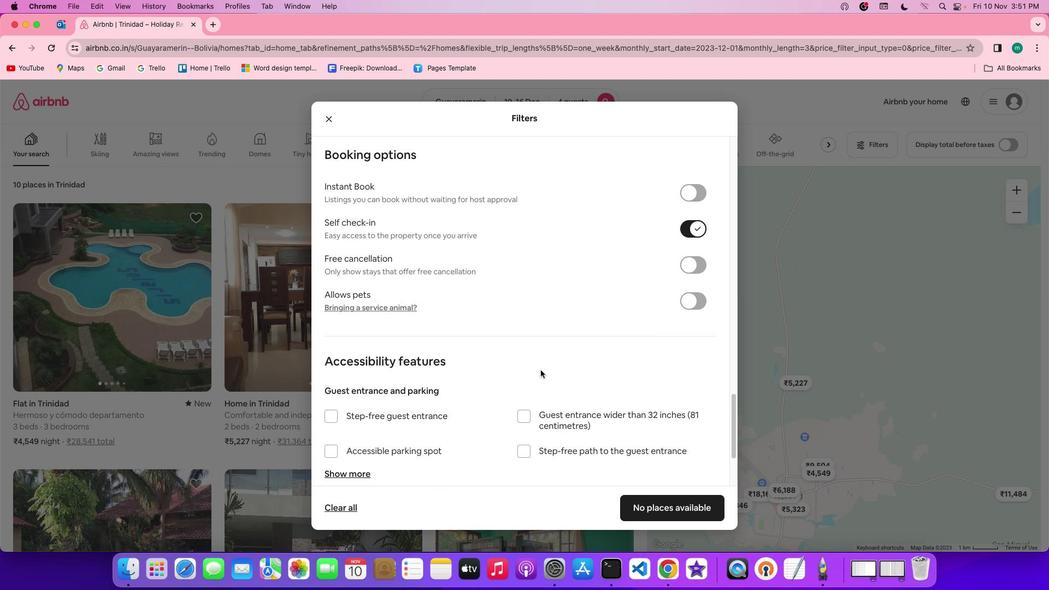 
Action: Mouse scrolled (540, 370) with delta (0, -2)
Screenshot: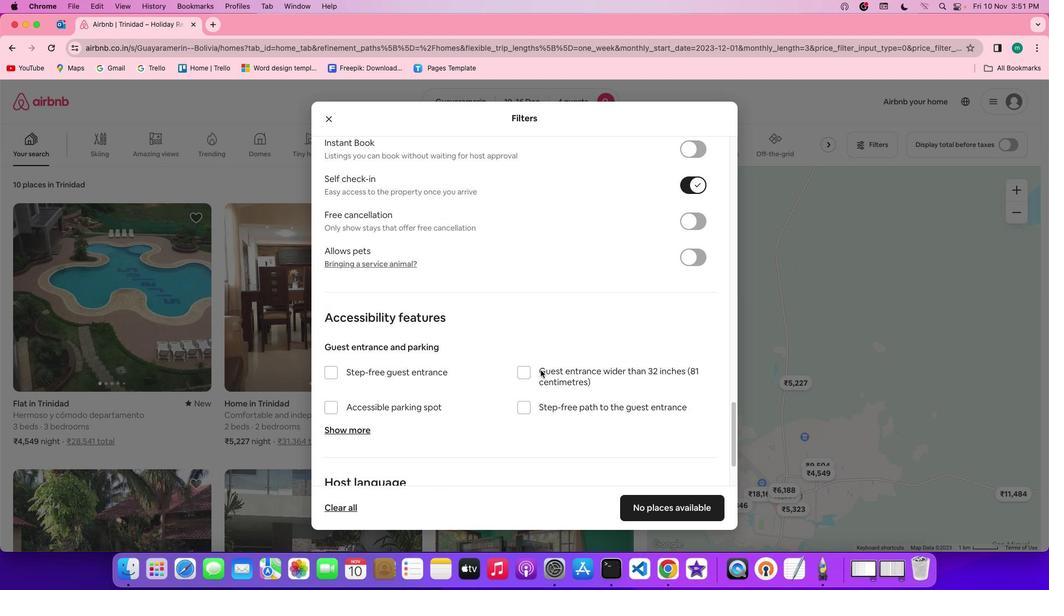
Action: Mouse scrolled (540, 370) with delta (0, -2)
Screenshot: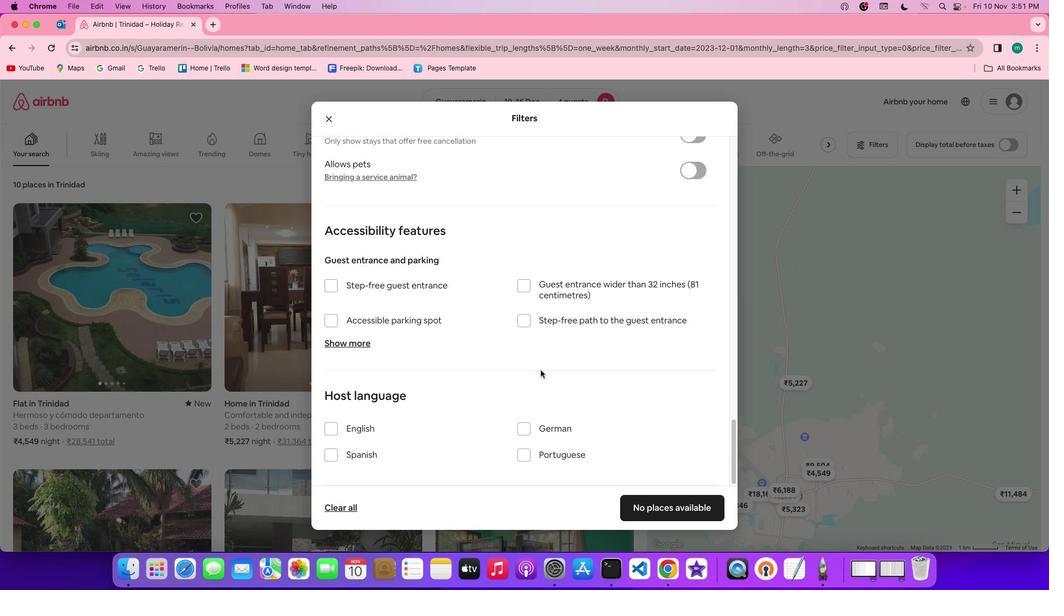 
Action: Mouse scrolled (540, 370) with delta (0, 0)
Screenshot: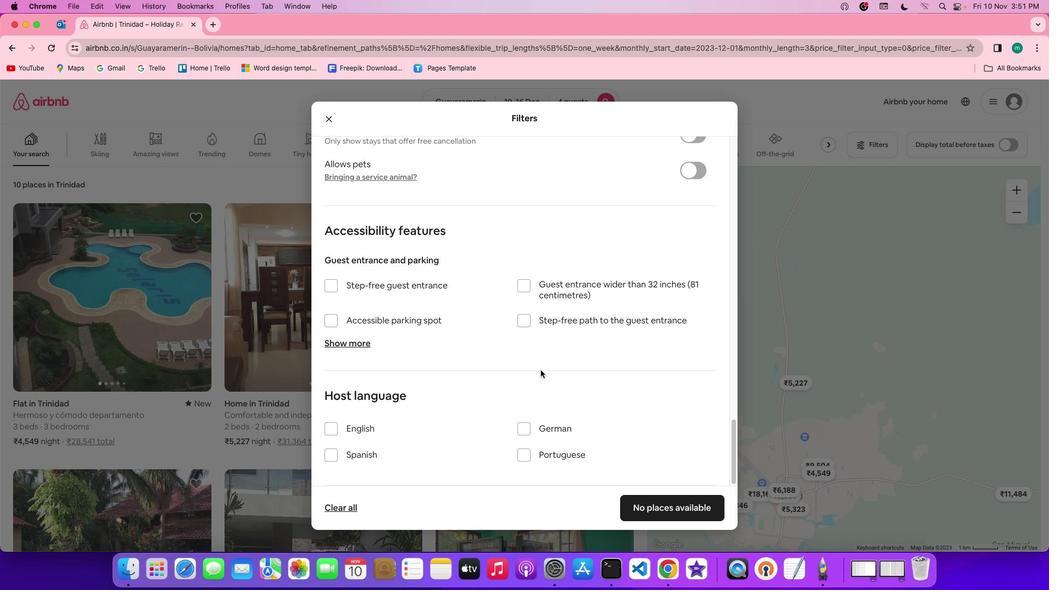 
Action: Mouse scrolled (540, 370) with delta (0, 0)
Screenshot: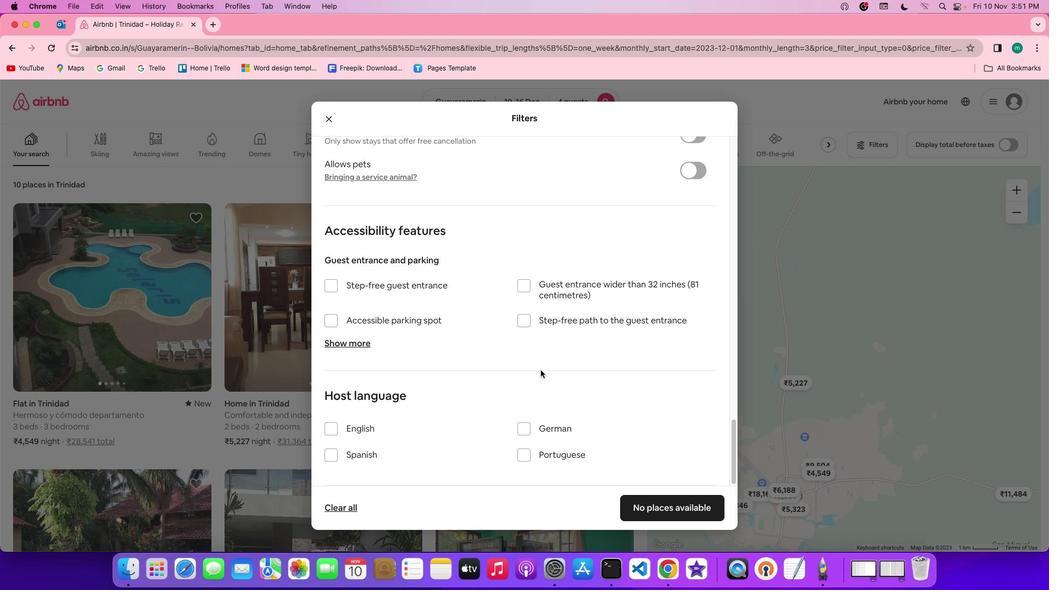 
Action: Mouse scrolled (540, 370) with delta (0, -1)
Screenshot: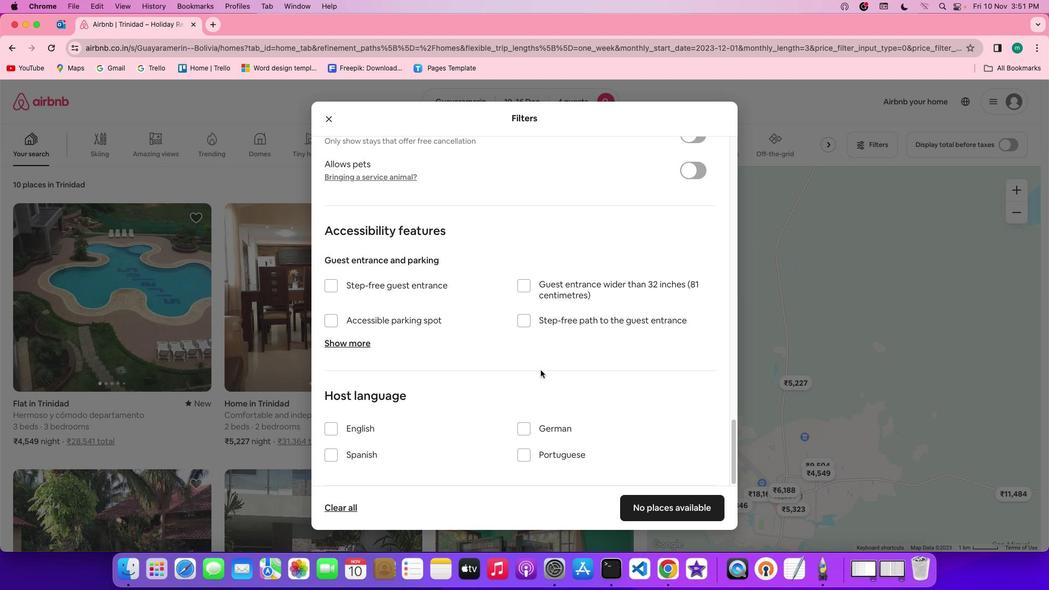 
Action: Mouse scrolled (540, 370) with delta (0, -2)
Screenshot: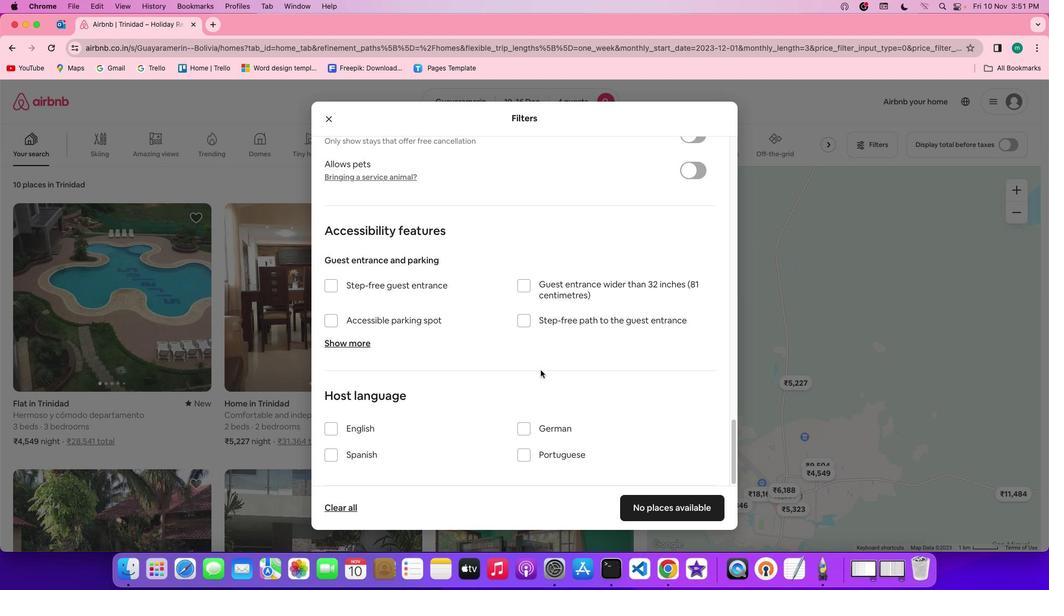 
Action: Mouse scrolled (540, 370) with delta (0, -2)
Screenshot: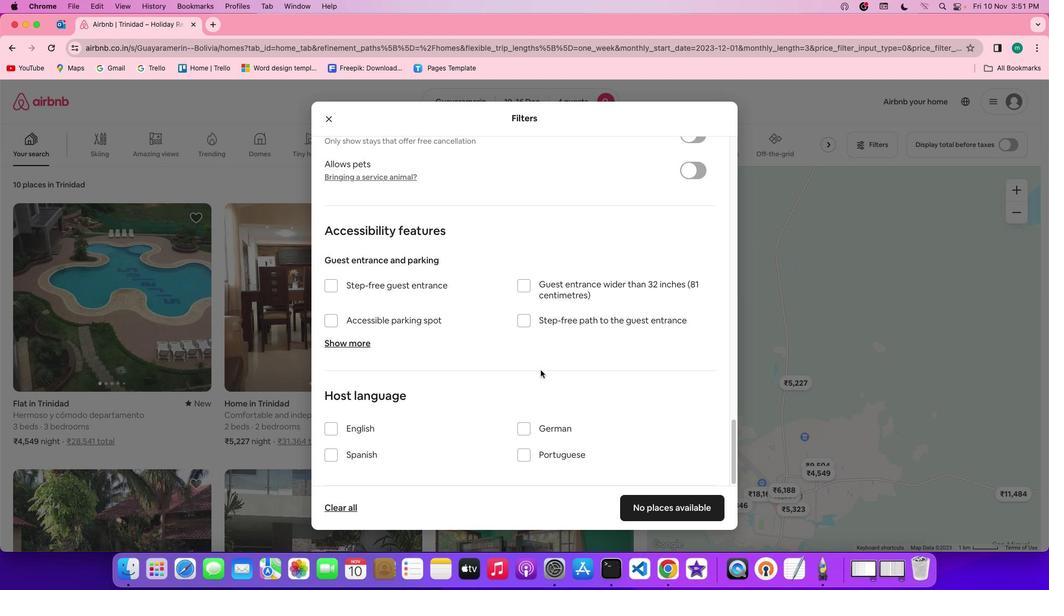 
Action: Mouse scrolled (540, 370) with delta (0, 0)
Screenshot: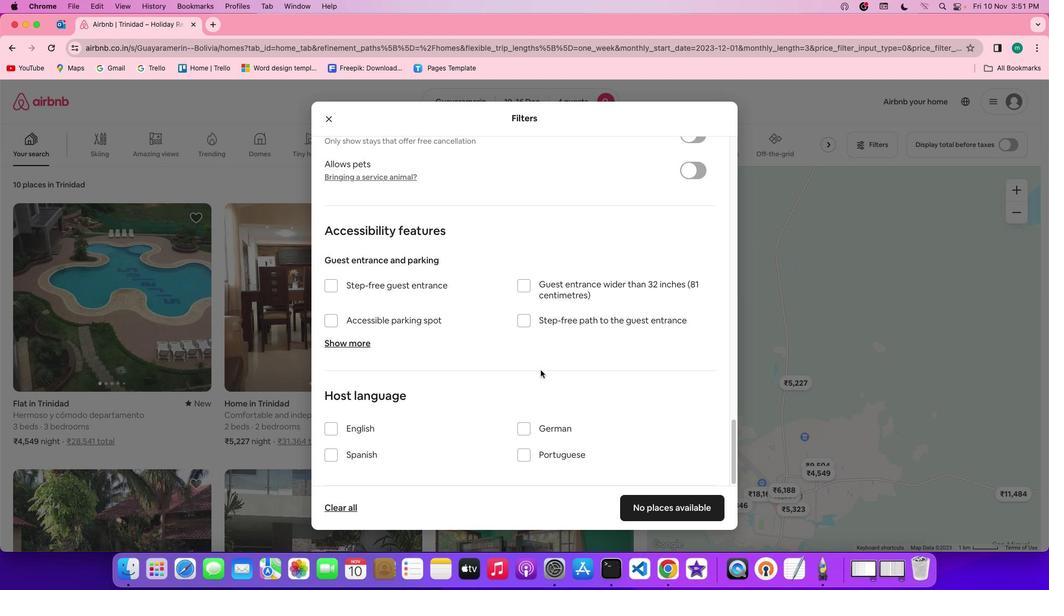 
Action: Mouse scrolled (540, 370) with delta (0, 0)
Screenshot: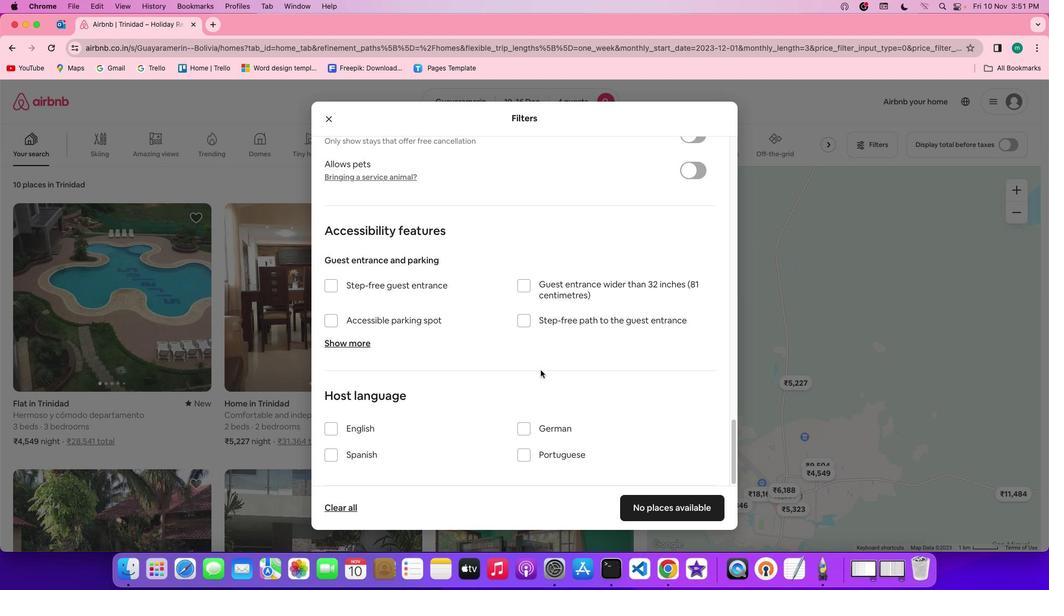 
Action: Mouse scrolled (540, 370) with delta (0, -1)
Screenshot: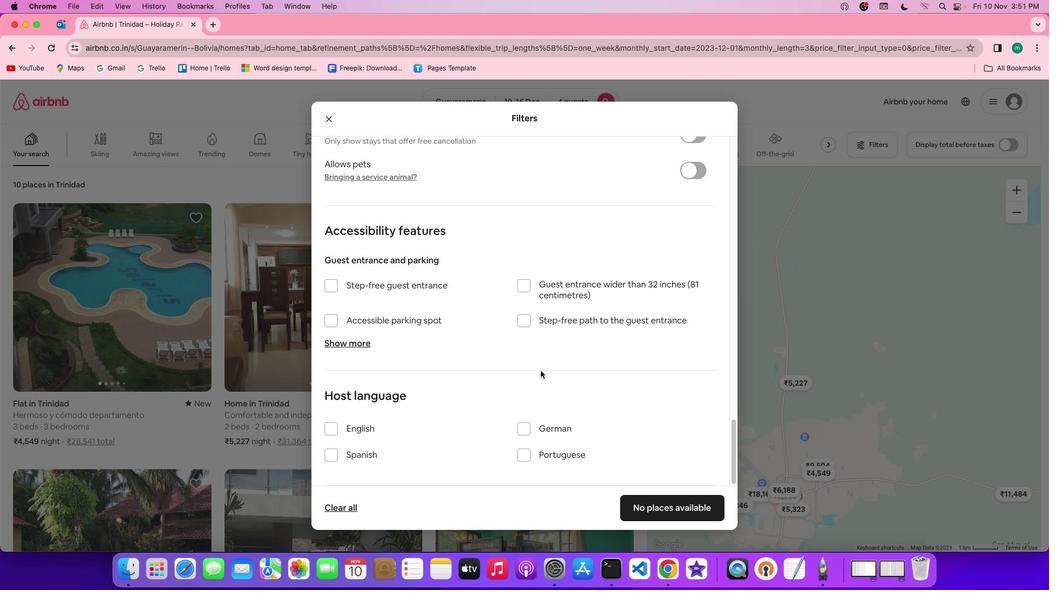 
Action: Mouse moved to (682, 504)
Screenshot: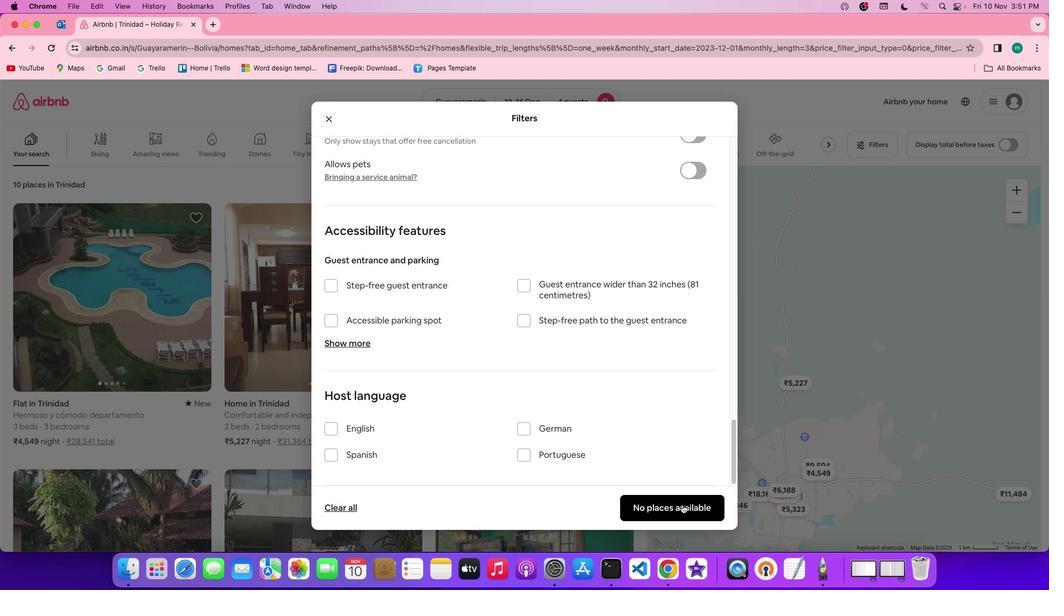 
Action: Mouse pressed left at (682, 504)
Screenshot: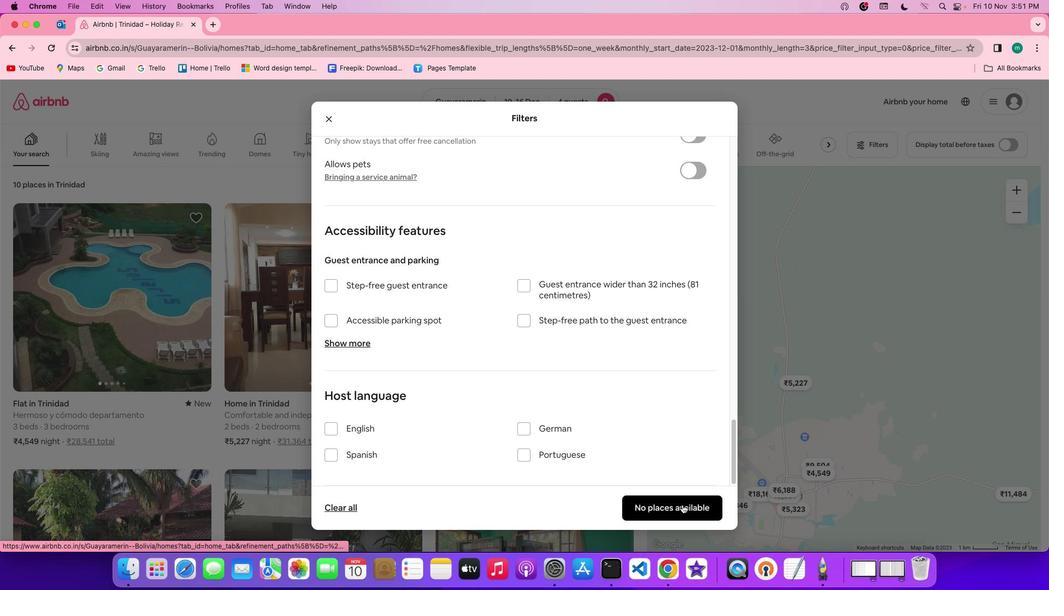 
Action: Mouse moved to (505, 426)
Screenshot: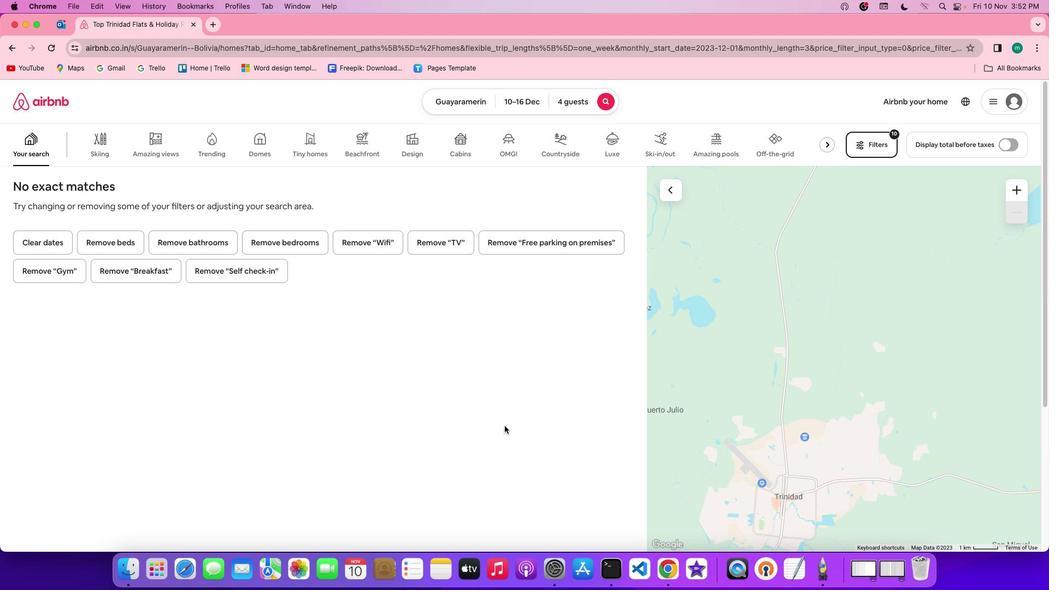 
